 Task: Find connections with filter location Resplendor with filter topic #Futurismwith filter profile language English with filter current company Indus Towers Limited with filter school Maharishi Dayanand Saraswati University, Ajmer with filter industry Retail Gasoline with filter service category Computer Networking with filter keywords title CNA
Action: Mouse moved to (175, 244)
Screenshot: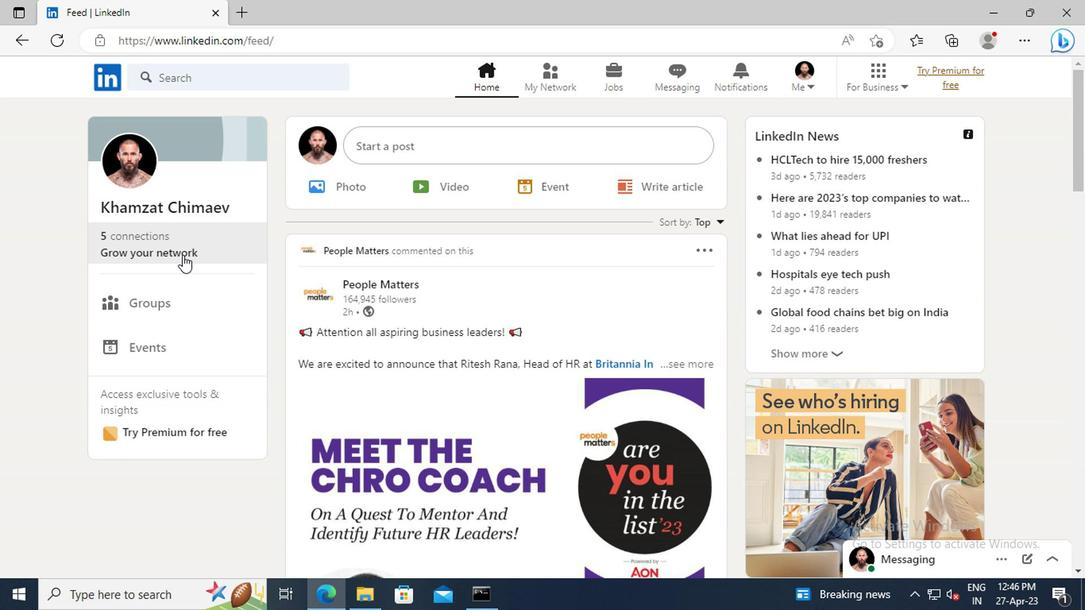 
Action: Mouse pressed left at (175, 244)
Screenshot: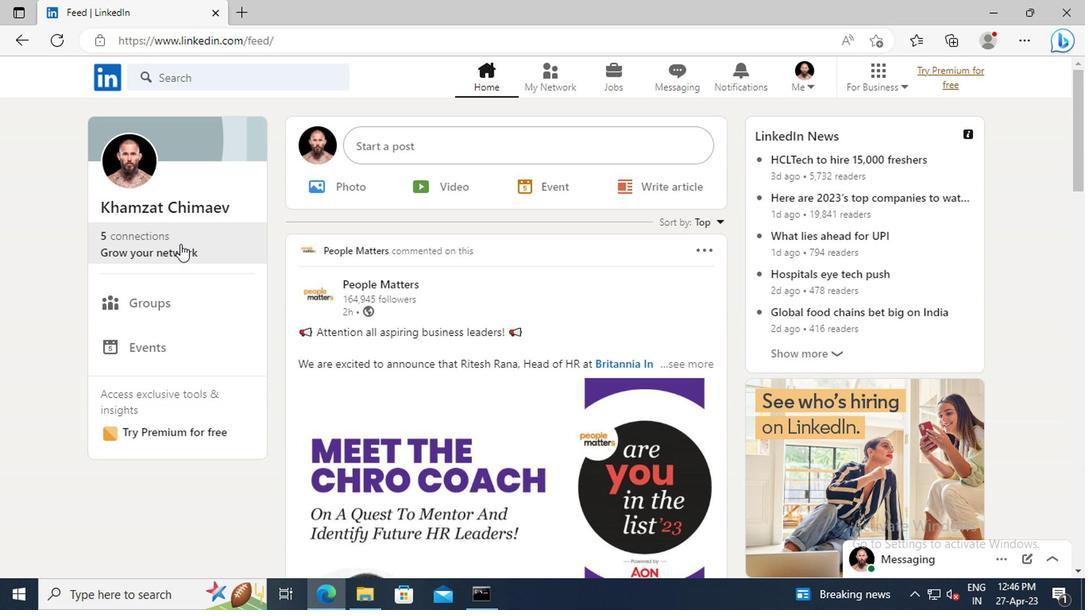 
Action: Mouse moved to (186, 171)
Screenshot: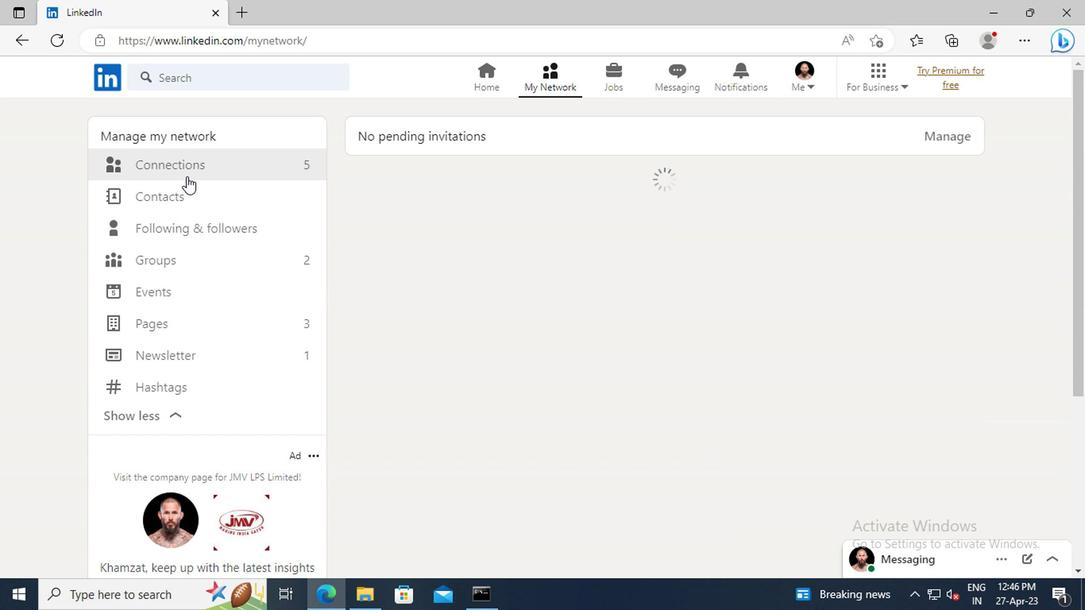 
Action: Mouse pressed left at (186, 171)
Screenshot: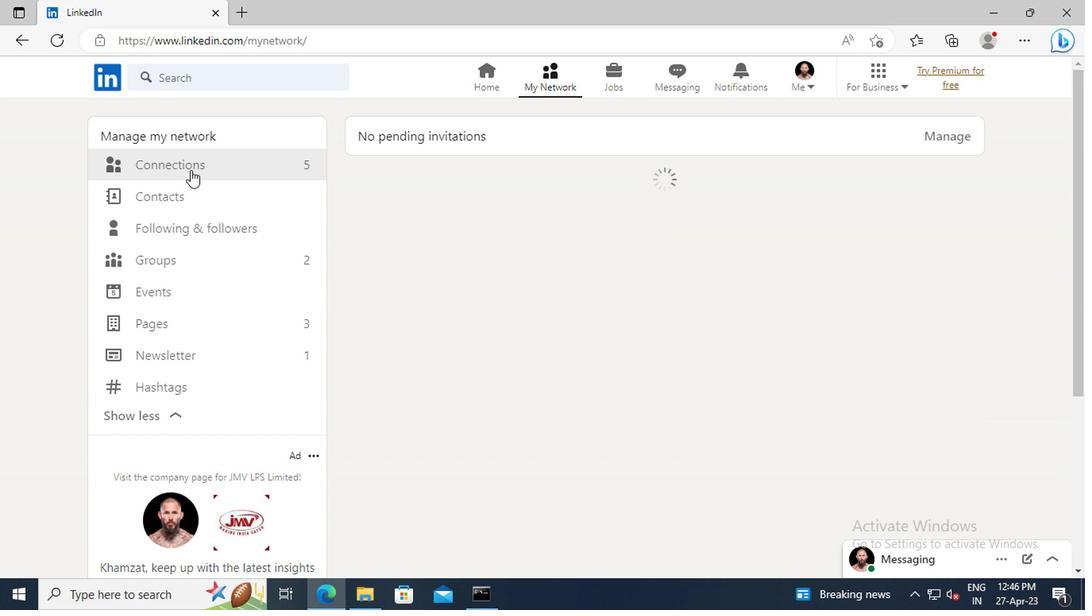 
Action: Mouse moved to (655, 171)
Screenshot: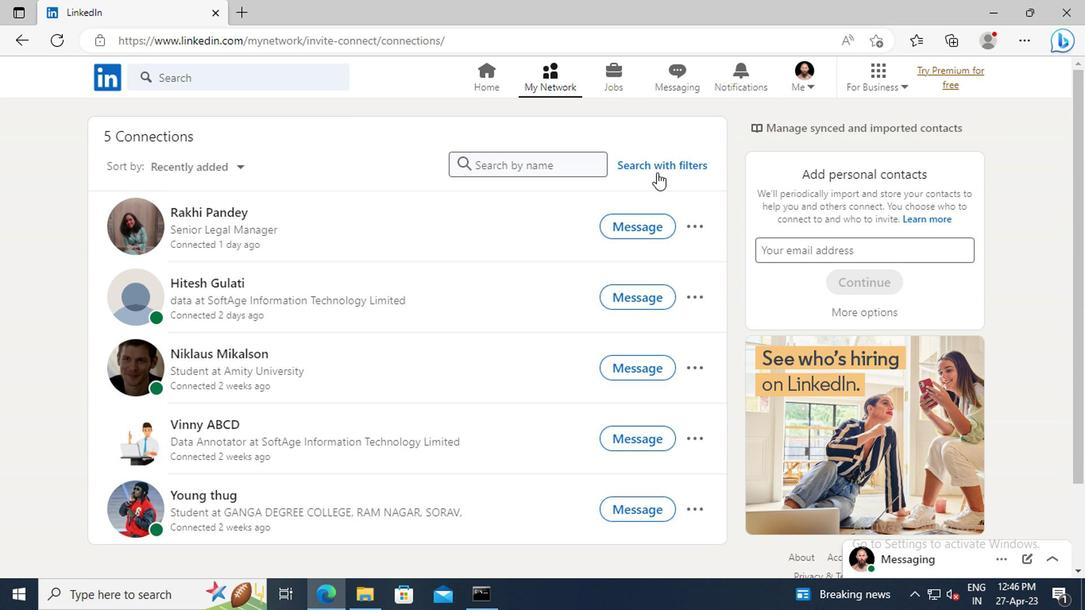 
Action: Mouse pressed left at (655, 171)
Screenshot: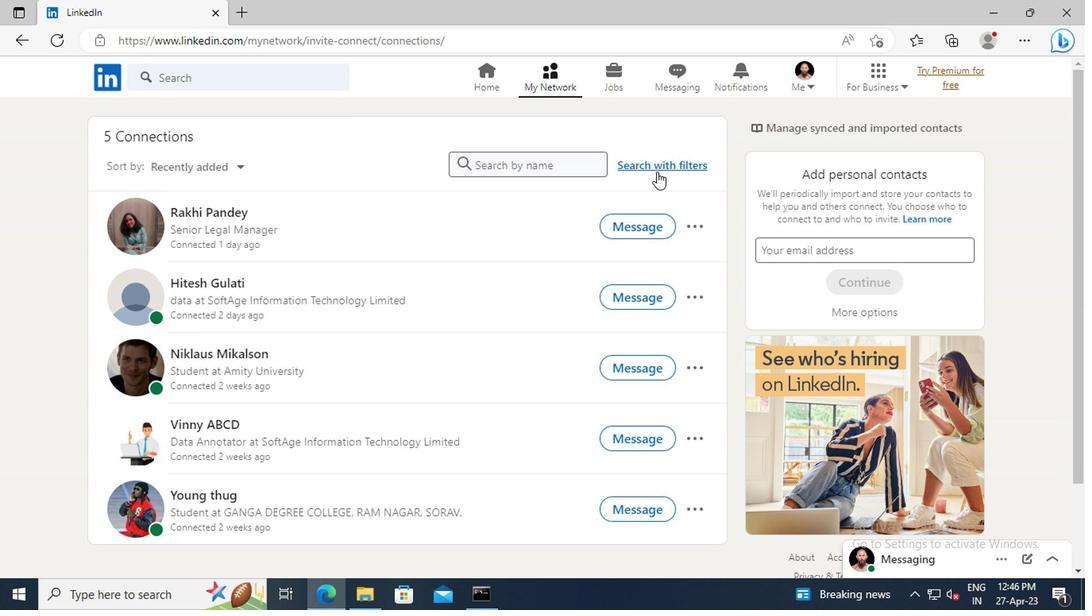 
Action: Mouse moved to (597, 124)
Screenshot: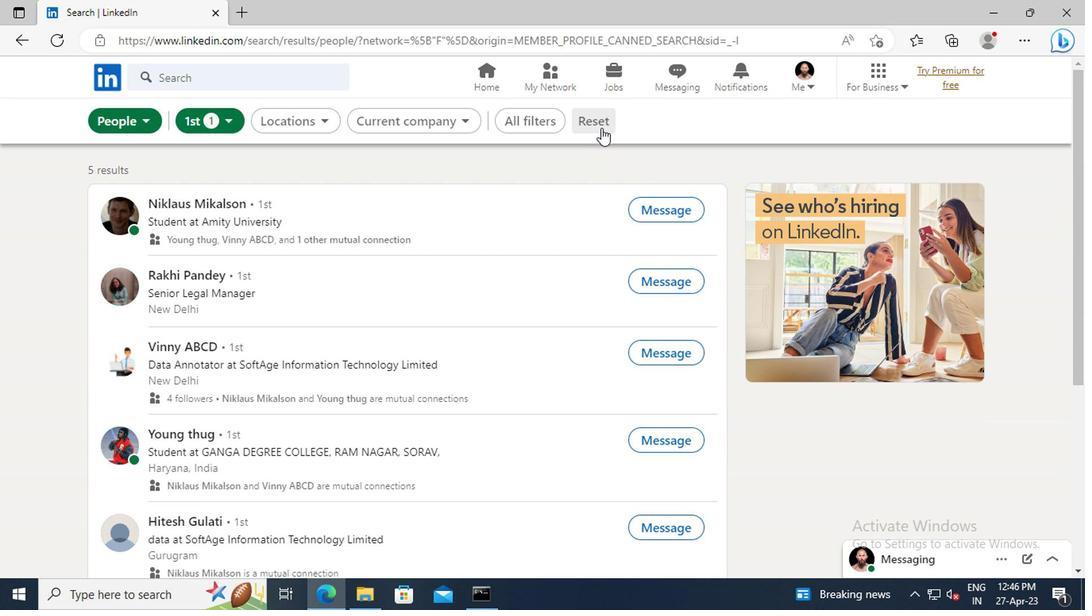 
Action: Mouse pressed left at (597, 124)
Screenshot: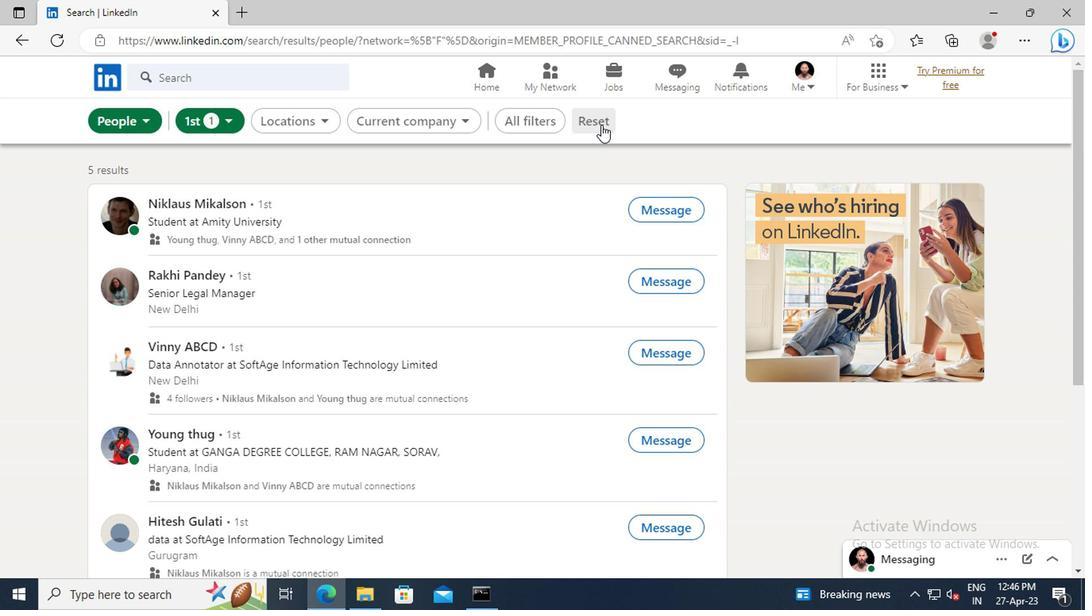 
Action: Mouse moved to (569, 122)
Screenshot: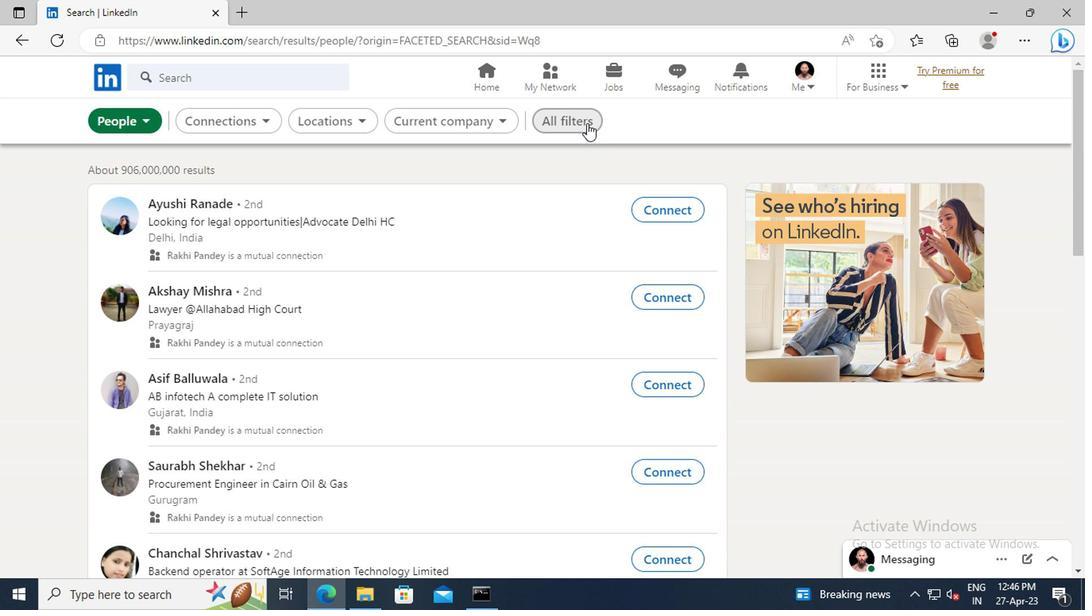
Action: Mouse pressed left at (569, 122)
Screenshot: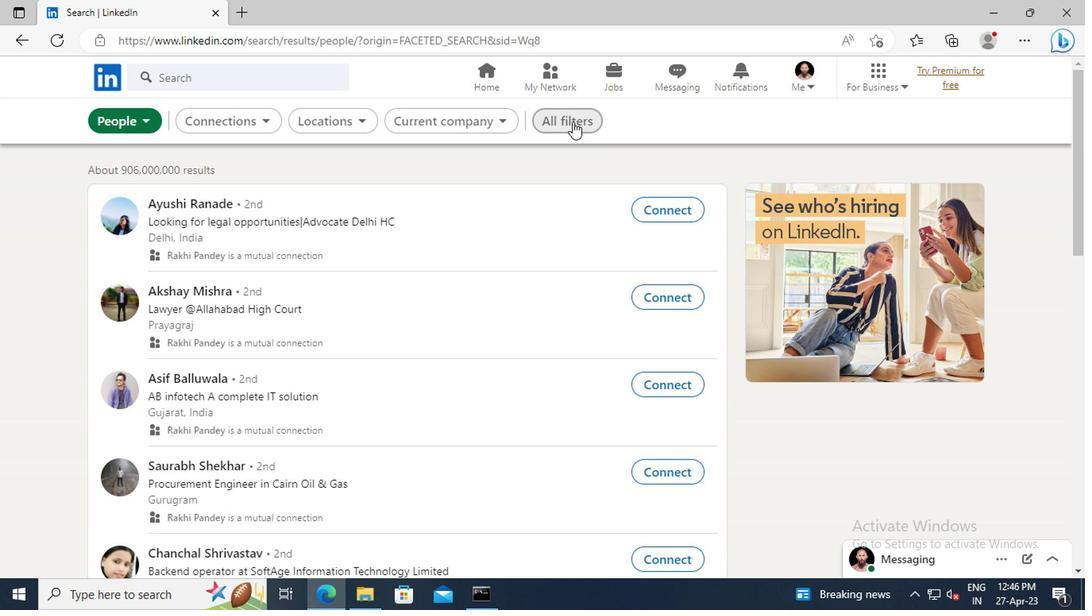
Action: Mouse moved to (913, 307)
Screenshot: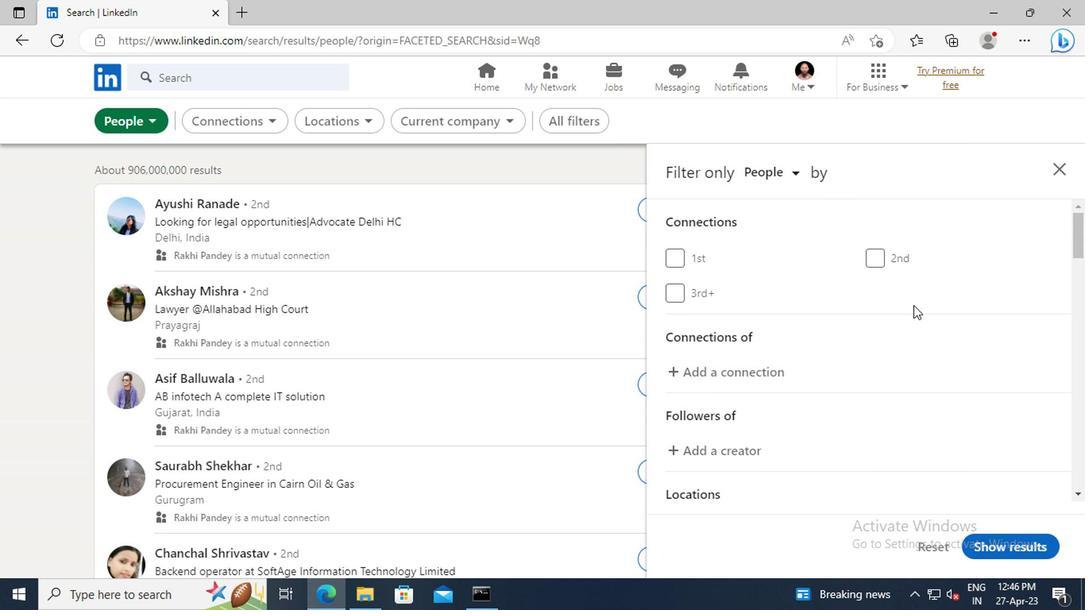 
Action: Mouse scrolled (913, 306) with delta (0, 0)
Screenshot: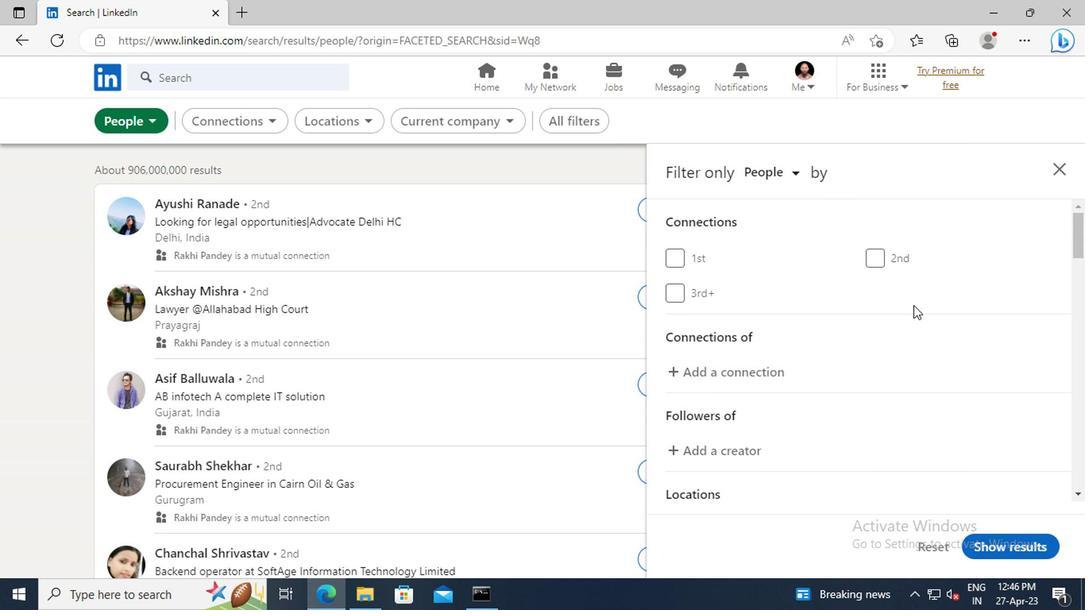 
Action: Mouse scrolled (913, 306) with delta (0, 0)
Screenshot: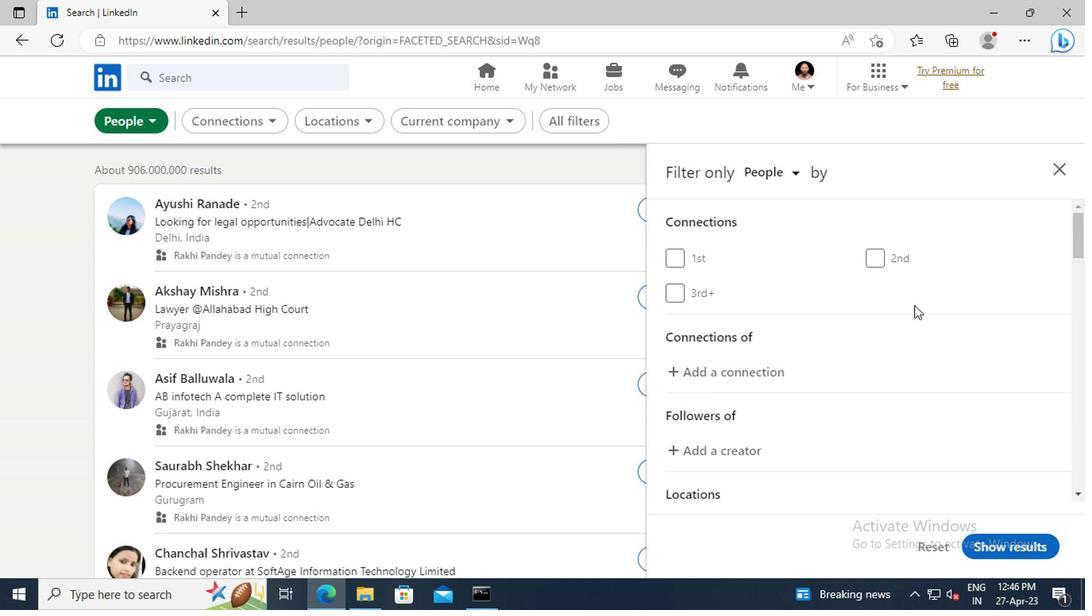 
Action: Mouse scrolled (913, 306) with delta (0, 0)
Screenshot: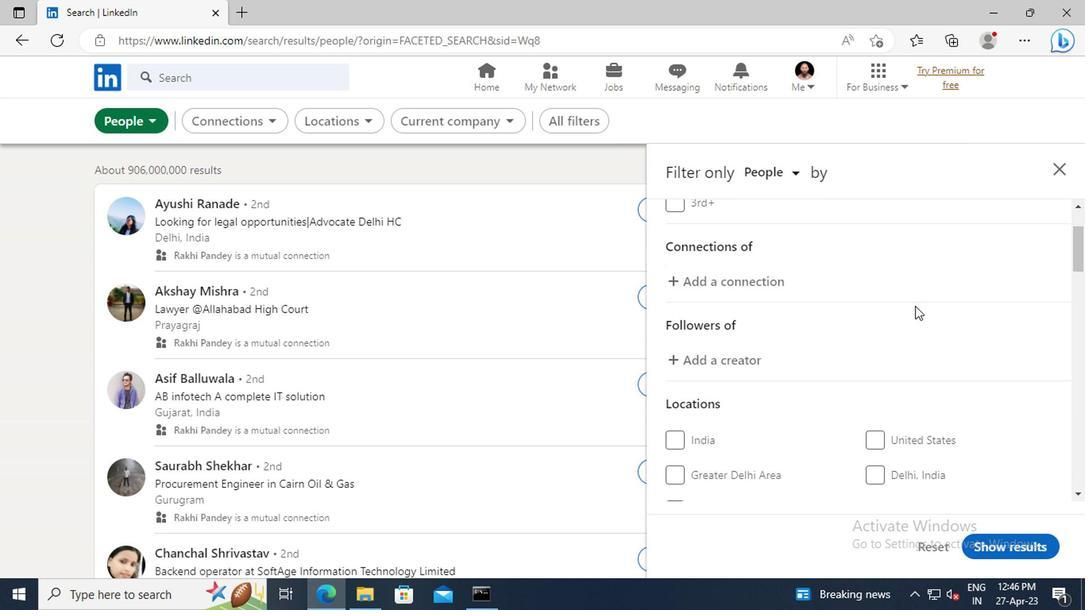 
Action: Mouse scrolled (913, 306) with delta (0, 0)
Screenshot: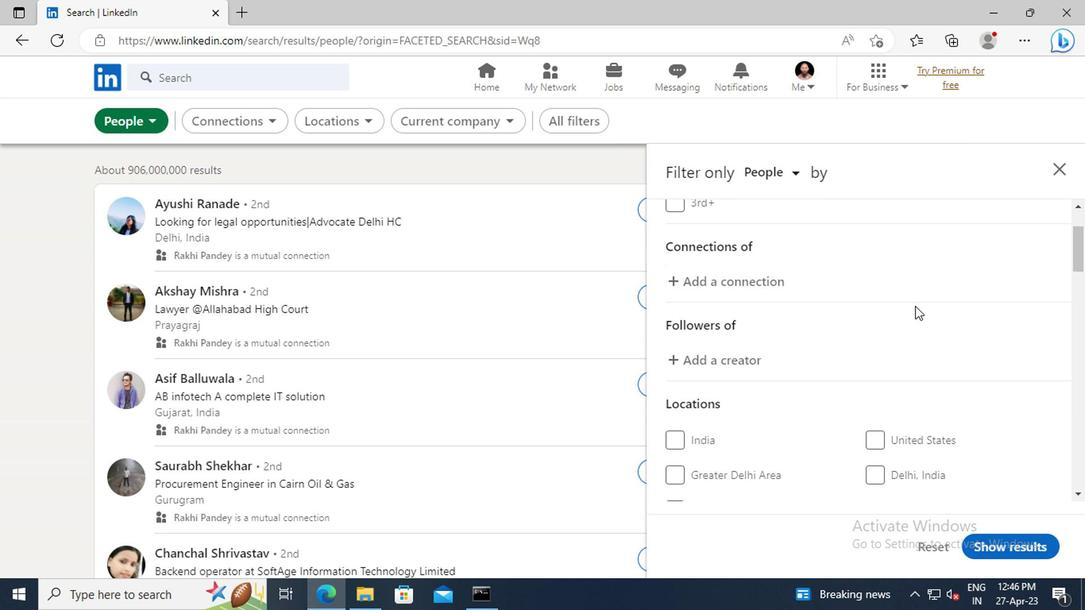 
Action: Mouse scrolled (913, 306) with delta (0, 0)
Screenshot: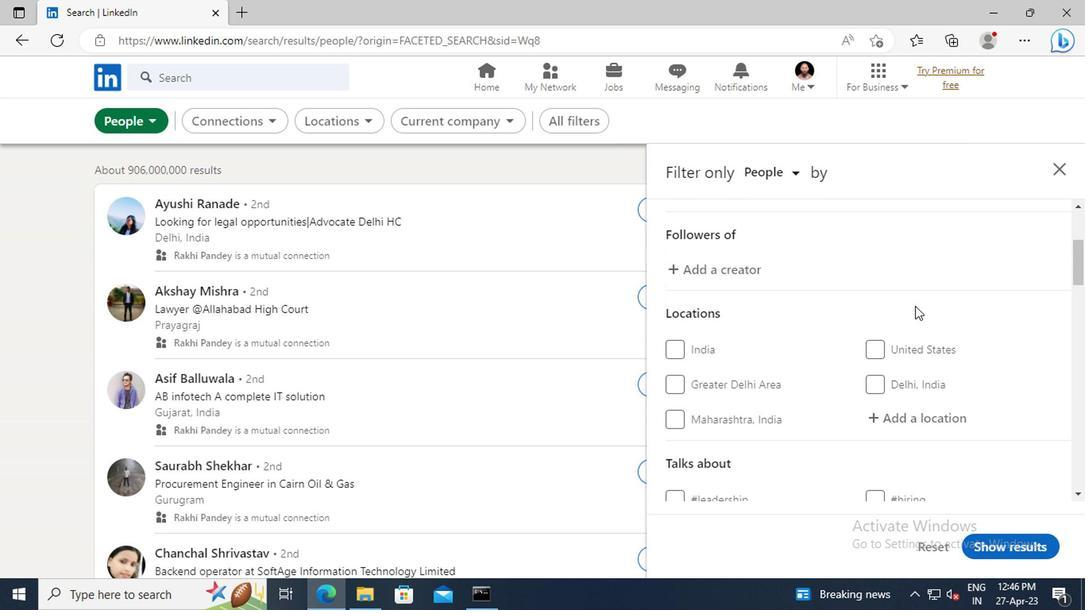 
Action: Mouse scrolled (913, 306) with delta (0, 0)
Screenshot: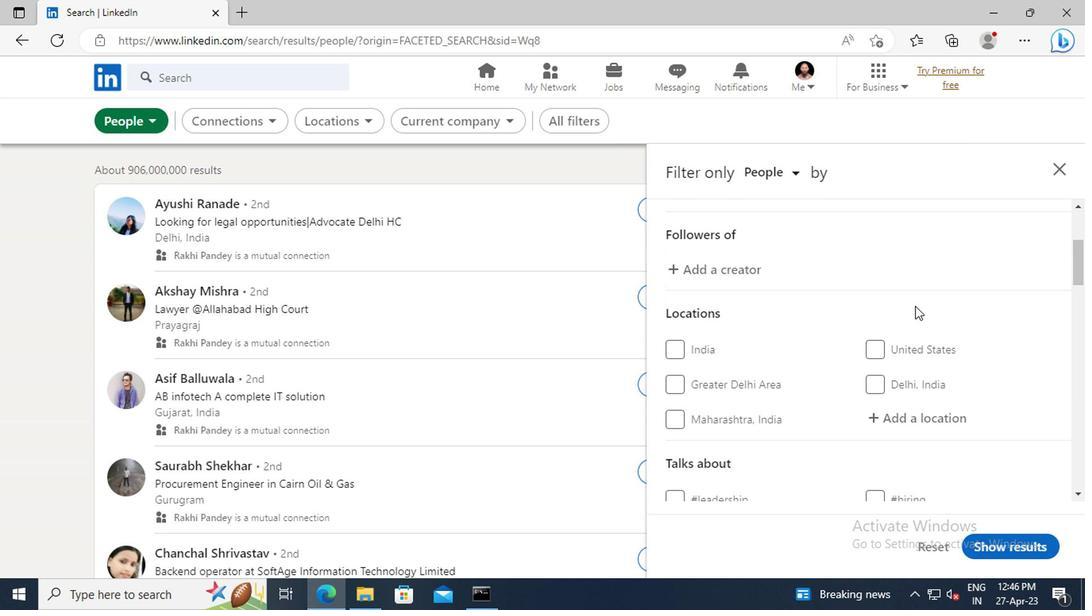 
Action: Mouse moved to (905, 333)
Screenshot: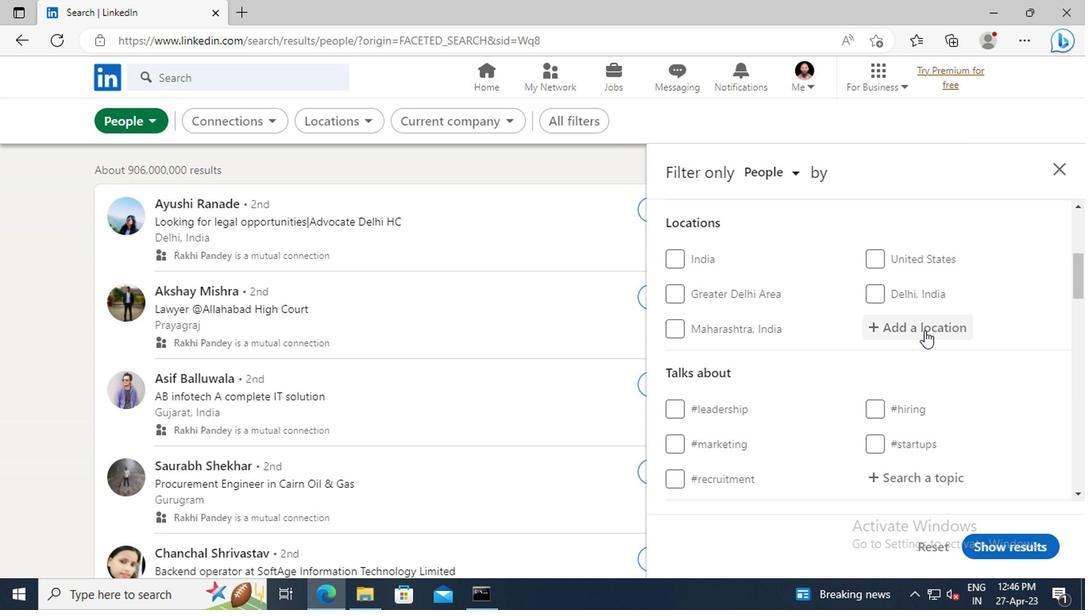 
Action: Mouse pressed left at (905, 333)
Screenshot: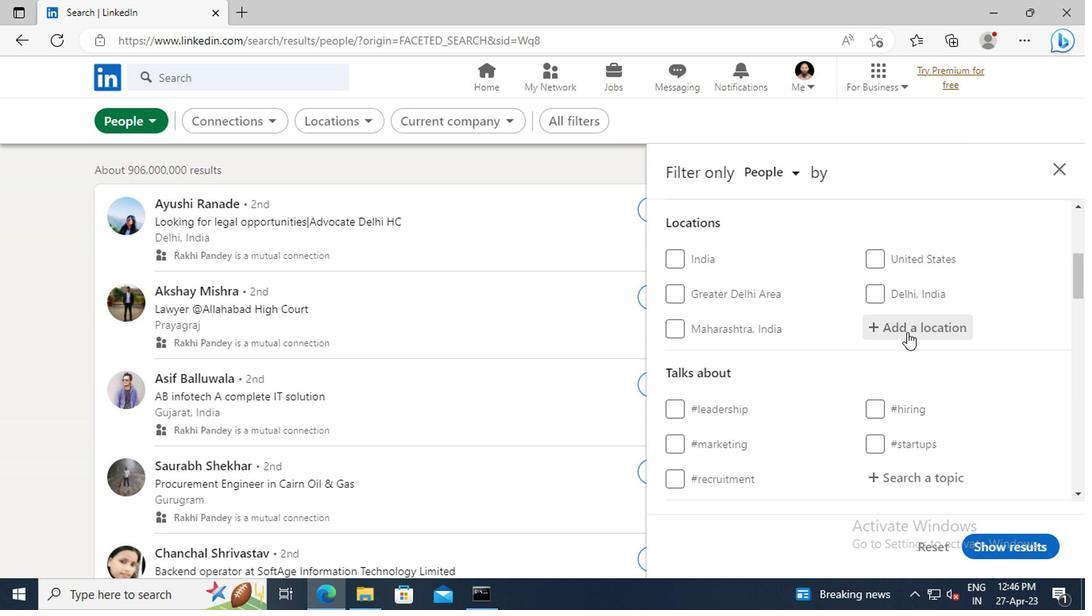 
Action: Key pressed <Key.shift>RESPLENDOR
Screenshot: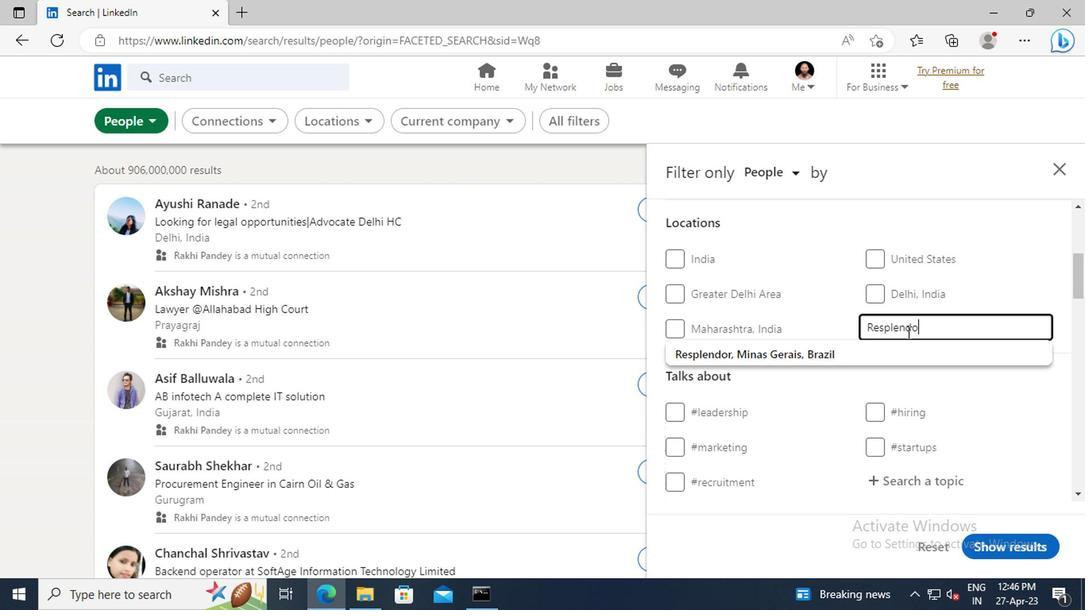 
Action: Mouse moved to (901, 349)
Screenshot: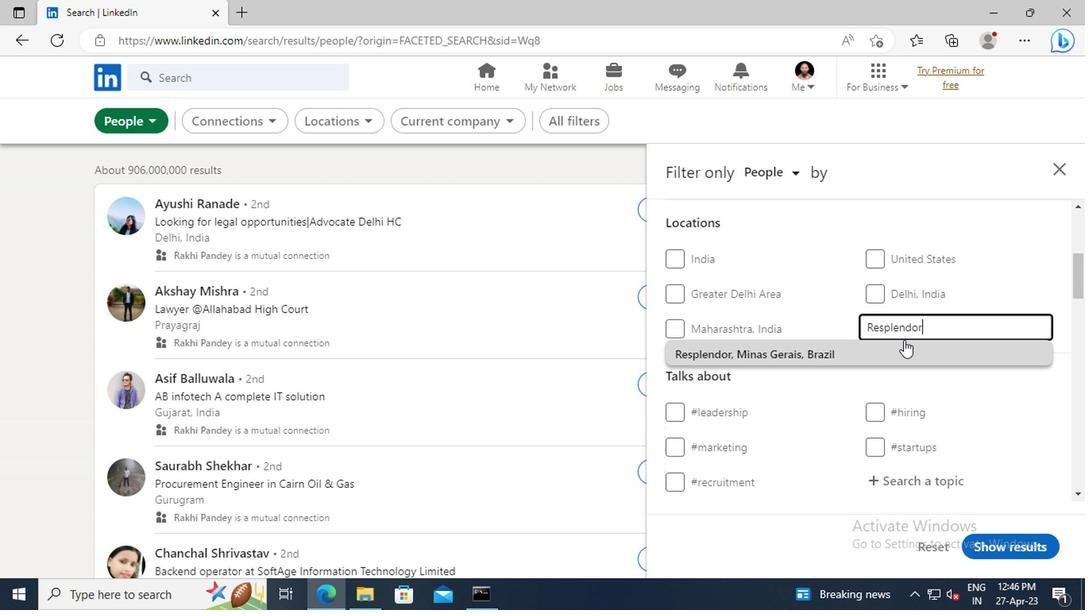 
Action: Mouse pressed left at (901, 349)
Screenshot: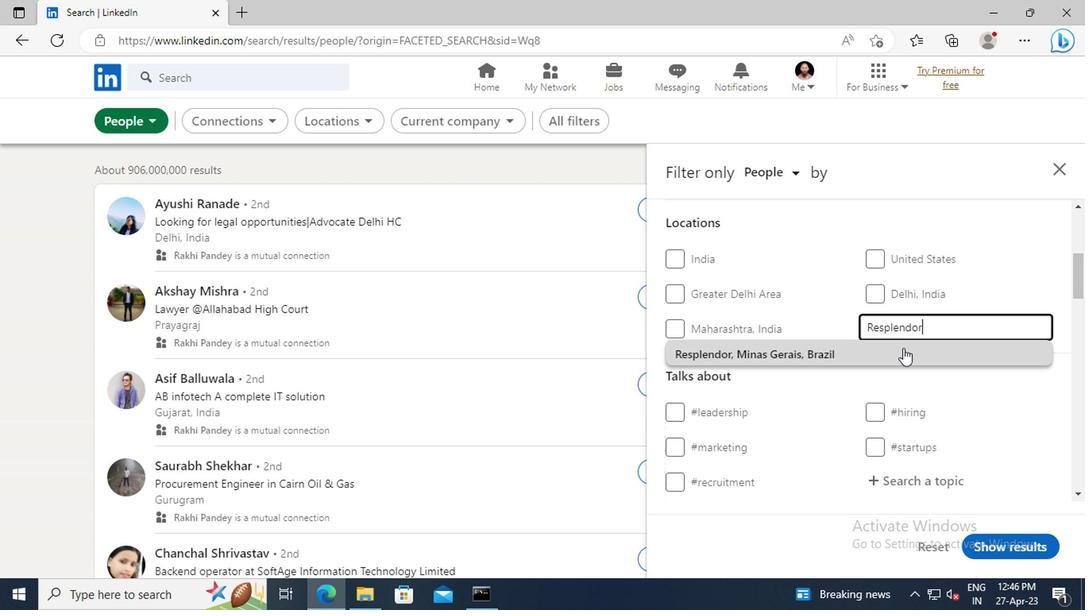 
Action: Mouse scrolled (901, 348) with delta (0, -1)
Screenshot: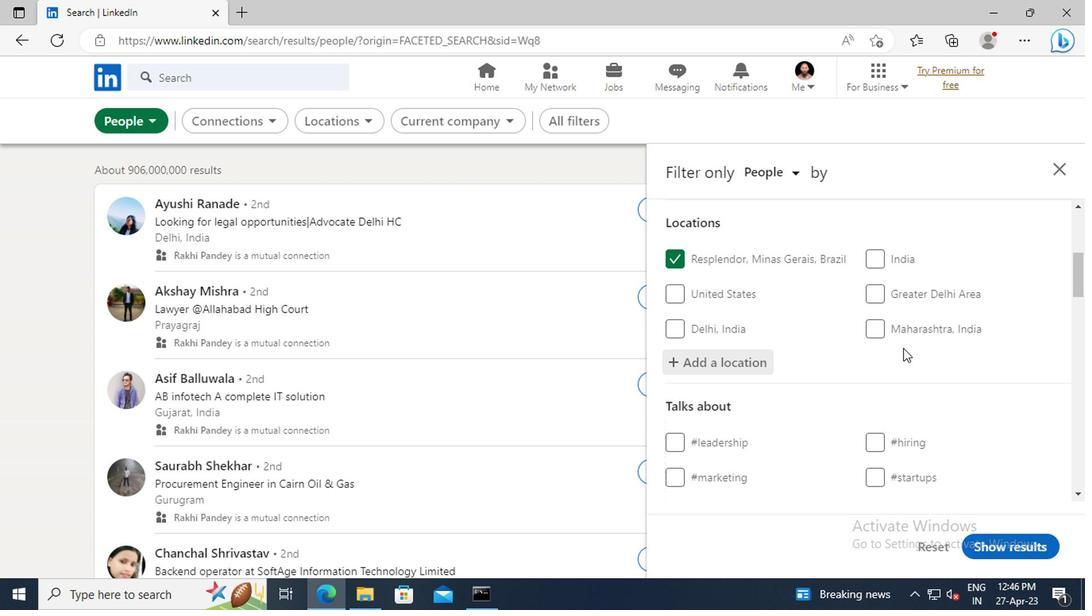 
Action: Mouse scrolled (901, 348) with delta (0, -1)
Screenshot: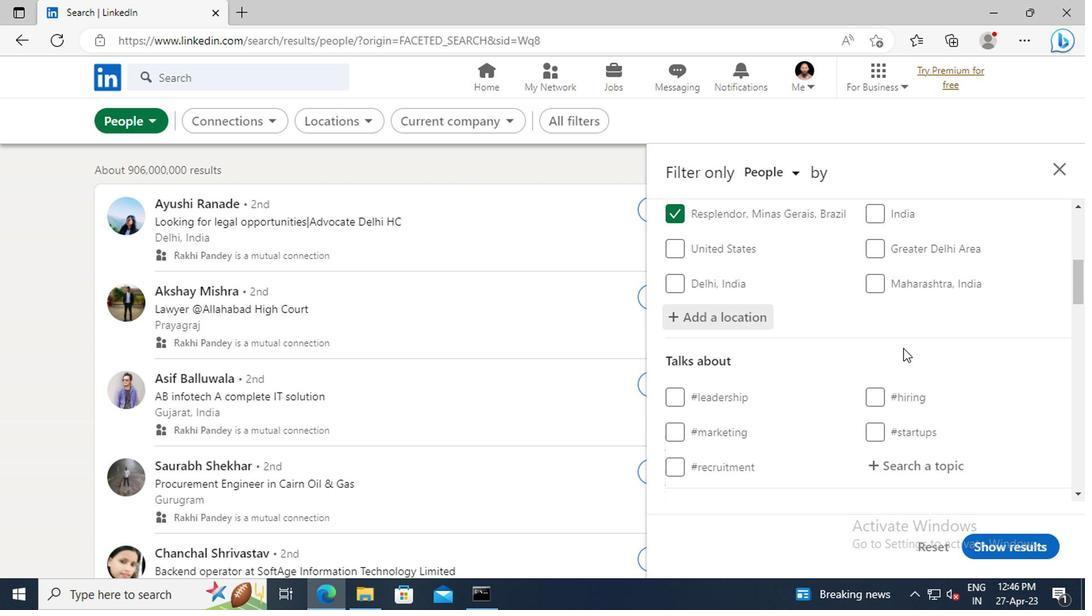 
Action: Mouse scrolled (901, 348) with delta (0, -1)
Screenshot: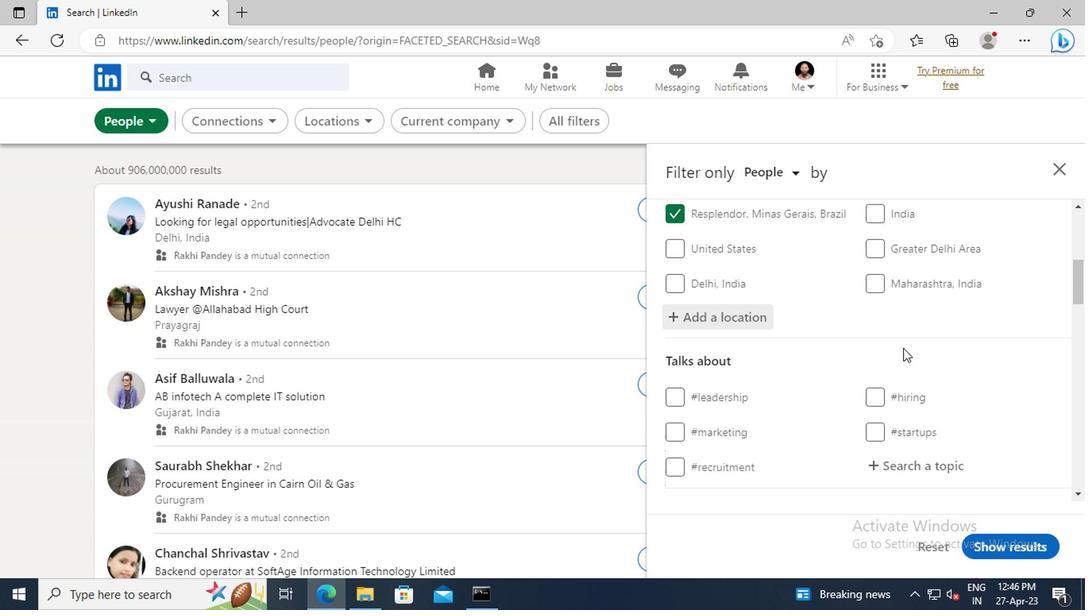 
Action: Mouse moved to (896, 379)
Screenshot: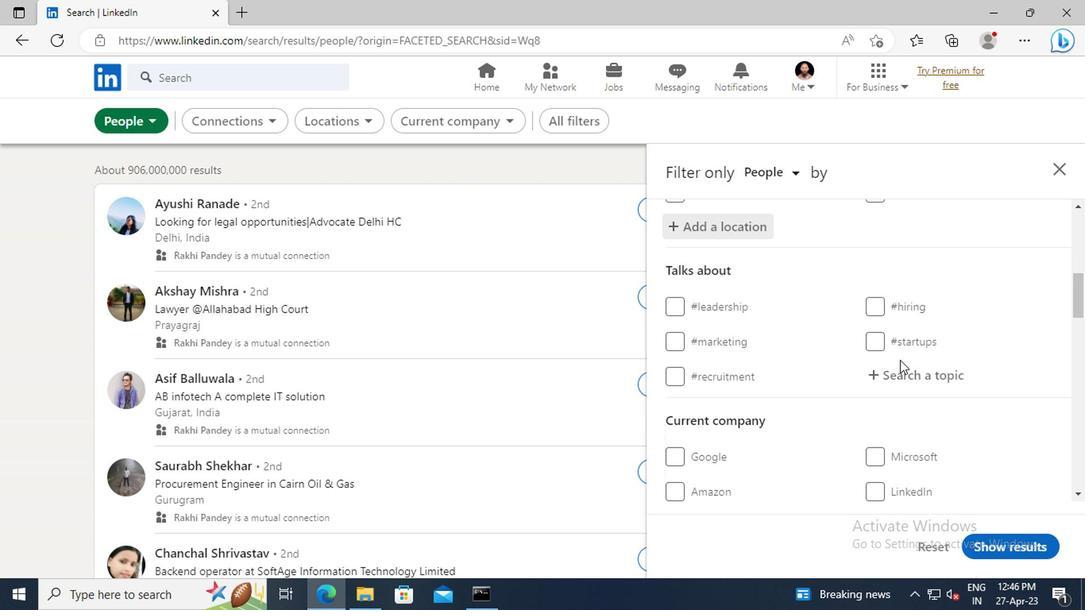 
Action: Mouse pressed left at (896, 379)
Screenshot: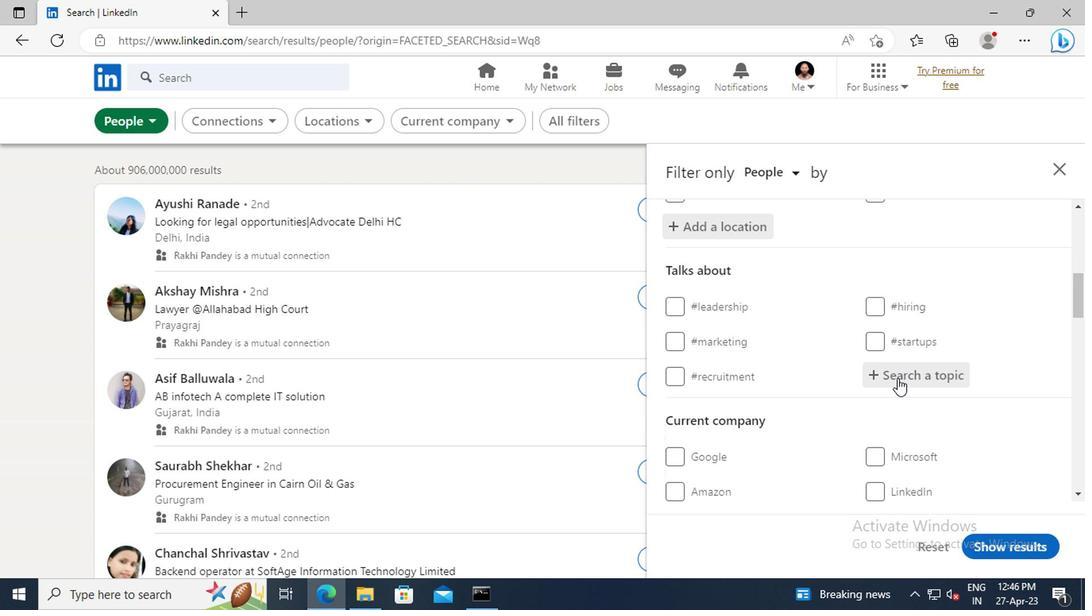 
Action: Key pressed <Key.shift>#FUTURISMWITH<Key.enter>
Screenshot: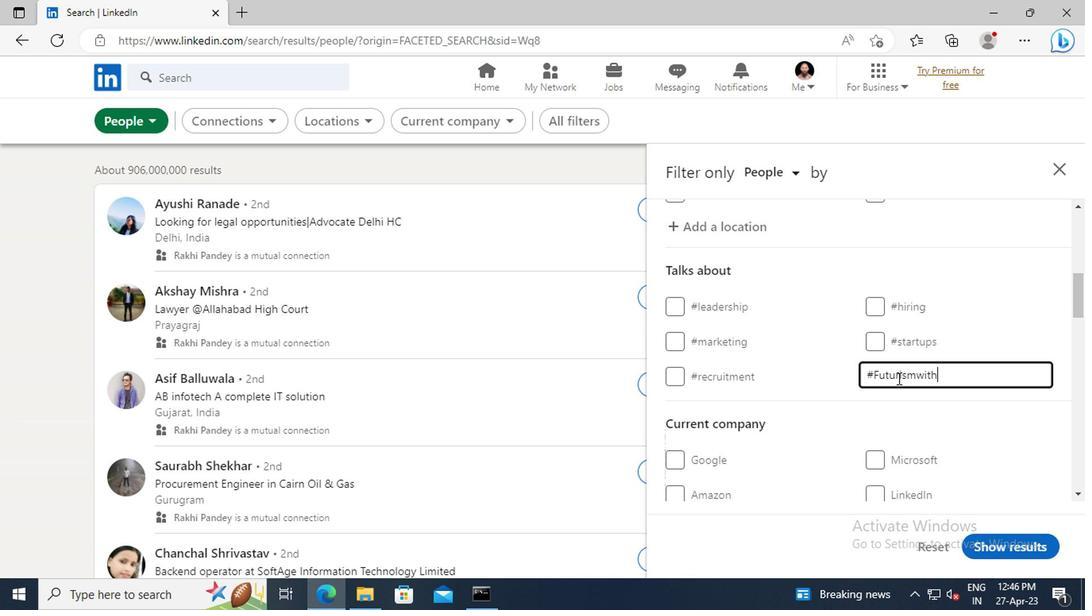 
Action: Mouse moved to (863, 375)
Screenshot: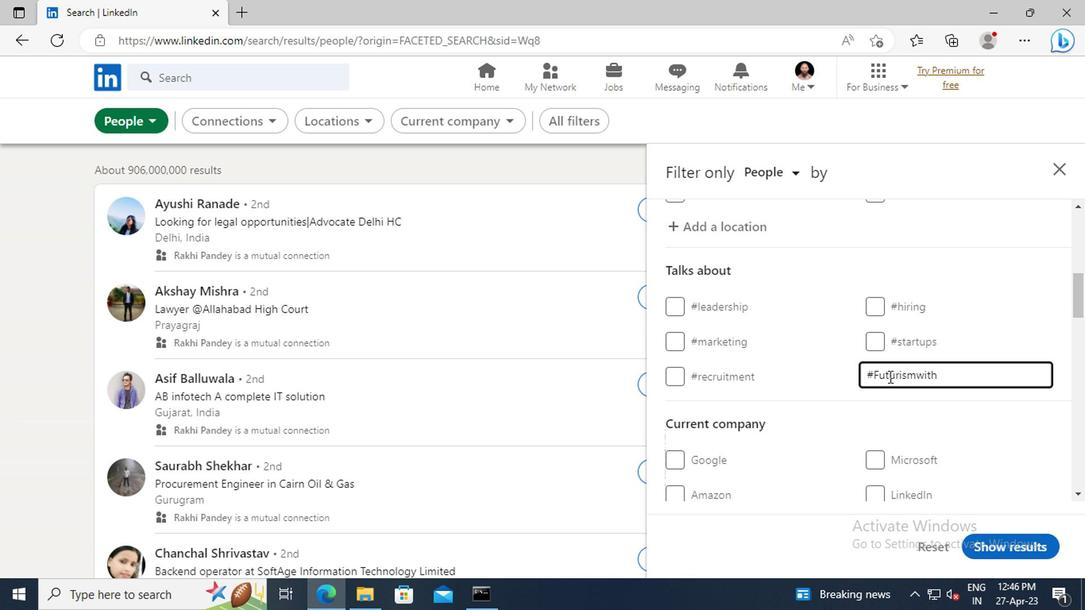 
Action: Mouse scrolled (863, 374) with delta (0, 0)
Screenshot: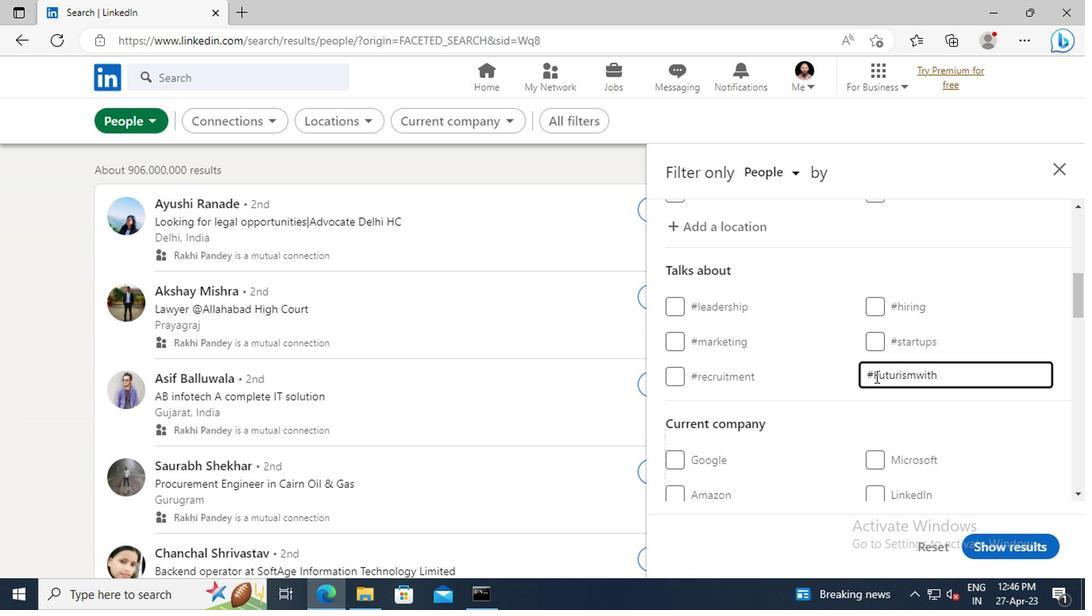 
Action: Mouse scrolled (863, 374) with delta (0, 0)
Screenshot: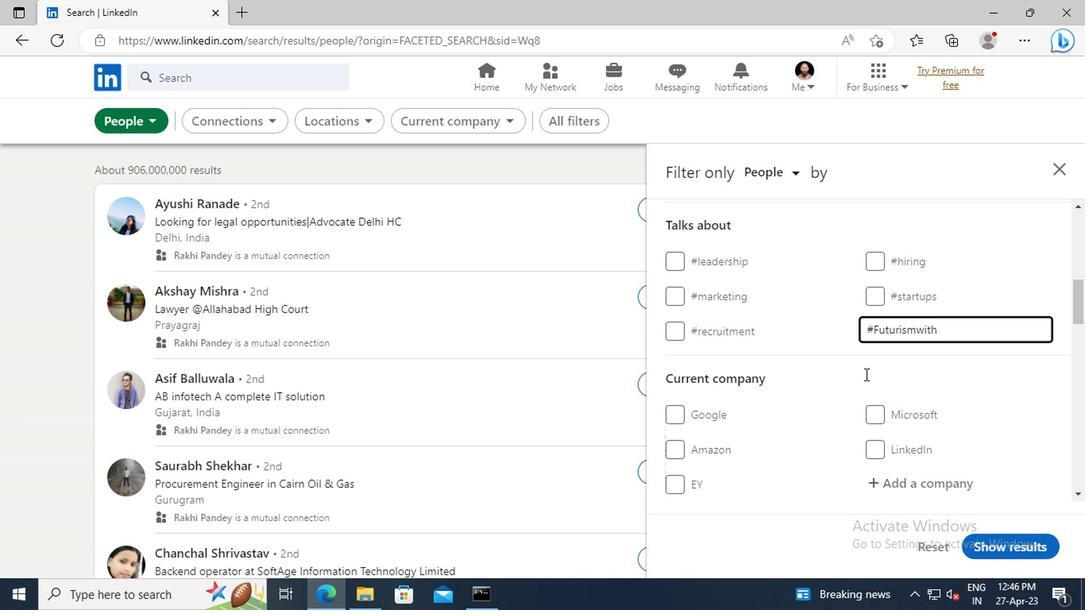 
Action: Mouse scrolled (863, 374) with delta (0, 0)
Screenshot: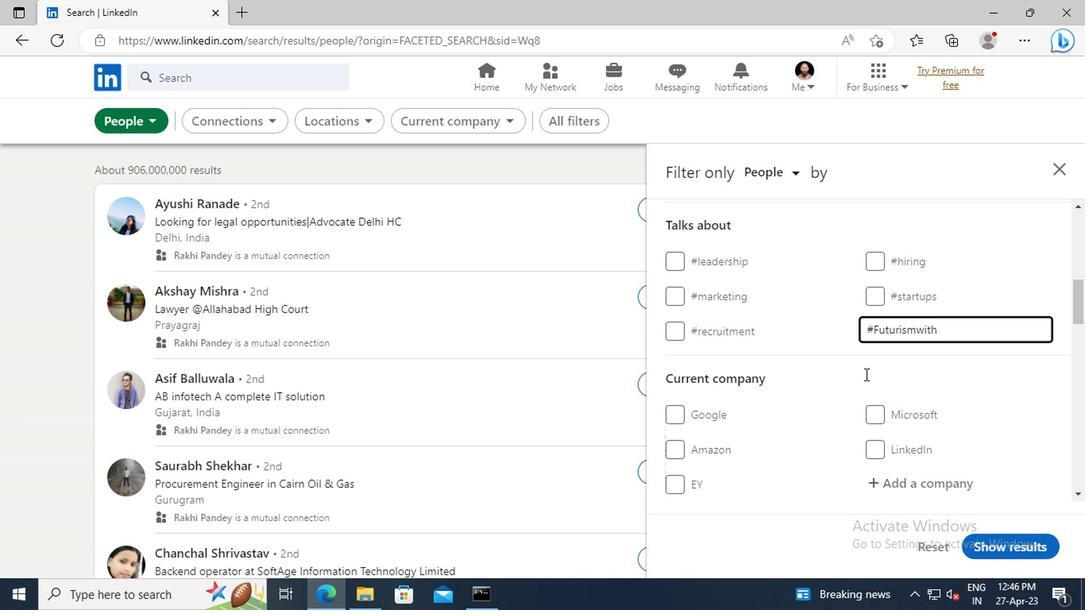 
Action: Mouse scrolled (863, 374) with delta (0, 0)
Screenshot: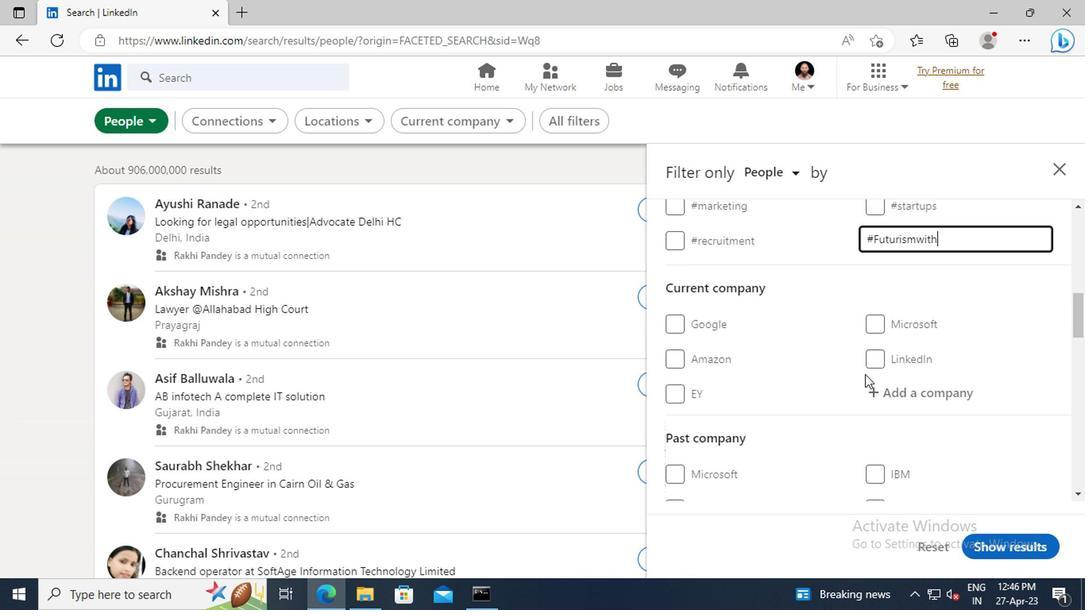 
Action: Mouse scrolled (863, 374) with delta (0, 0)
Screenshot: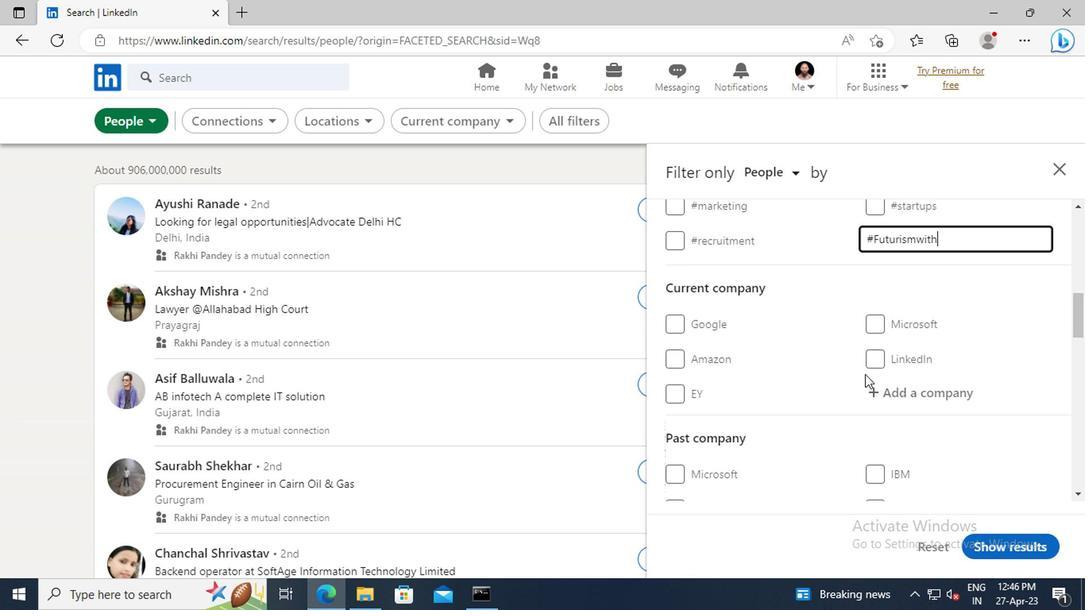 
Action: Mouse scrolled (863, 374) with delta (0, 0)
Screenshot: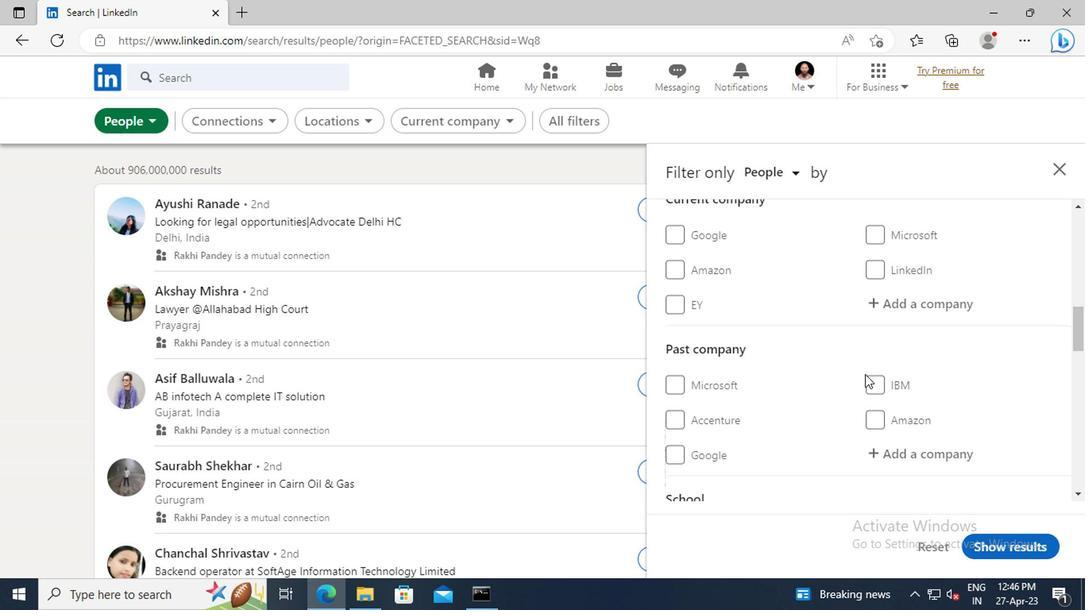 
Action: Mouse scrolled (863, 374) with delta (0, 0)
Screenshot: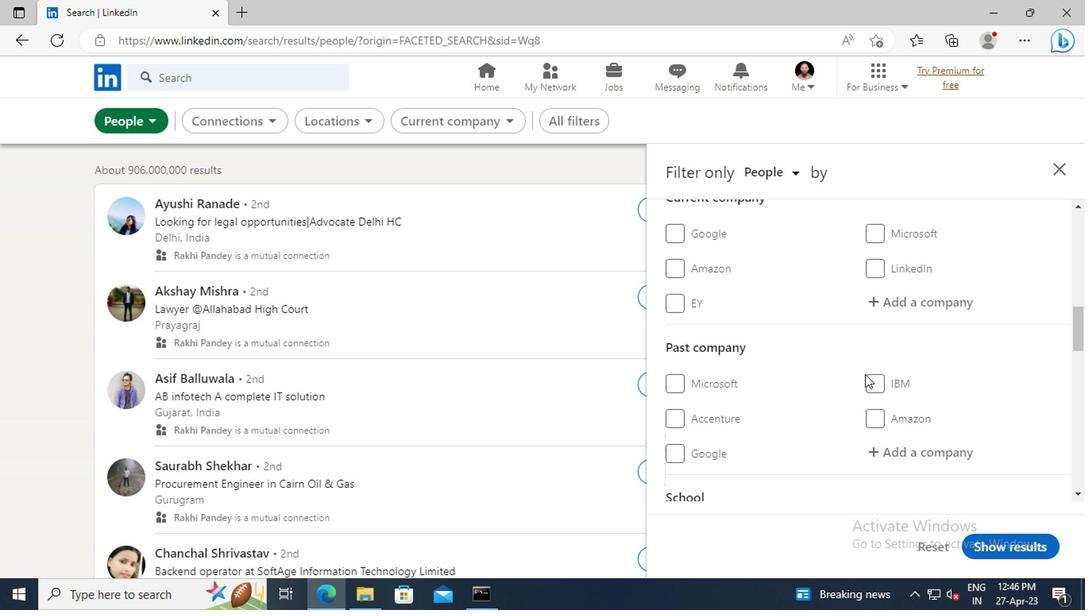 
Action: Mouse scrolled (863, 374) with delta (0, 0)
Screenshot: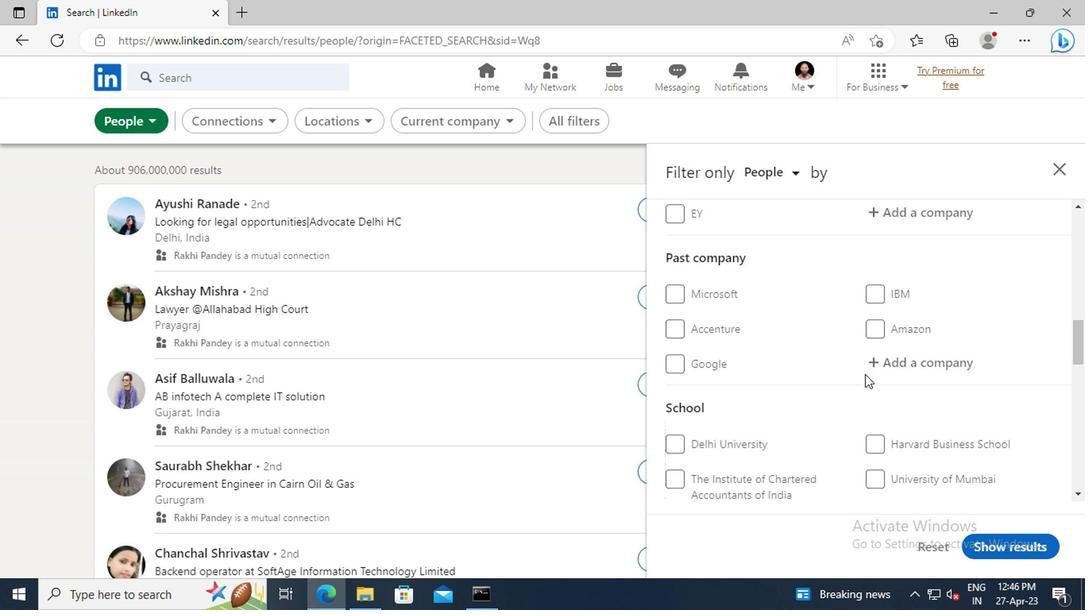 
Action: Mouse scrolled (863, 374) with delta (0, 0)
Screenshot: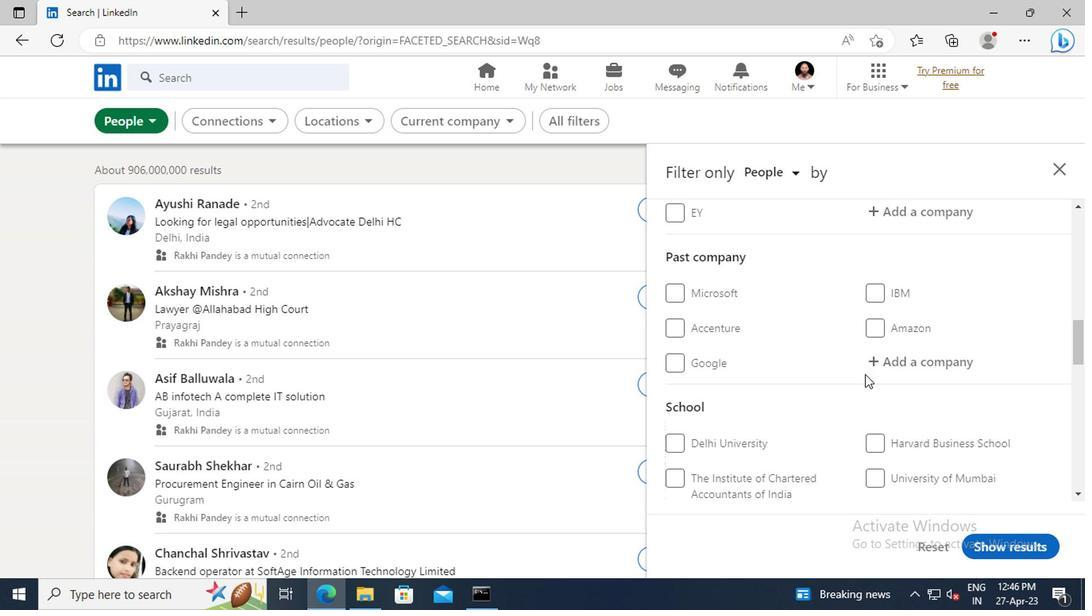 
Action: Mouse scrolled (863, 374) with delta (0, 0)
Screenshot: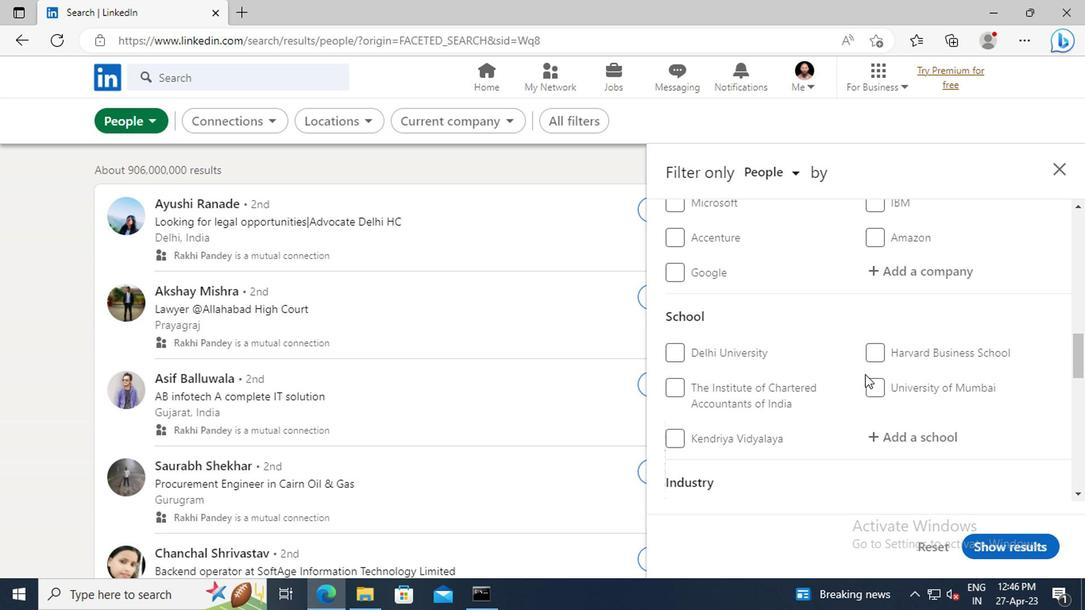 
Action: Mouse scrolled (863, 374) with delta (0, 0)
Screenshot: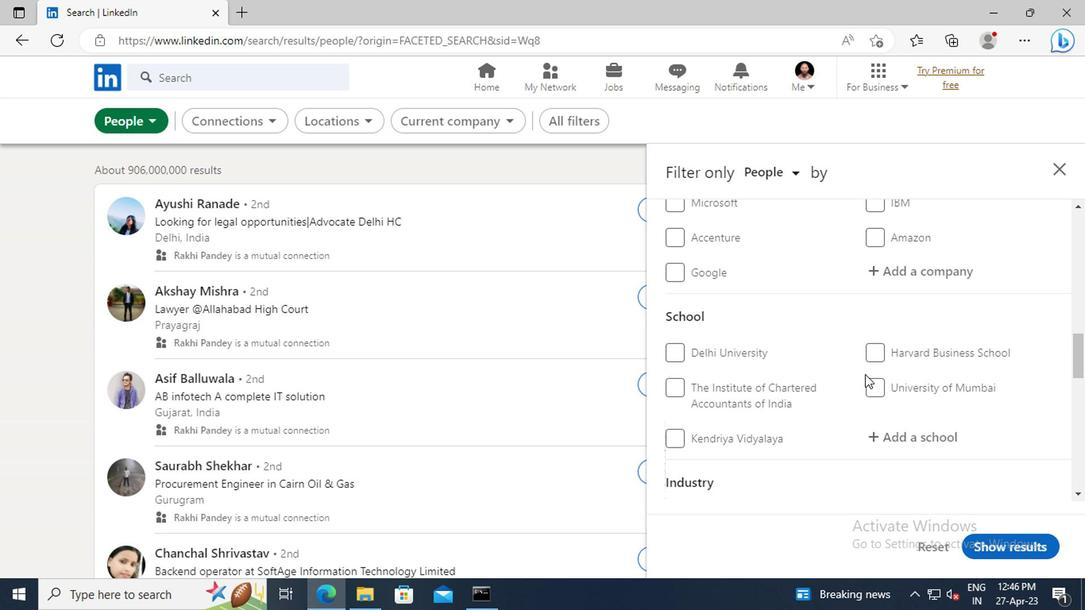 
Action: Mouse scrolled (863, 374) with delta (0, 0)
Screenshot: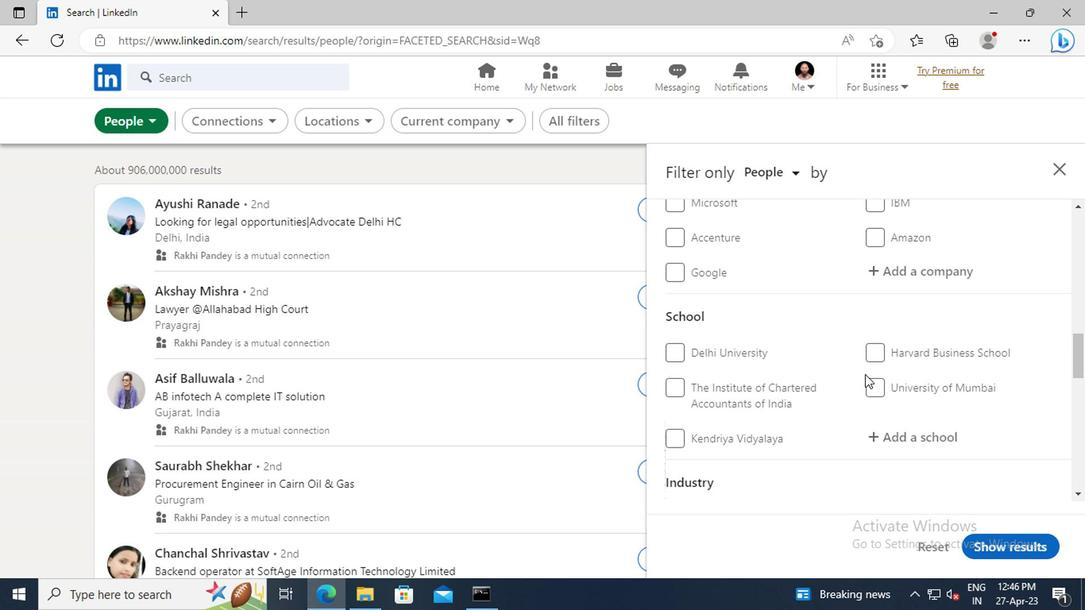
Action: Mouse scrolled (863, 374) with delta (0, 0)
Screenshot: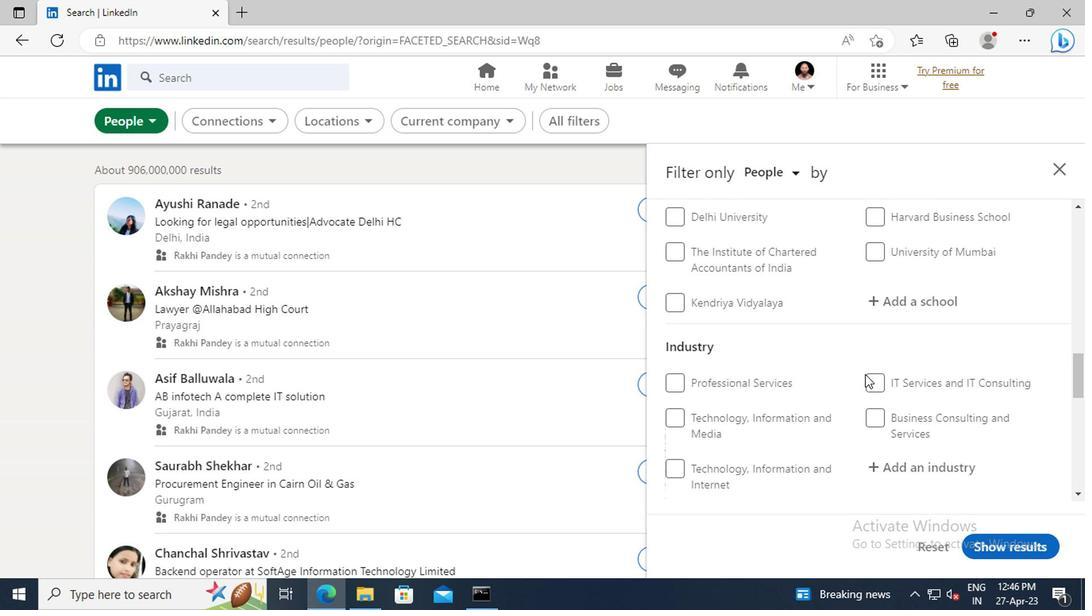 
Action: Mouse scrolled (863, 374) with delta (0, 0)
Screenshot: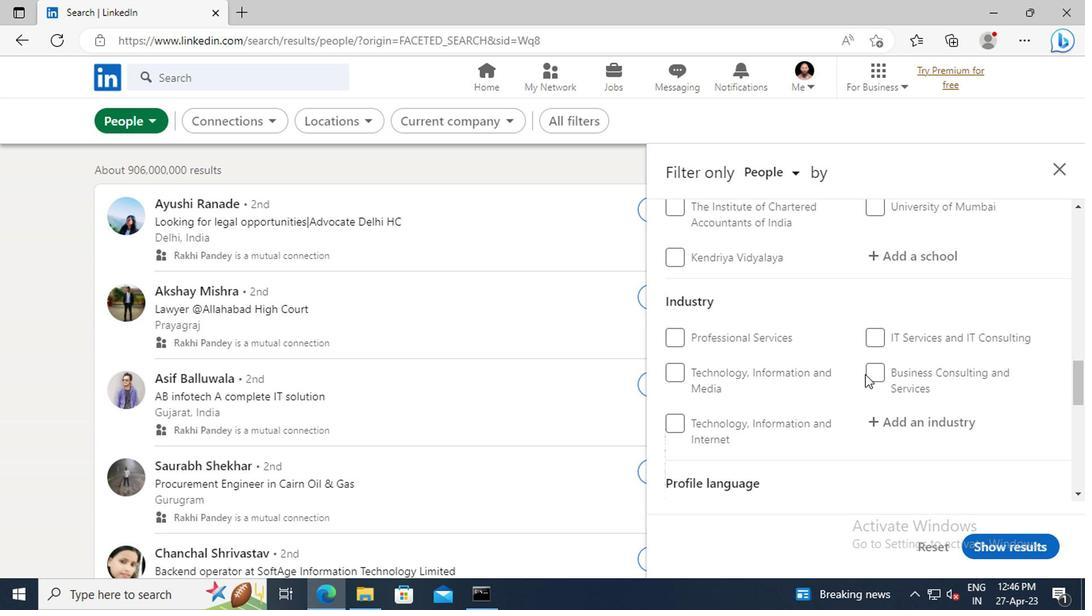 
Action: Mouse scrolled (863, 374) with delta (0, 0)
Screenshot: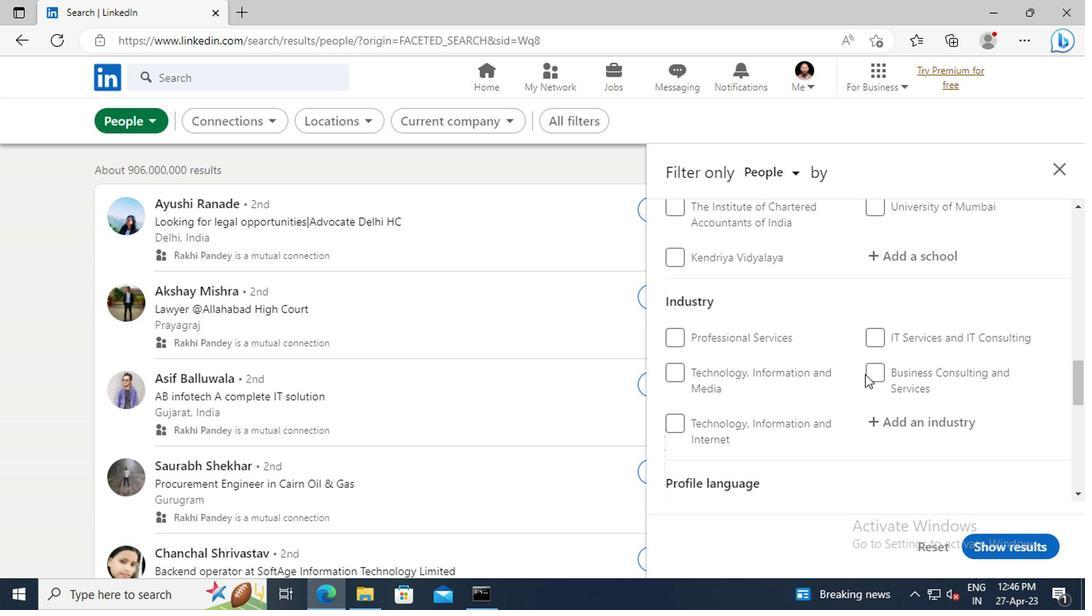 
Action: Mouse scrolled (863, 374) with delta (0, 0)
Screenshot: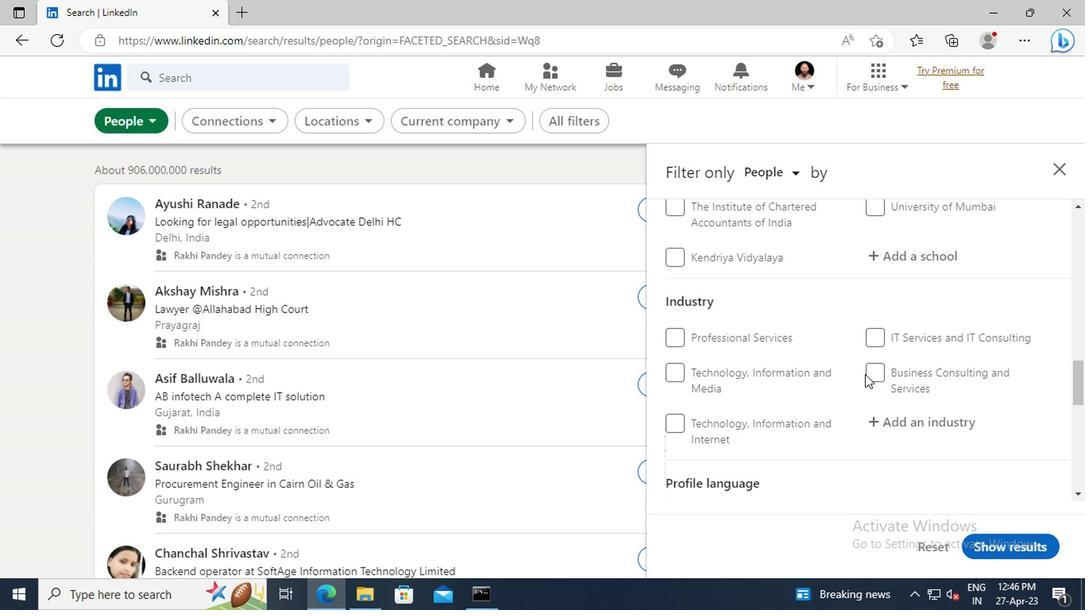 
Action: Mouse moved to (679, 387)
Screenshot: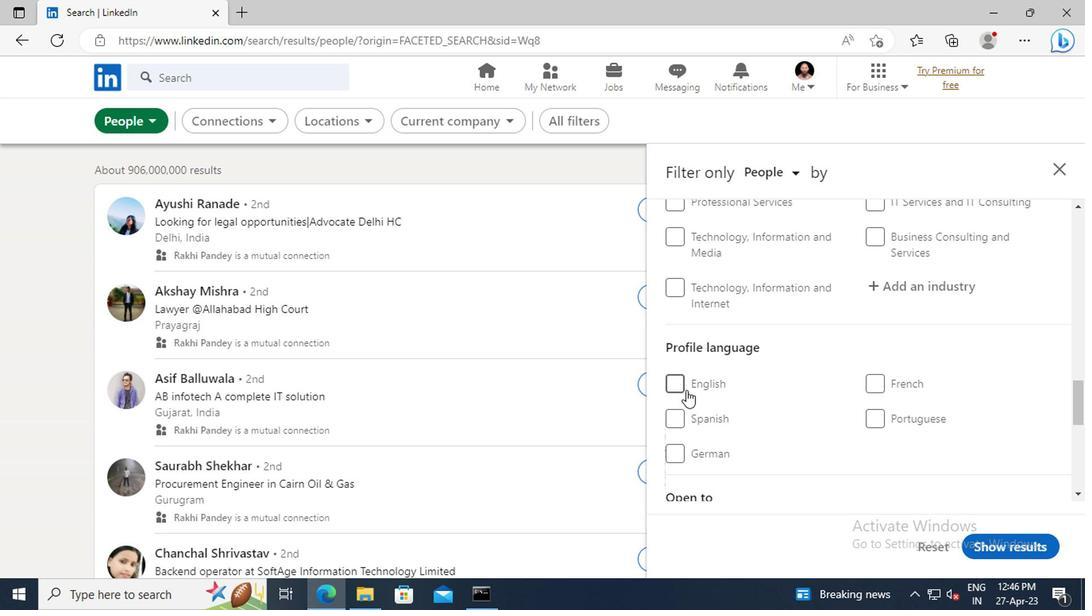 
Action: Mouse pressed left at (679, 387)
Screenshot: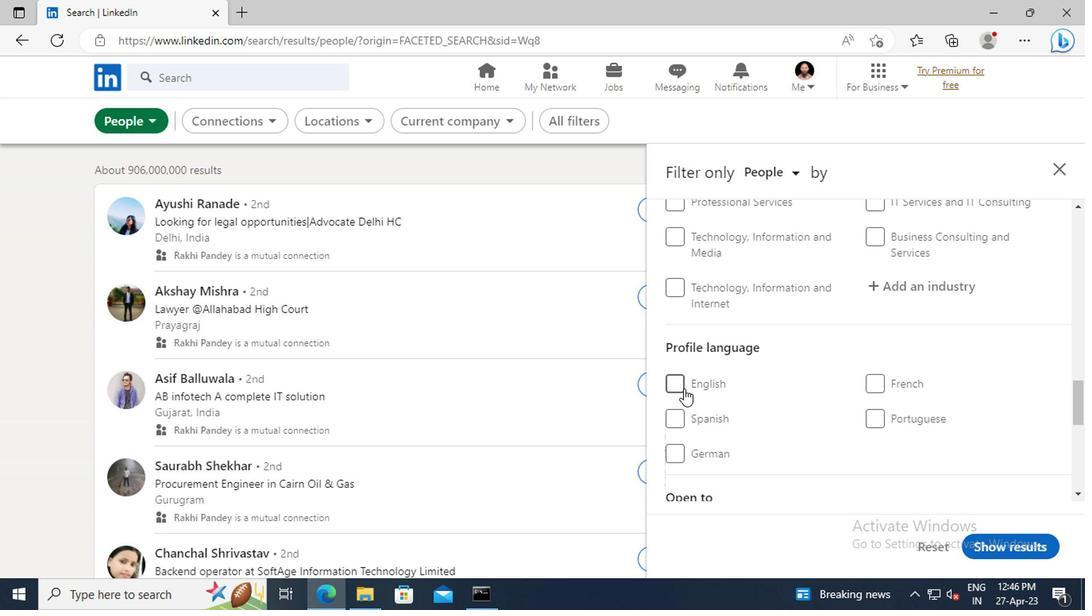 
Action: Mouse moved to (781, 379)
Screenshot: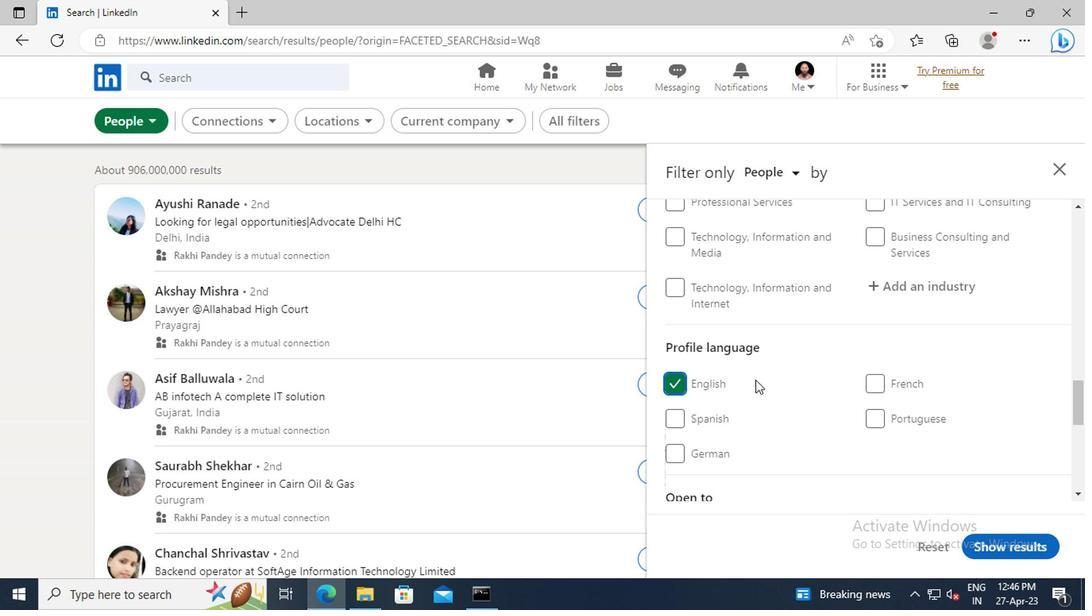 
Action: Mouse scrolled (781, 380) with delta (0, 1)
Screenshot: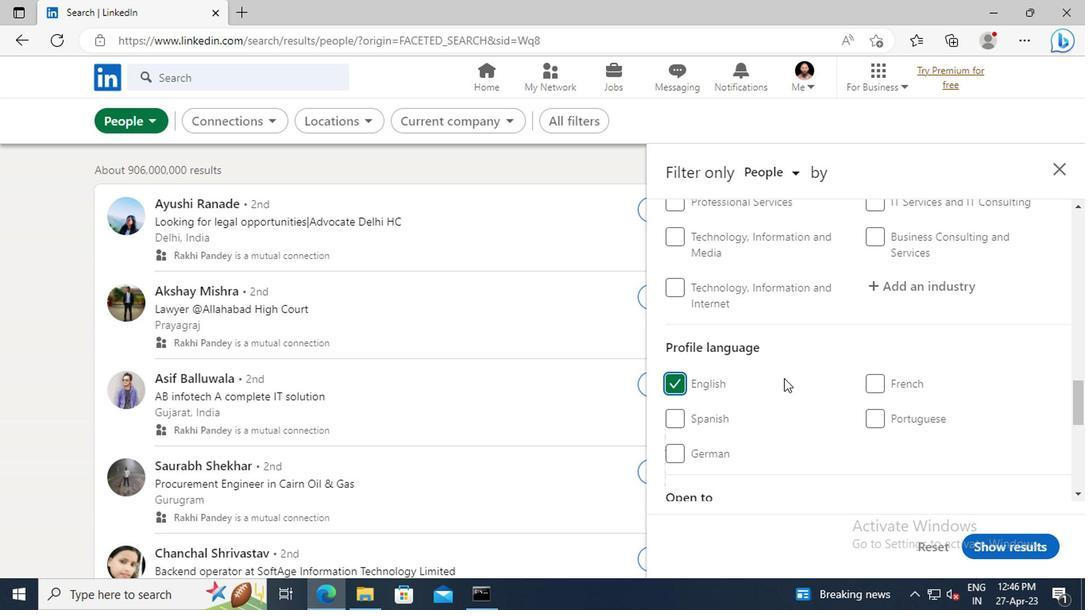 
Action: Mouse scrolled (781, 380) with delta (0, 1)
Screenshot: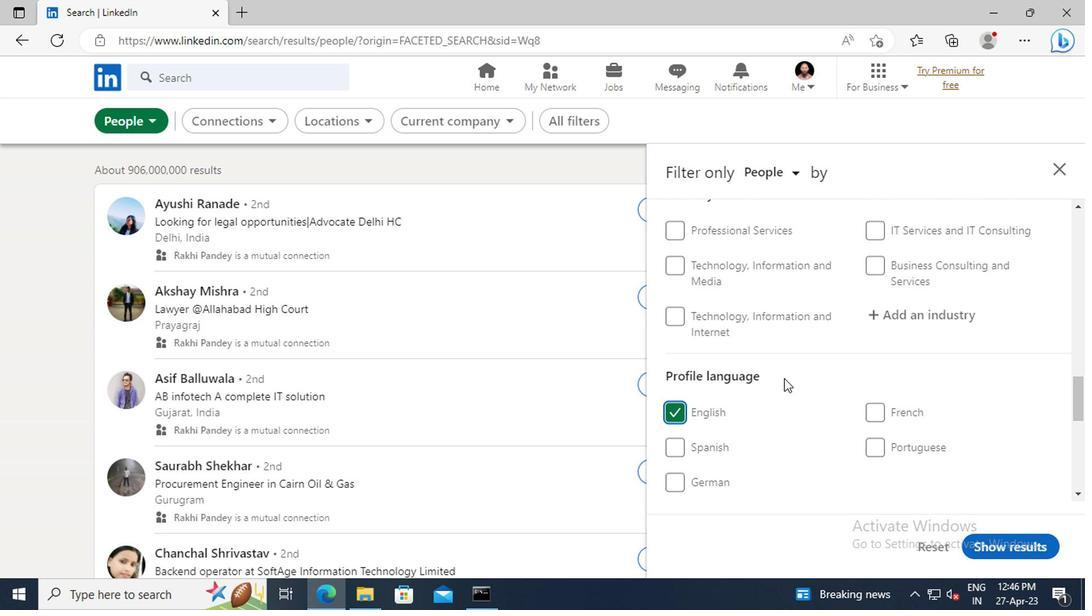 
Action: Mouse scrolled (781, 380) with delta (0, 1)
Screenshot: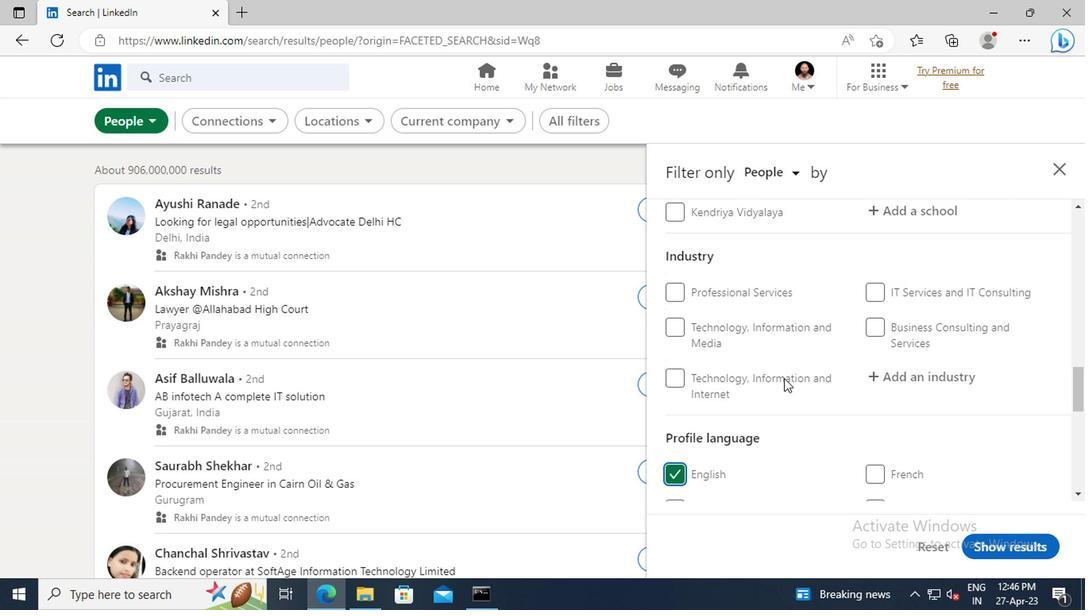 
Action: Mouse scrolled (781, 380) with delta (0, 1)
Screenshot: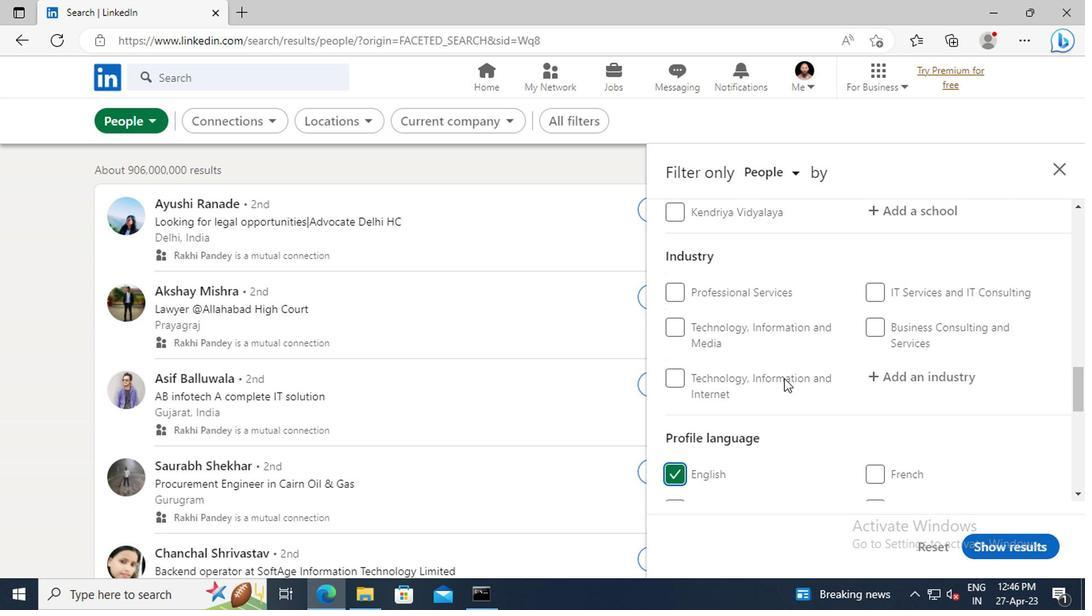 
Action: Mouse scrolled (781, 380) with delta (0, 1)
Screenshot: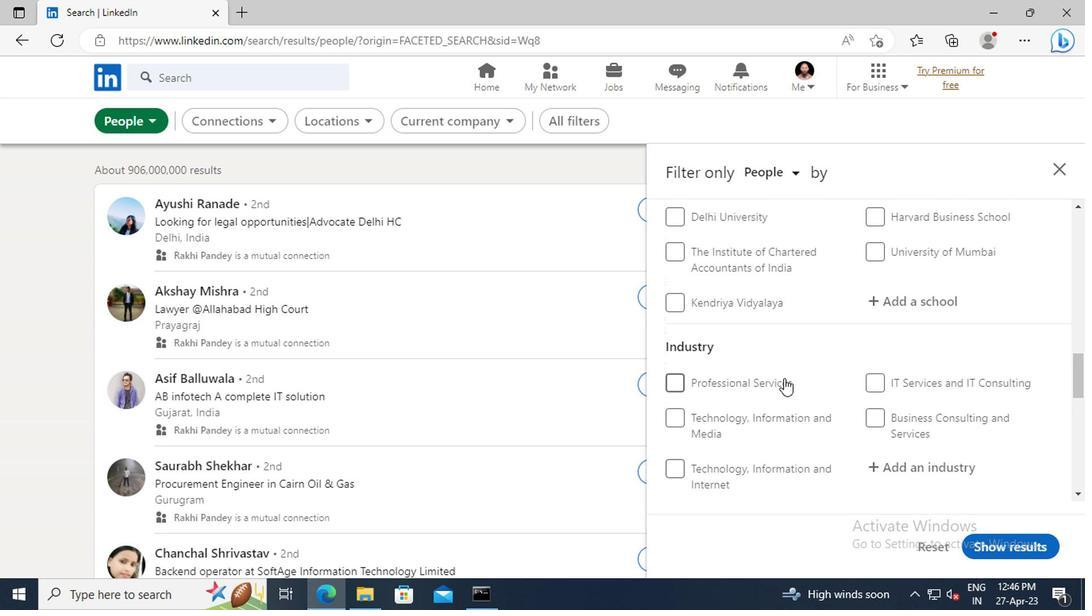 
Action: Mouse scrolled (781, 380) with delta (0, 1)
Screenshot: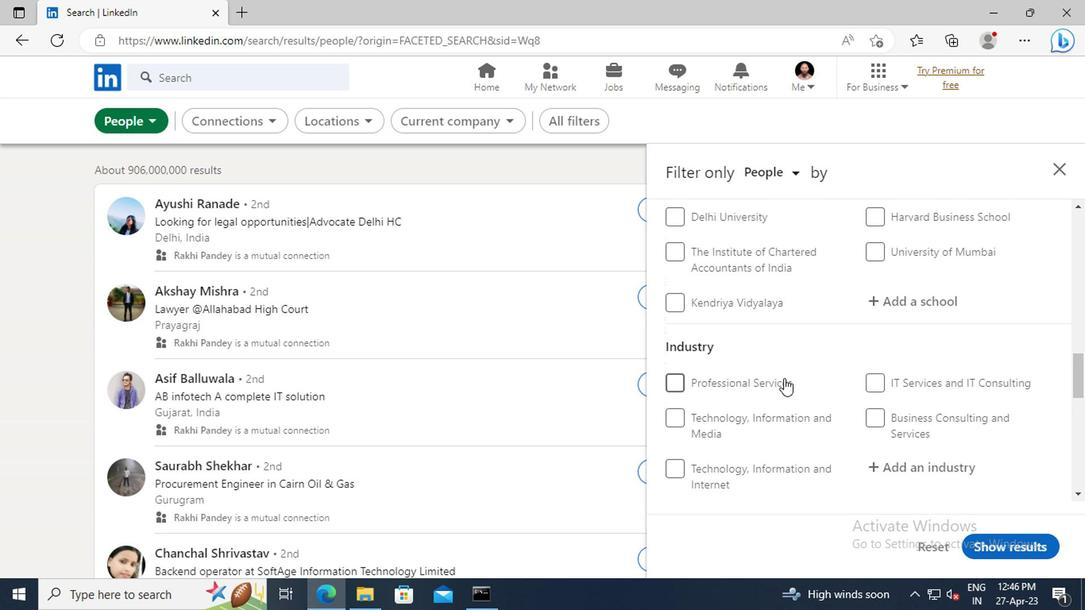 
Action: Mouse scrolled (781, 380) with delta (0, 1)
Screenshot: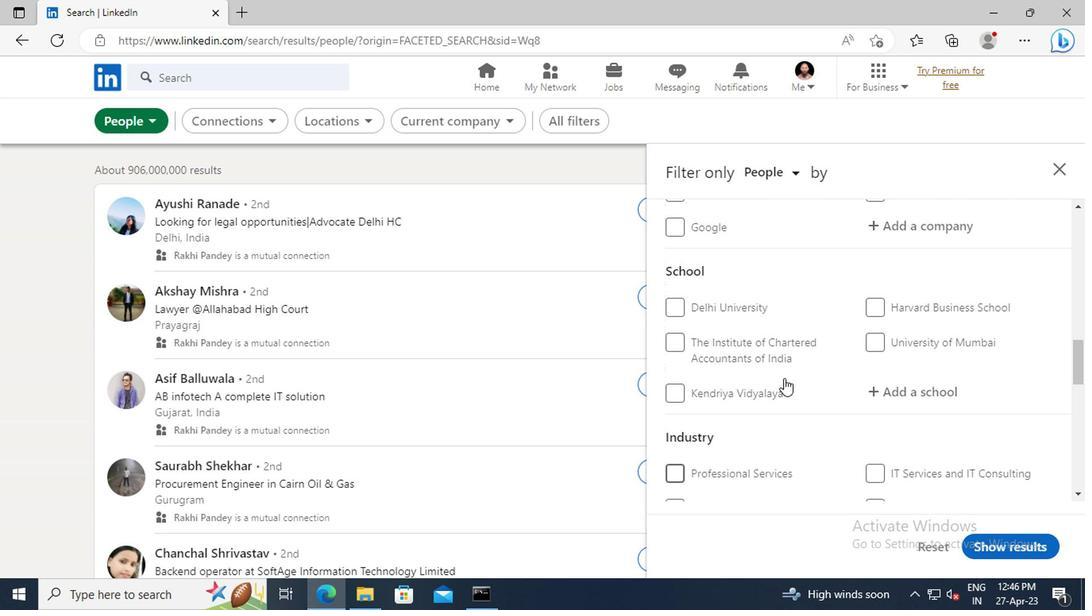 
Action: Mouse scrolled (781, 380) with delta (0, 1)
Screenshot: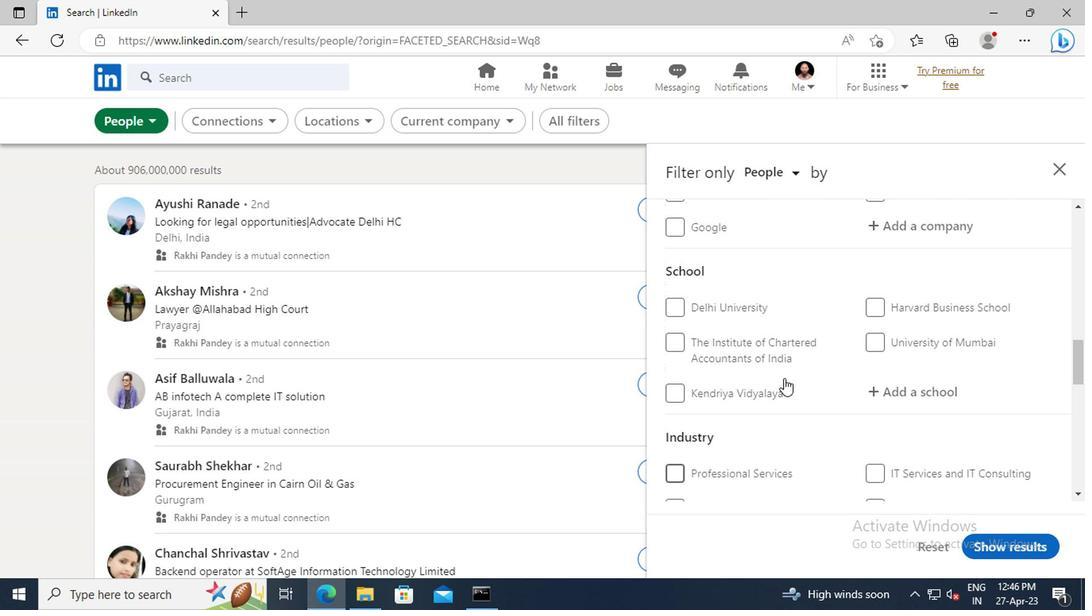 
Action: Mouse scrolled (781, 380) with delta (0, 1)
Screenshot: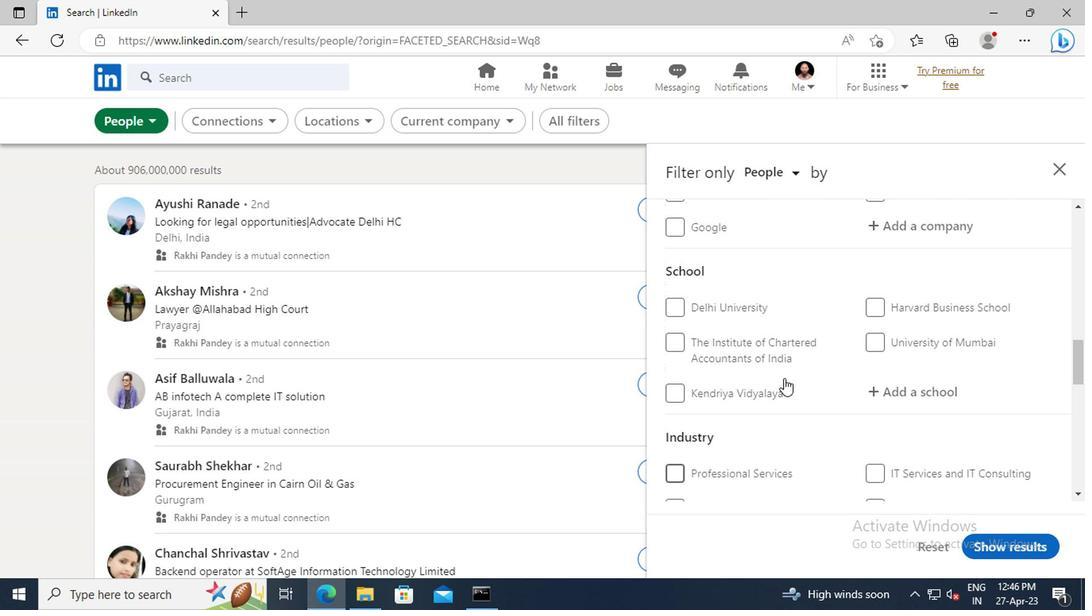 
Action: Mouse scrolled (781, 380) with delta (0, 1)
Screenshot: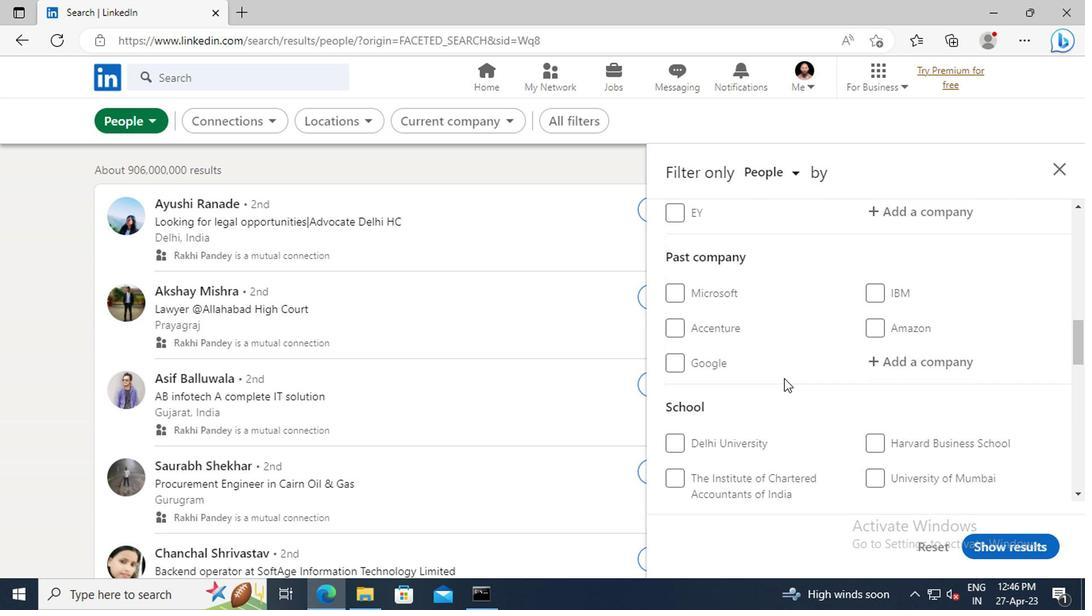 
Action: Mouse scrolled (781, 380) with delta (0, 1)
Screenshot: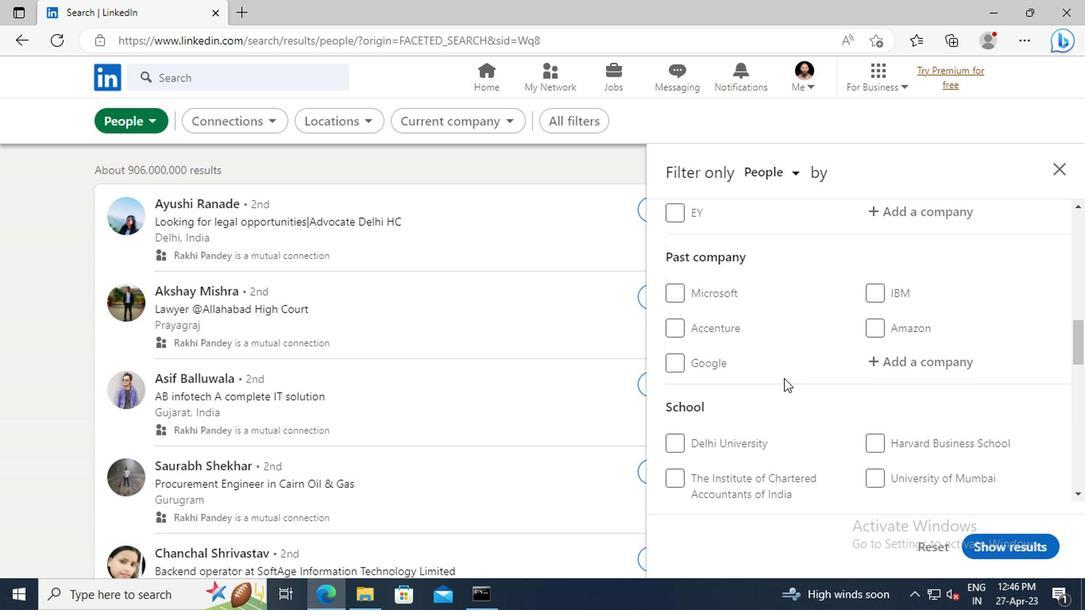 
Action: Mouse moved to (801, 365)
Screenshot: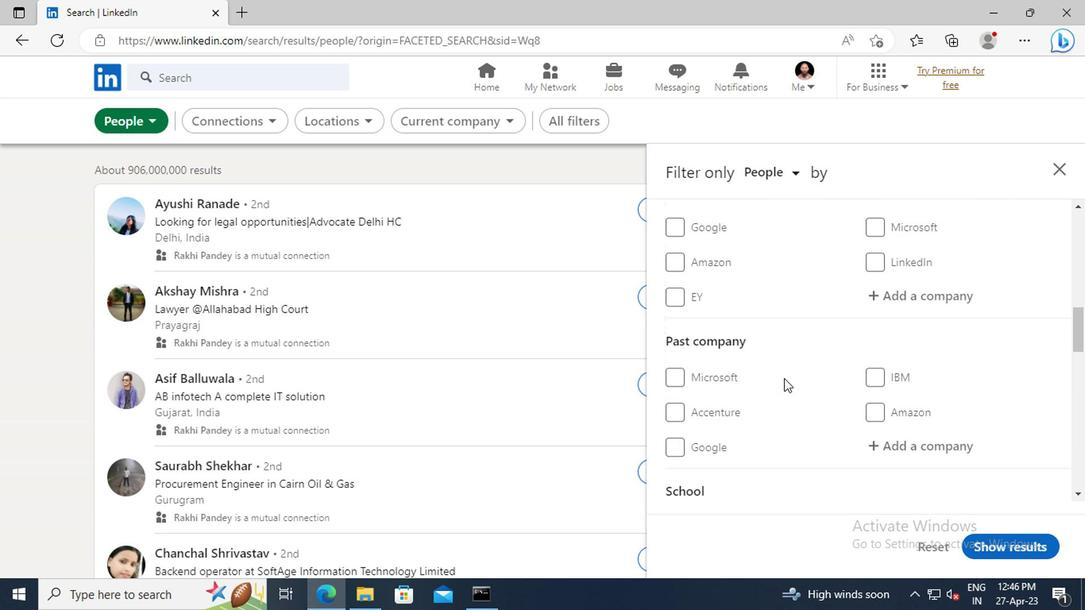 
Action: Mouse scrolled (801, 366) with delta (0, 1)
Screenshot: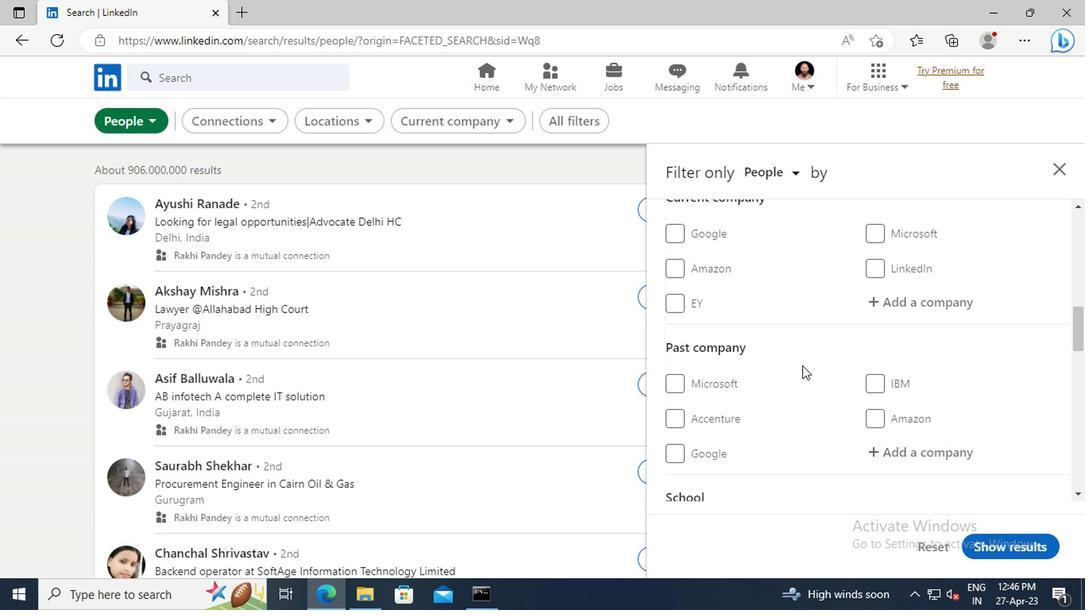 
Action: Mouse scrolled (801, 366) with delta (0, 1)
Screenshot: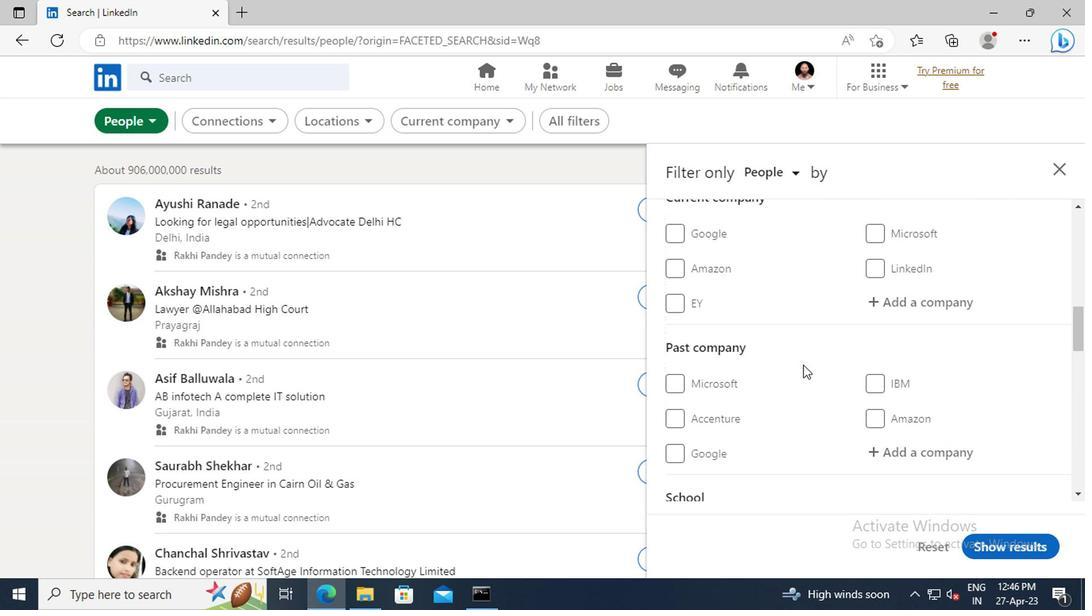 
Action: Mouse moved to (875, 389)
Screenshot: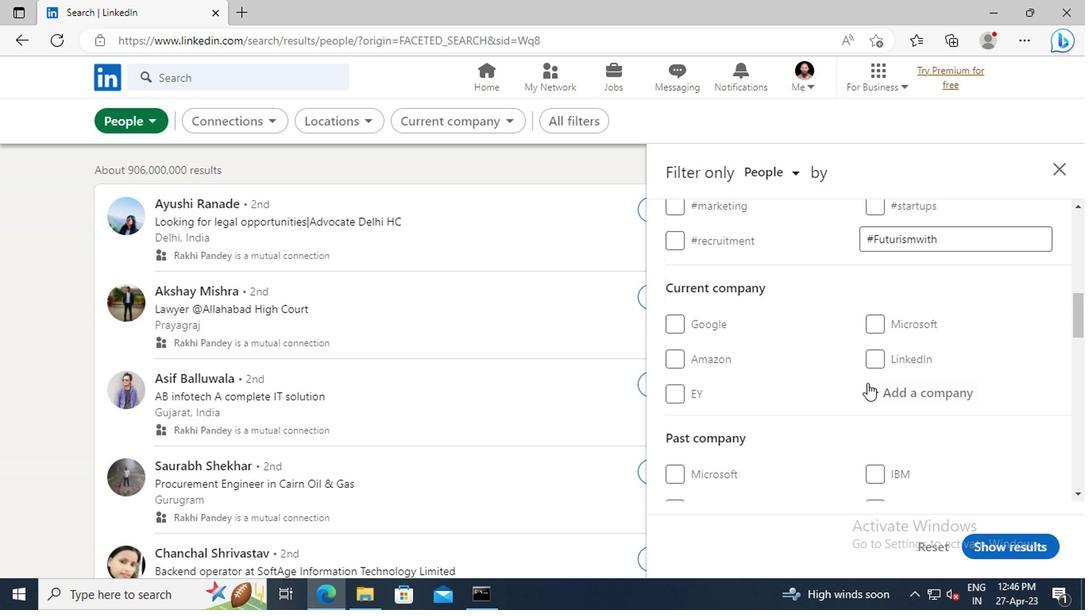 
Action: Mouse pressed left at (875, 389)
Screenshot: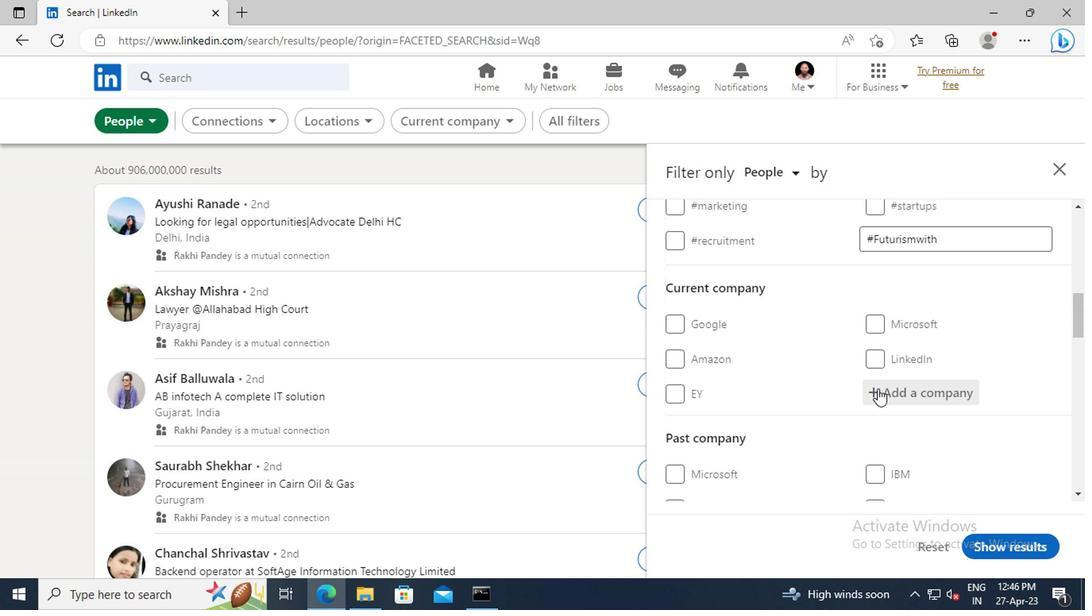 
Action: Key pressed <Key.shift>INDUS<Key.space><Key.shift>TOWERS<Key.space><Key.shift>LIMITED
Screenshot: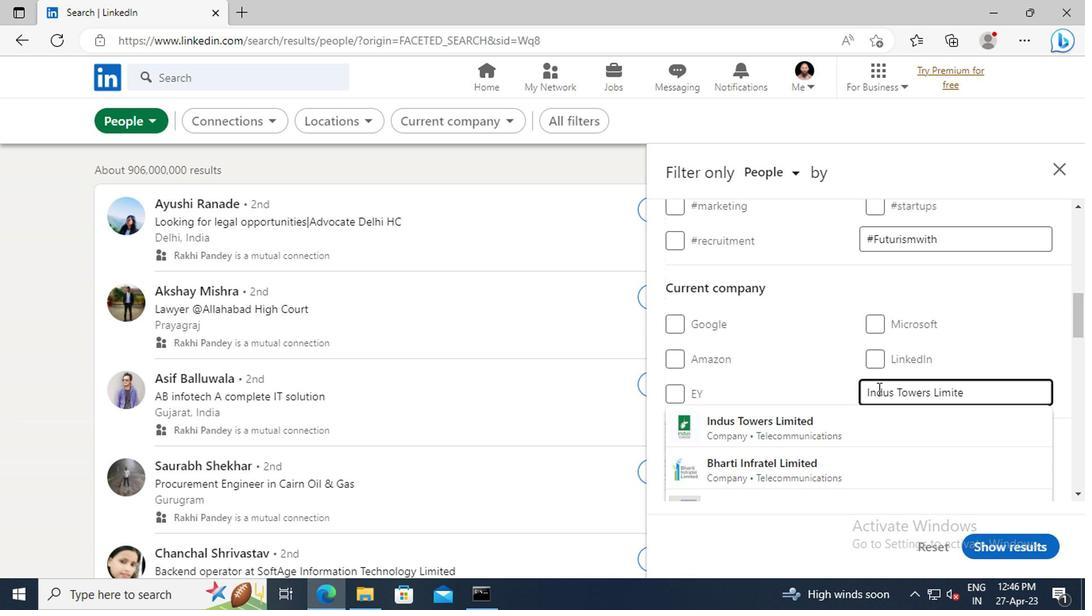
Action: Mouse moved to (892, 433)
Screenshot: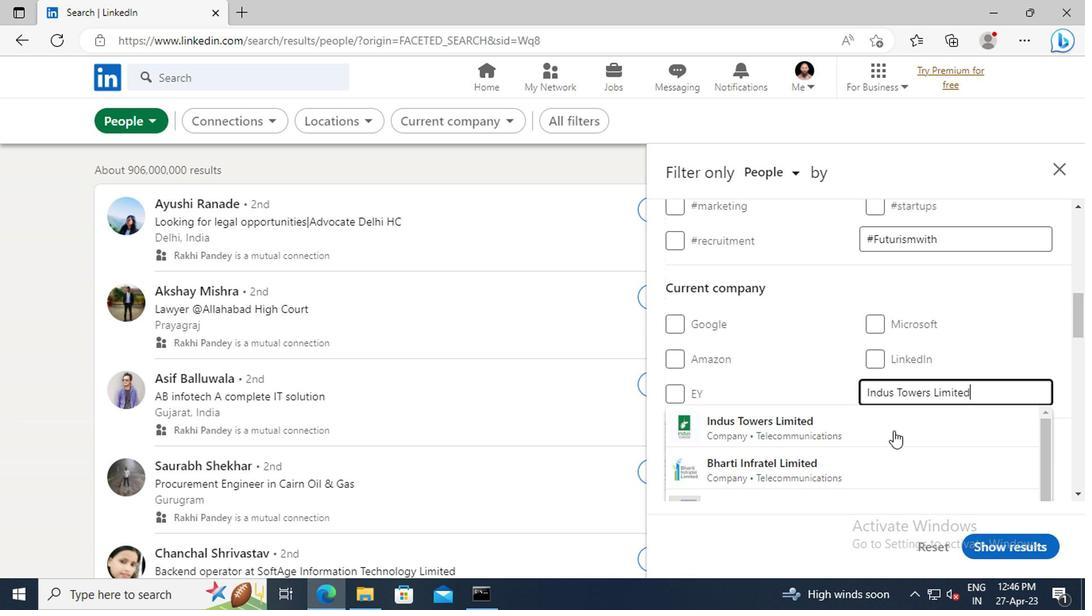 
Action: Mouse pressed left at (892, 433)
Screenshot: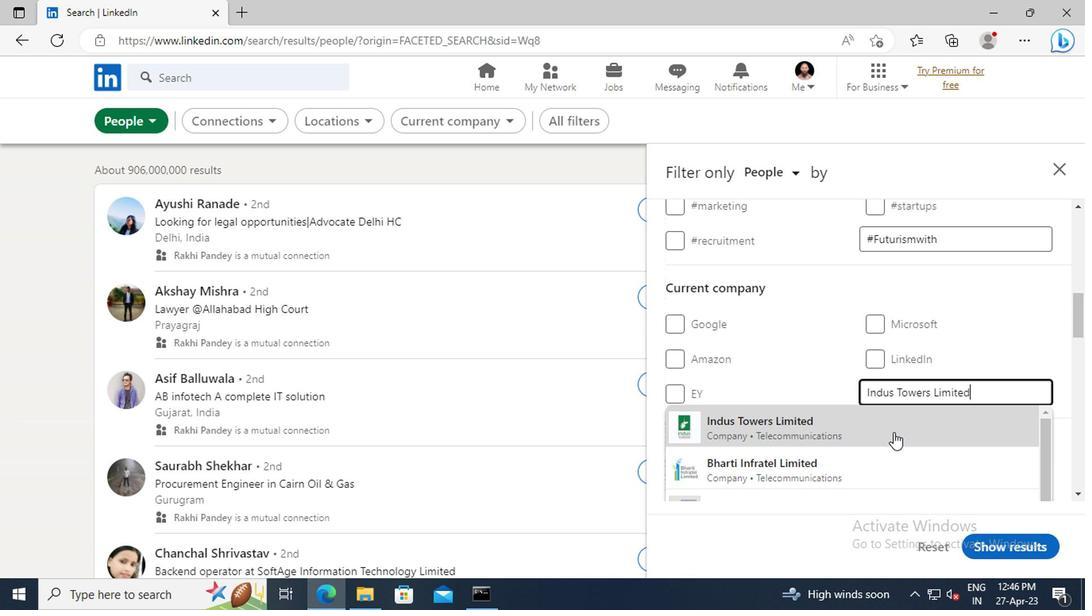 
Action: Mouse moved to (897, 300)
Screenshot: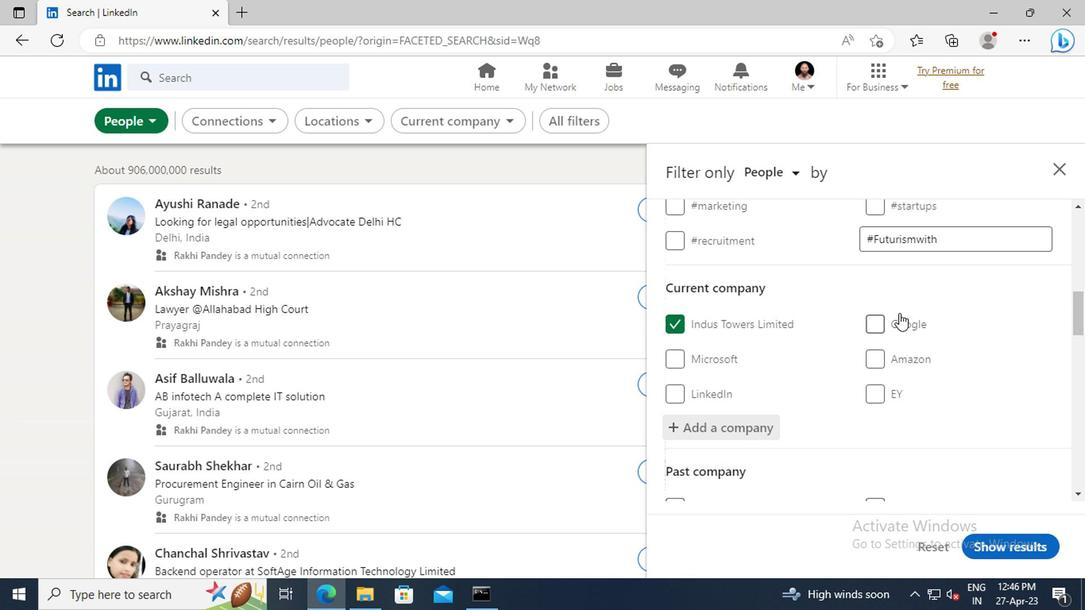 
Action: Mouse scrolled (897, 300) with delta (0, 0)
Screenshot: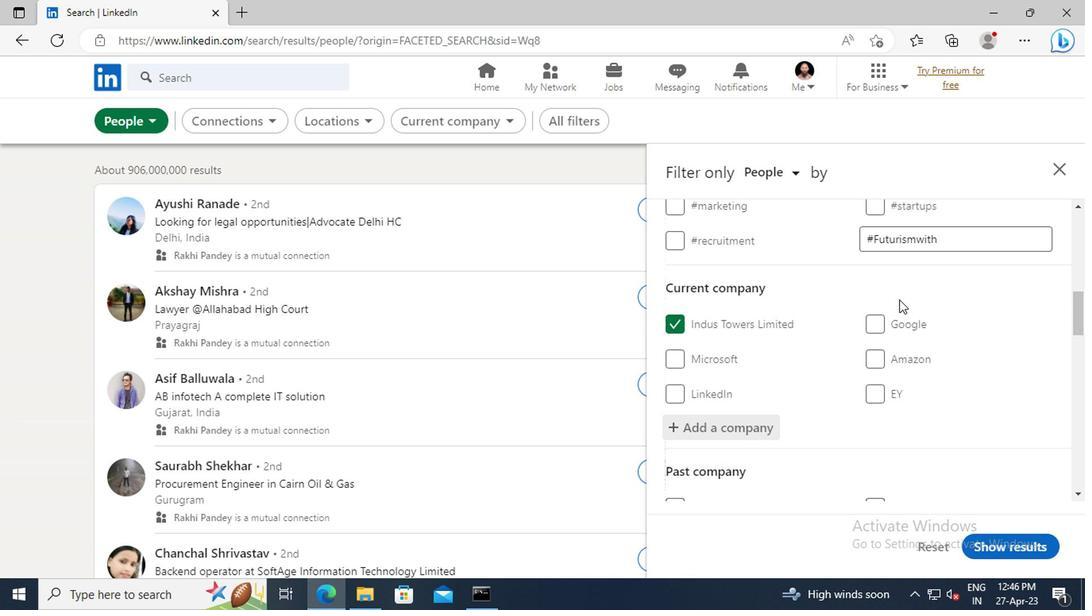 
Action: Mouse scrolled (897, 300) with delta (0, 0)
Screenshot: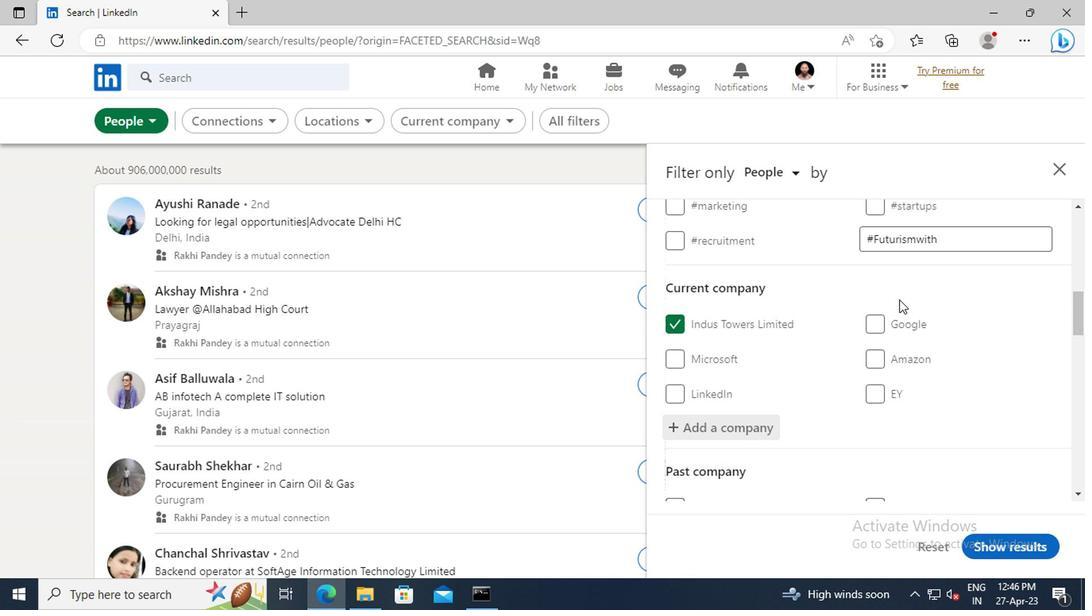 
Action: Mouse scrolled (897, 300) with delta (0, 0)
Screenshot: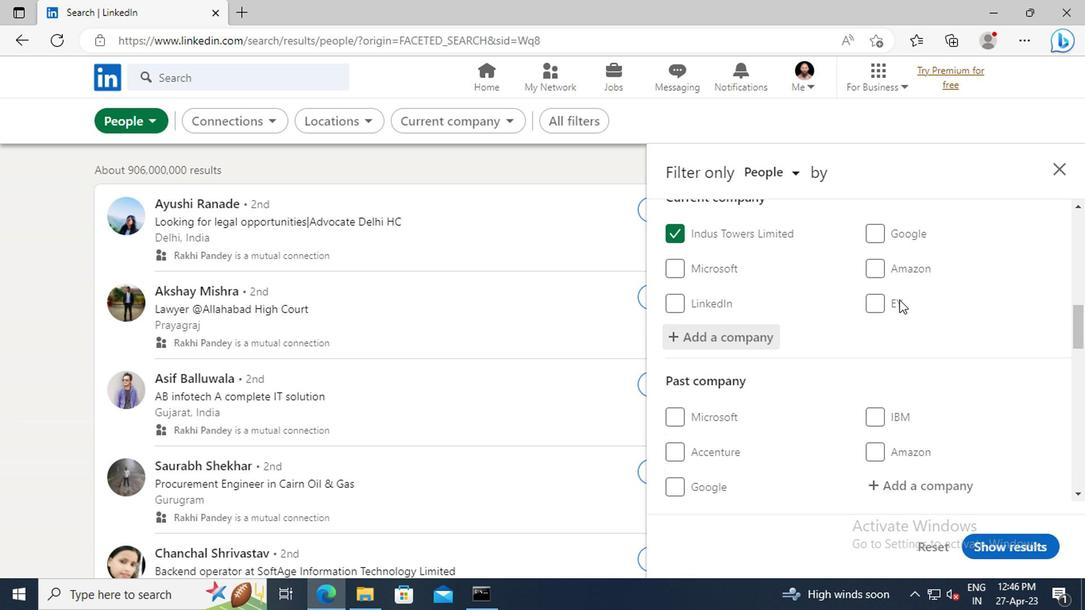 
Action: Mouse scrolled (897, 300) with delta (0, 0)
Screenshot: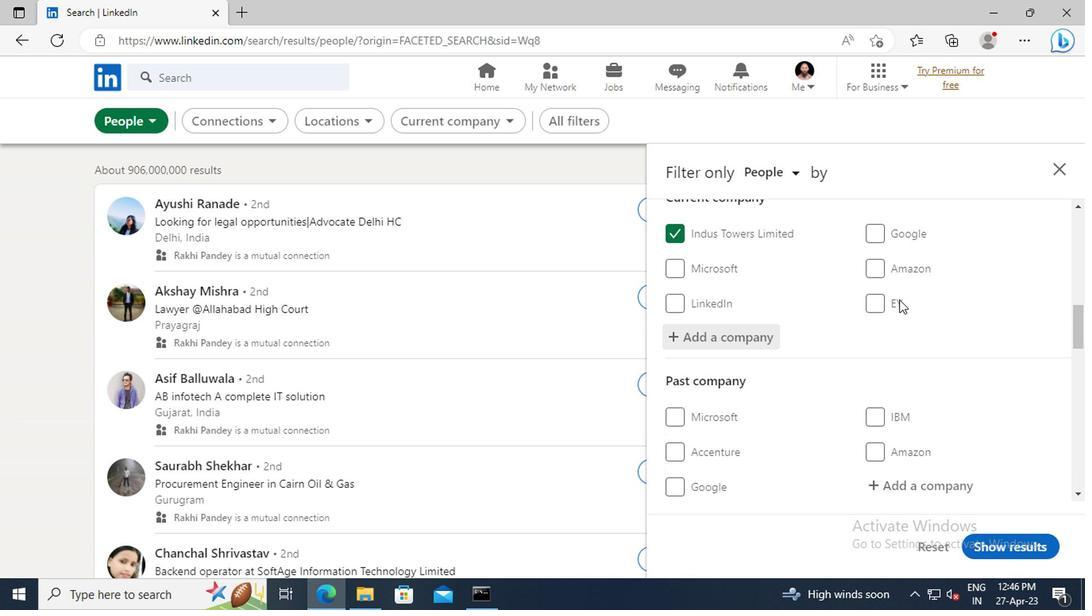 
Action: Mouse scrolled (897, 300) with delta (0, 0)
Screenshot: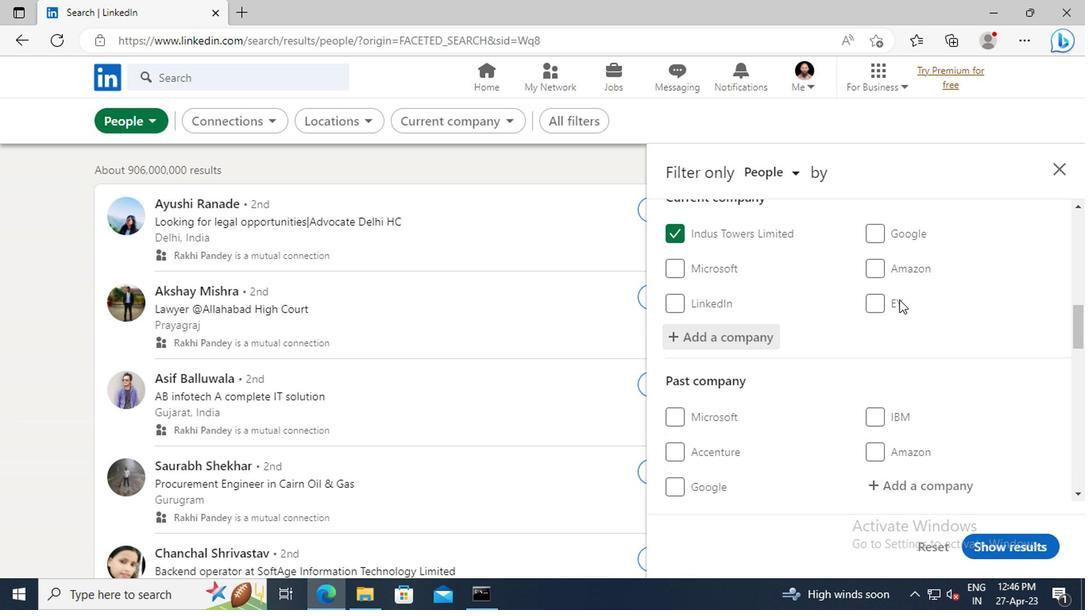 
Action: Mouse scrolled (897, 300) with delta (0, 0)
Screenshot: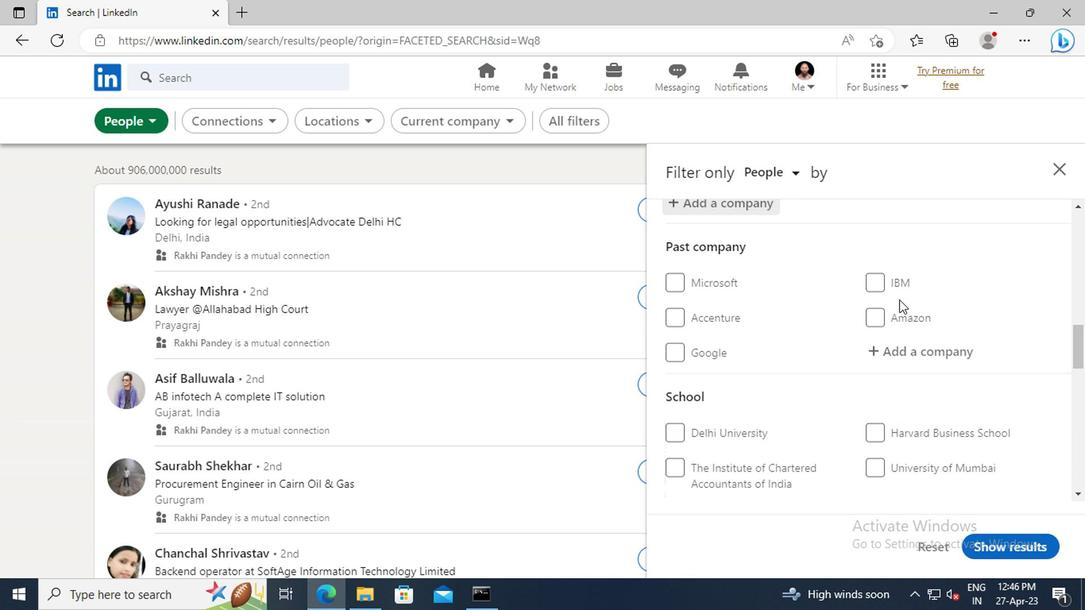 
Action: Mouse scrolled (897, 300) with delta (0, 0)
Screenshot: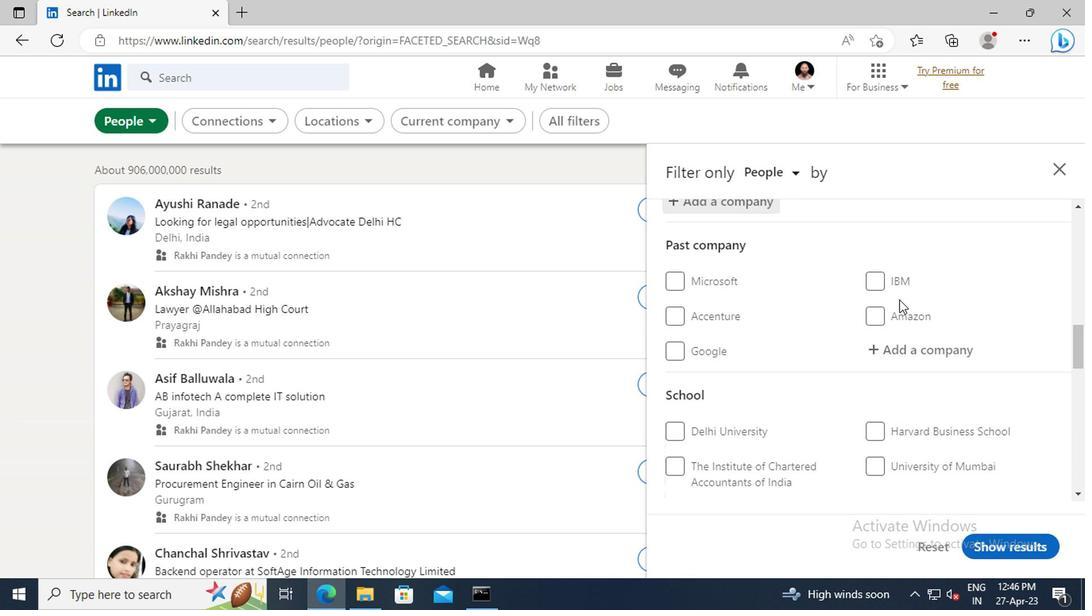 
Action: Mouse scrolled (897, 300) with delta (0, 0)
Screenshot: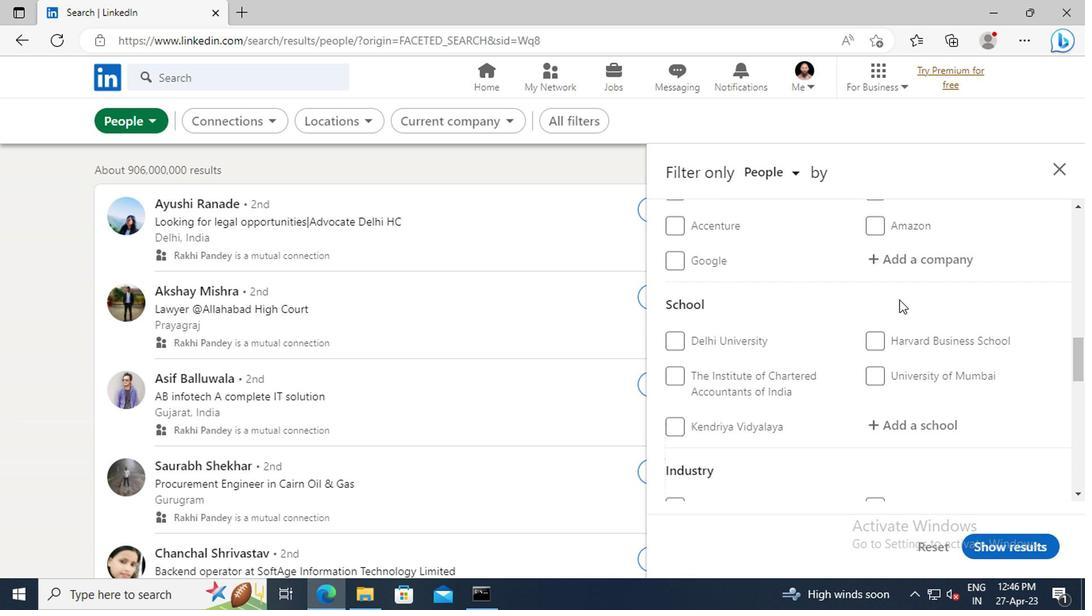 
Action: Mouse scrolled (897, 300) with delta (0, 0)
Screenshot: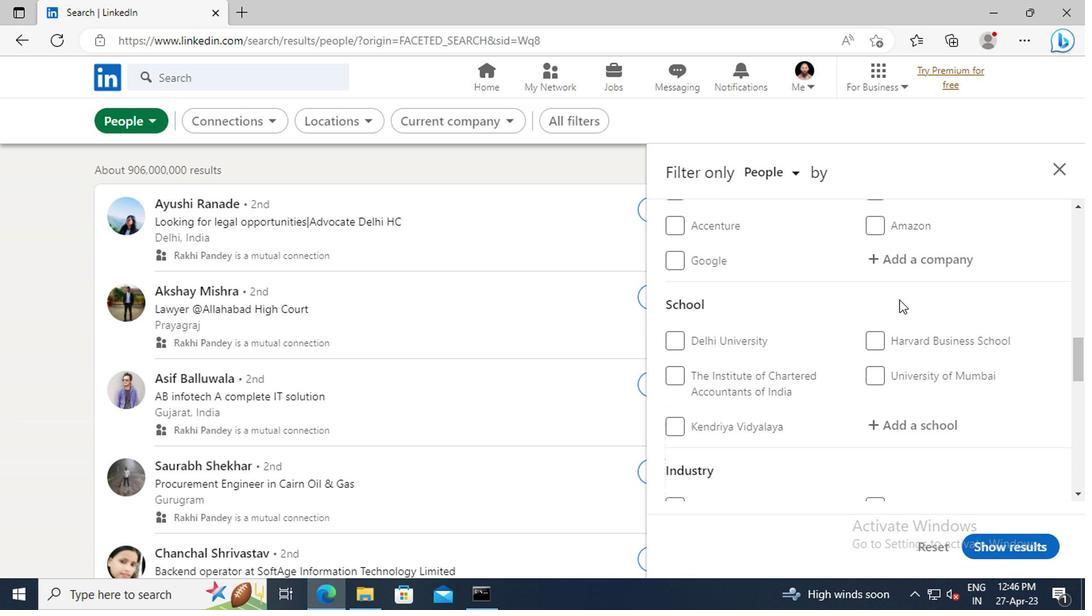 
Action: Mouse moved to (896, 334)
Screenshot: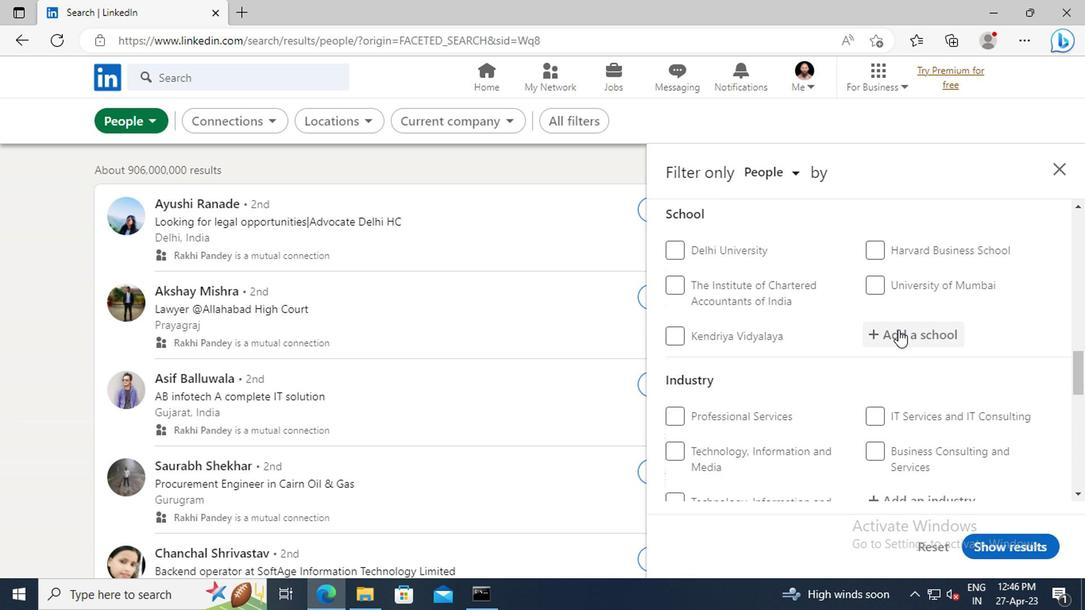 
Action: Mouse pressed left at (896, 334)
Screenshot: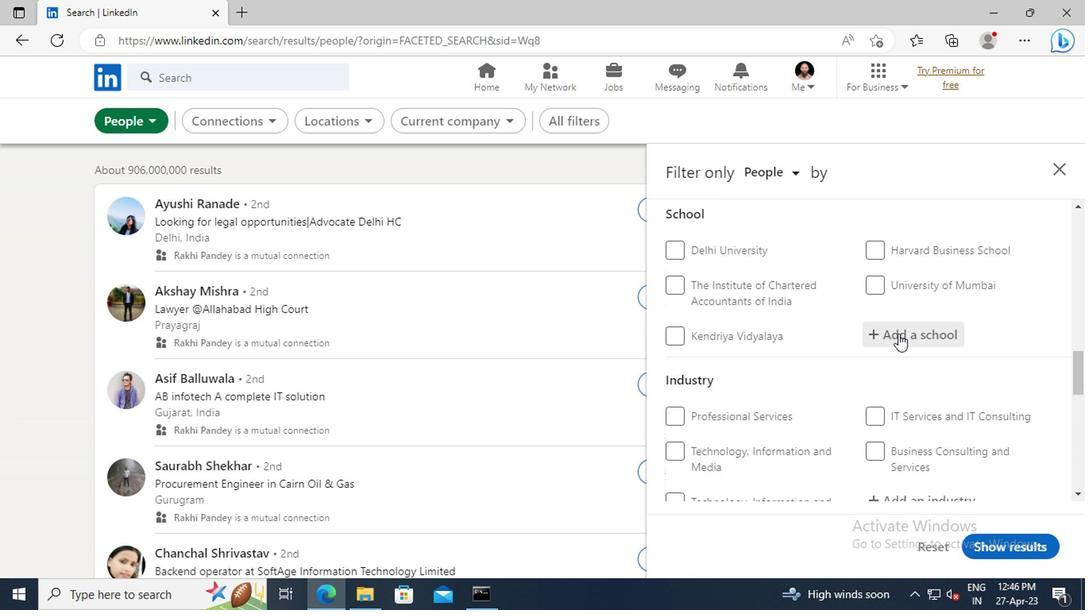 
Action: Key pressed <Key.shift>MAHARISHI<Key.space><Key.shift>DAYANAND<Key.space><Key.shift>SARASWATI<Key.space>
Screenshot: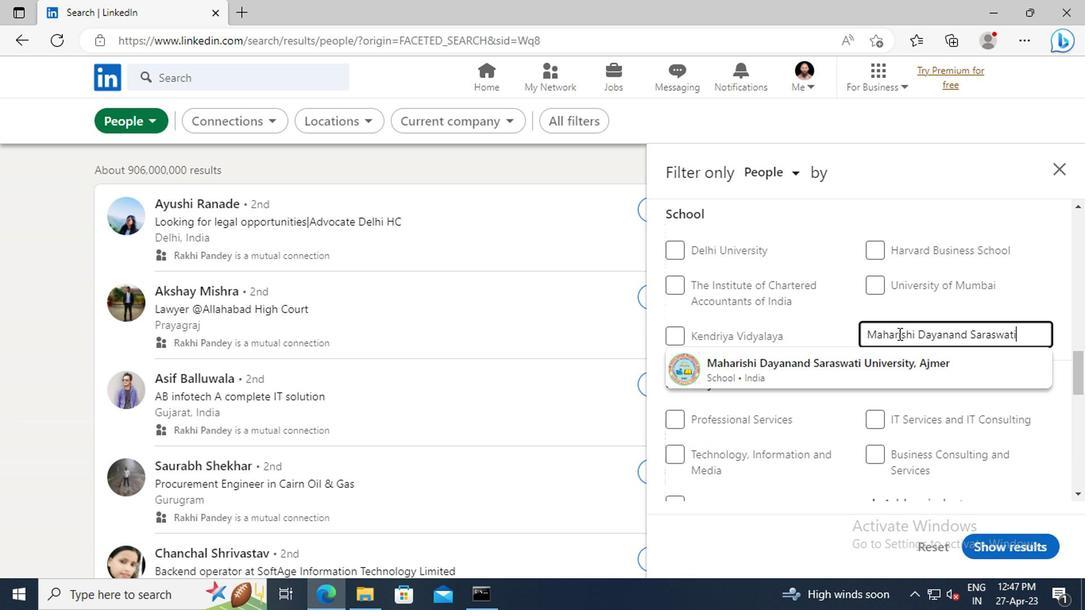 
Action: Mouse moved to (900, 376)
Screenshot: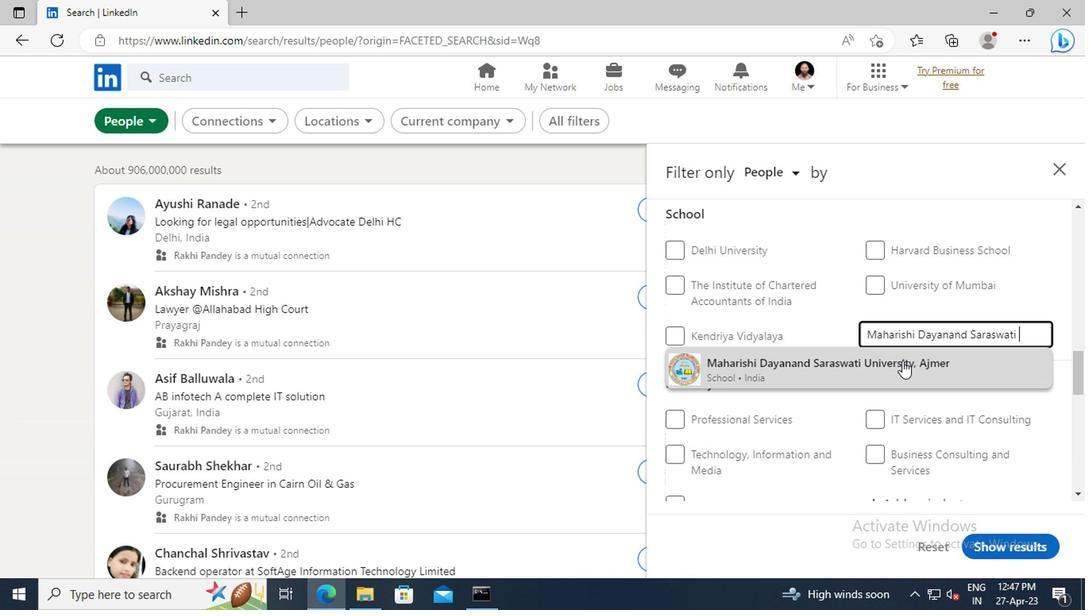 
Action: Mouse pressed left at (900, 376)
Screenshot: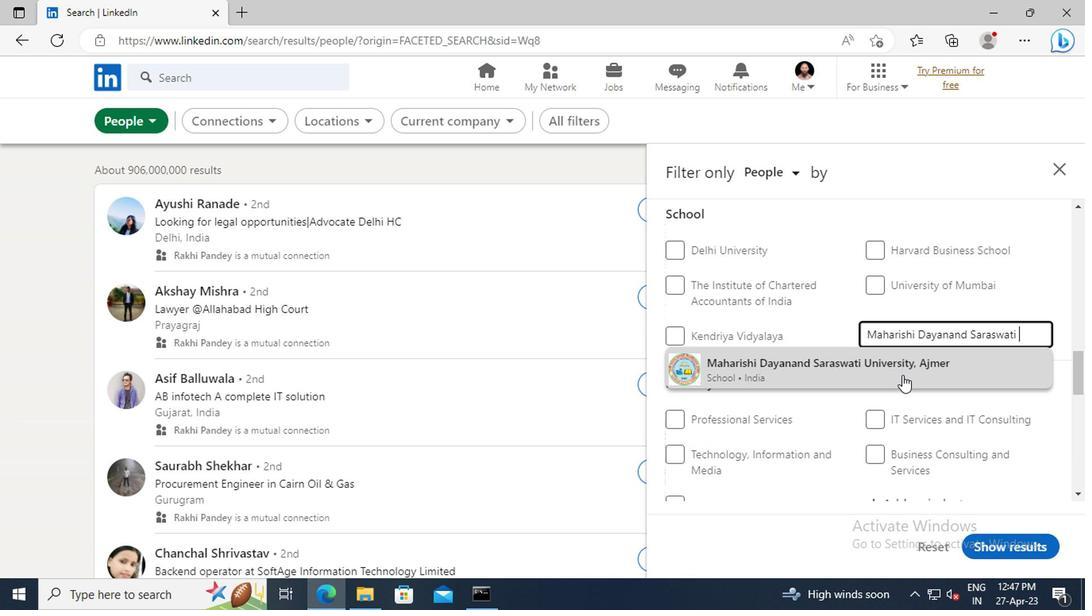
Action: Mouse moved to (896, 339)
Screenshot: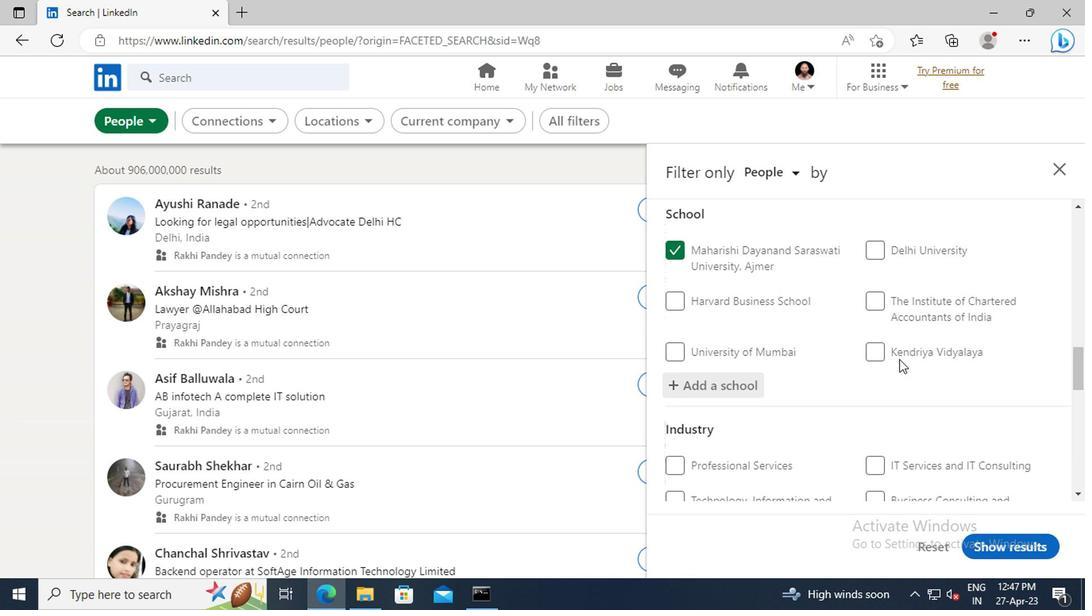 
Action: Mouse scrolled (896, 338) with delta (0, -1)
Screenshot: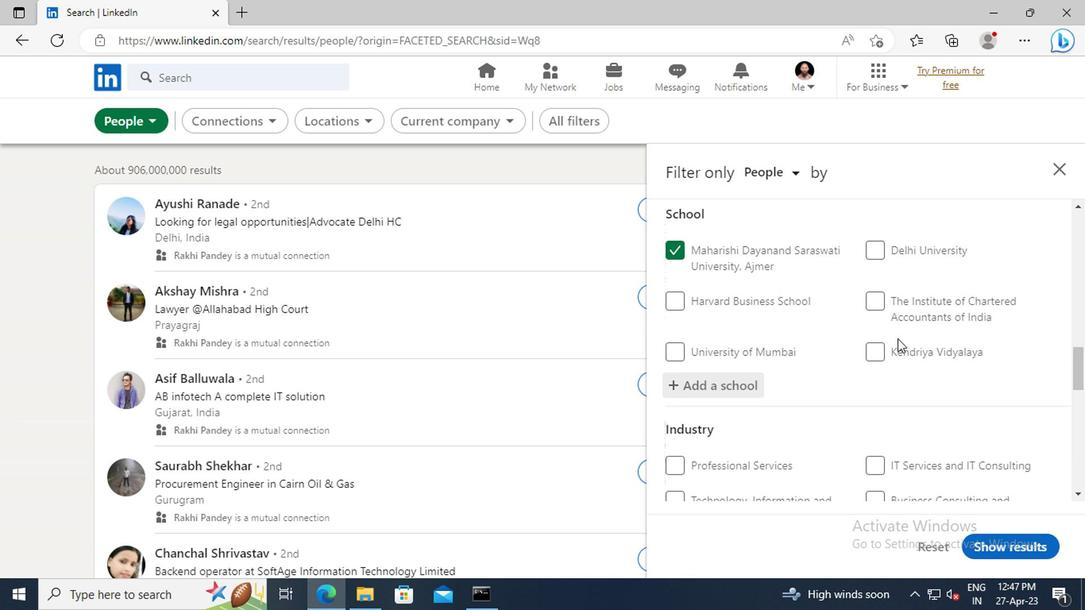
Action: Mouse scrolled (896, 338) with delta (0, -1)
Screenshot: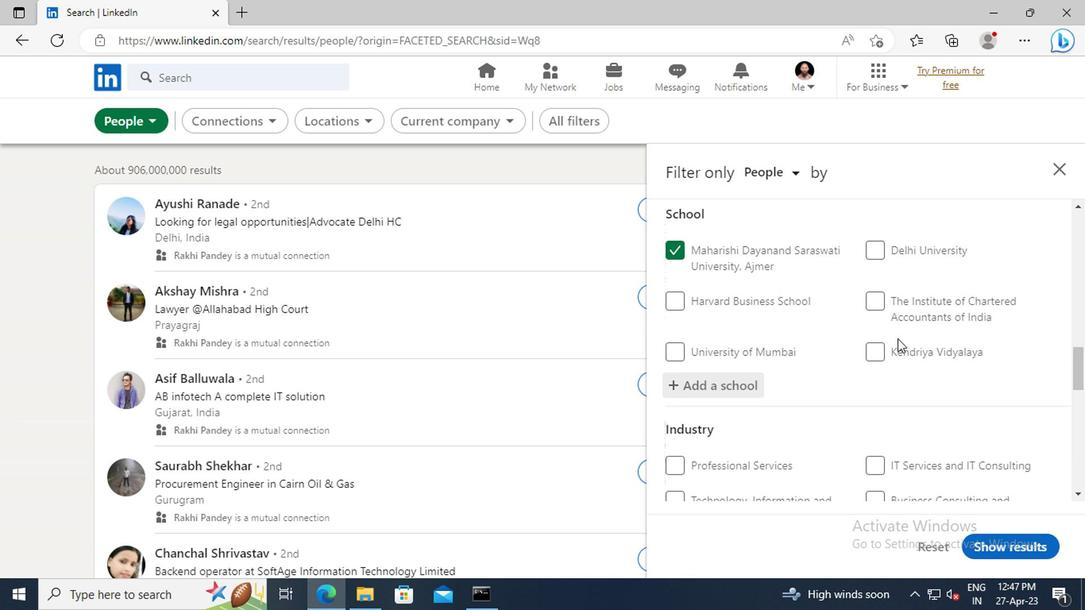 
Action: Mouse scrolled (896, 338) with delta (0, -1)
Screenshot: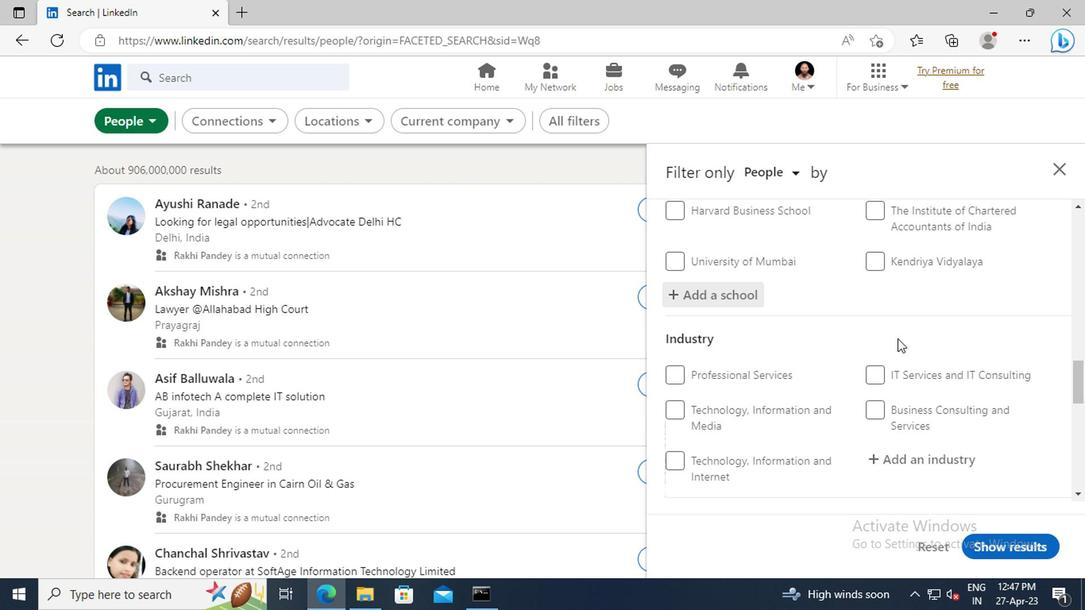 
Action: Mouse scrolled (896, 338) with delta (0, -1)
Screenshot: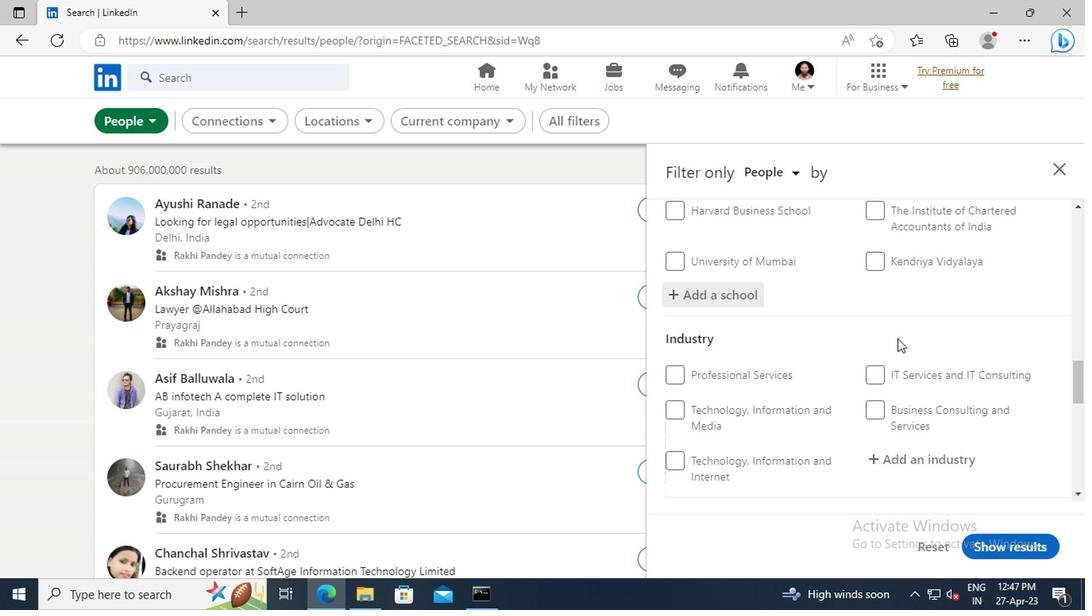 
Action: Mouse moved to (899, 373)
Screenshot: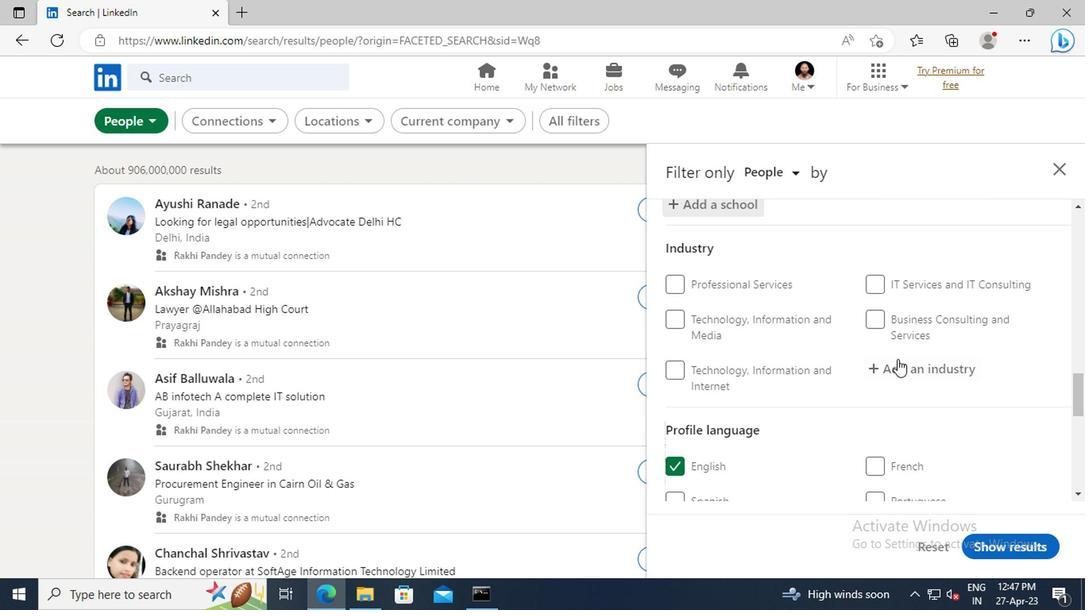 
Action: Mouse pressed left at (899, 373)
Screenshot: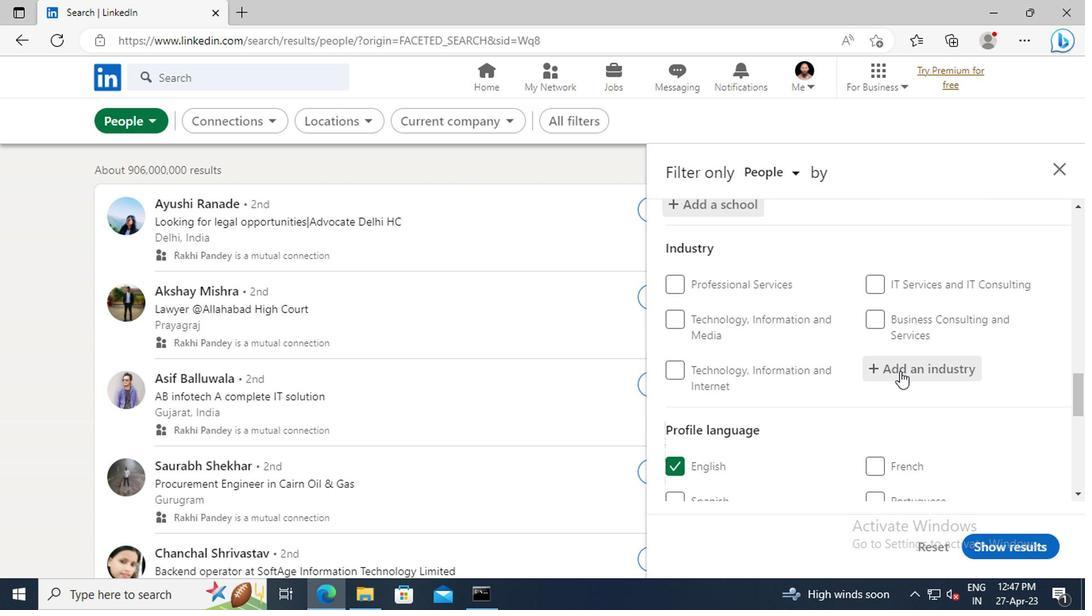 
Action: Key pressed <Key.shift>RETAIL<Key.space><Key.shift>GASOLINE
Screenshot: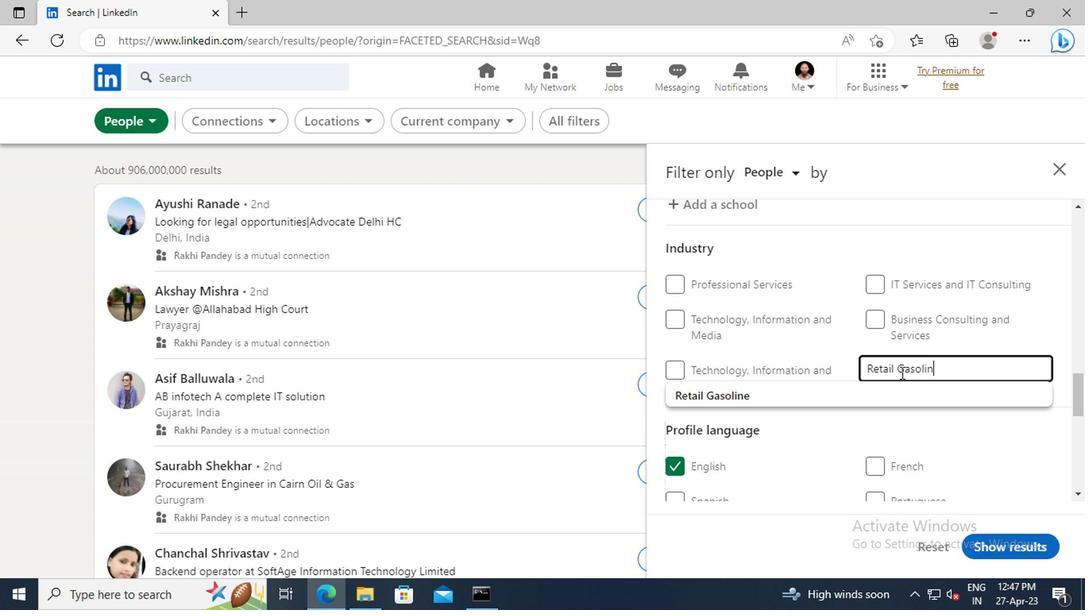 
Action: Mouse moved to (901, 396)
Screenshot: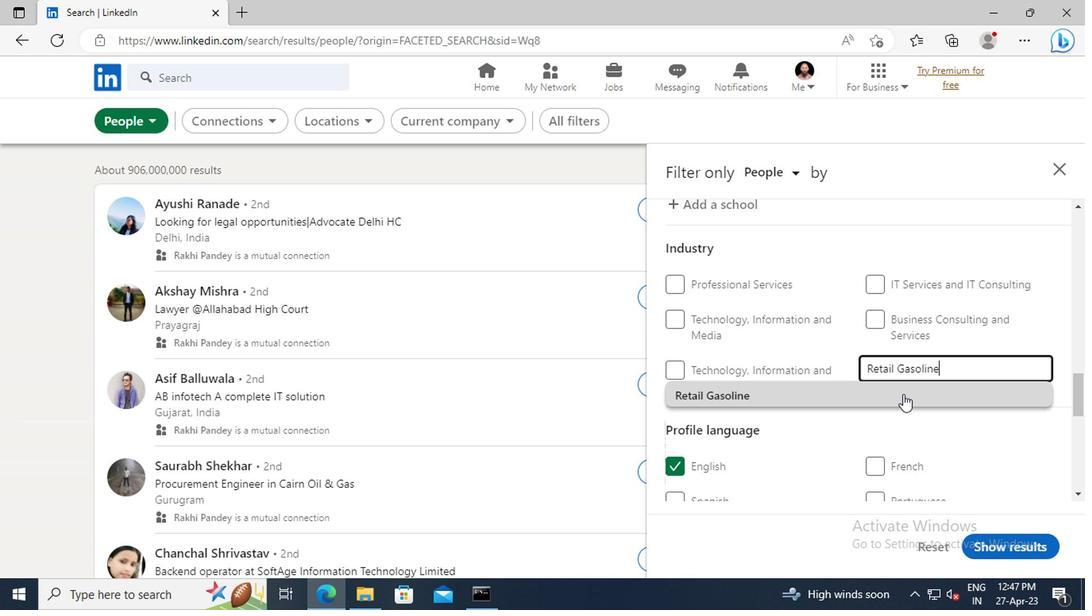 
Action: Mouse pressed left at (901, 396)
Screenshot: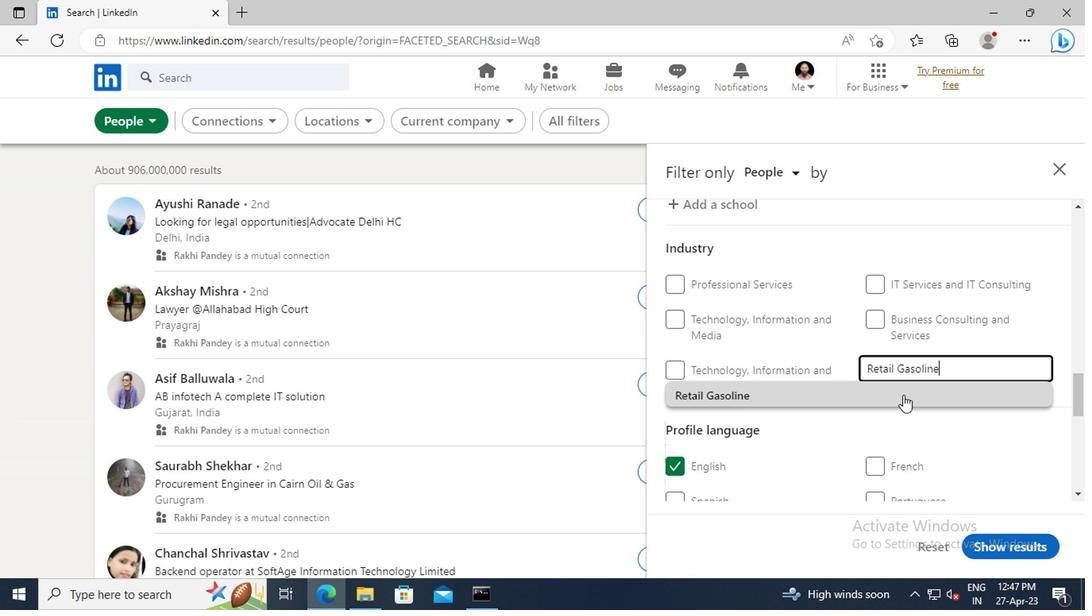 
Action: Mouse moved to (874, 343)
Screenshot: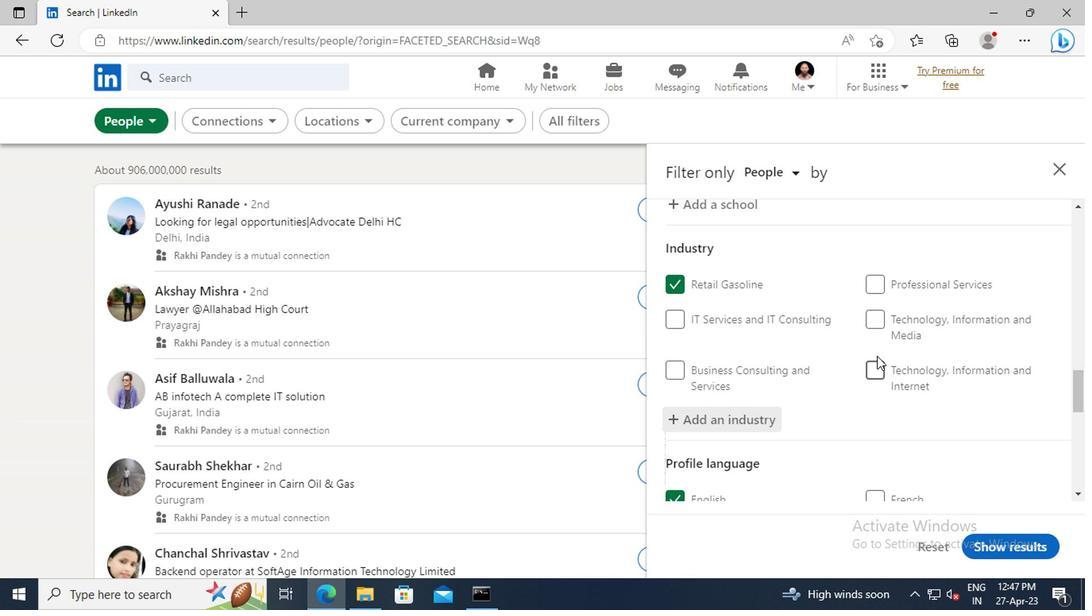 
Action: Mouse scrolled (874, 342) with delta (0, -1)
Screenshot: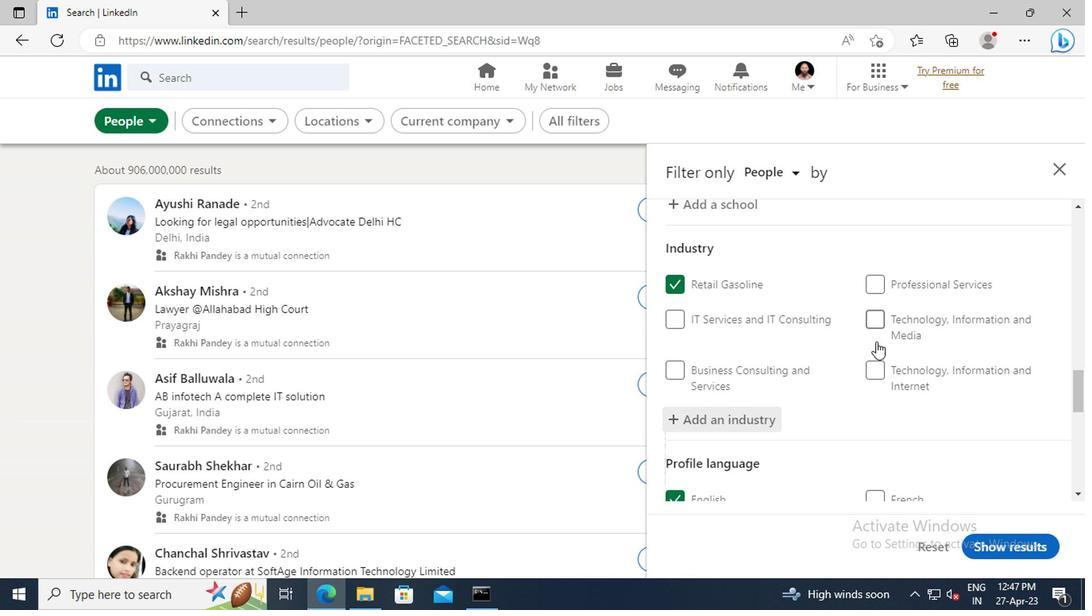 
Action: Mouse scrolled (874, 342) with delta (0, -1)
Screenshot: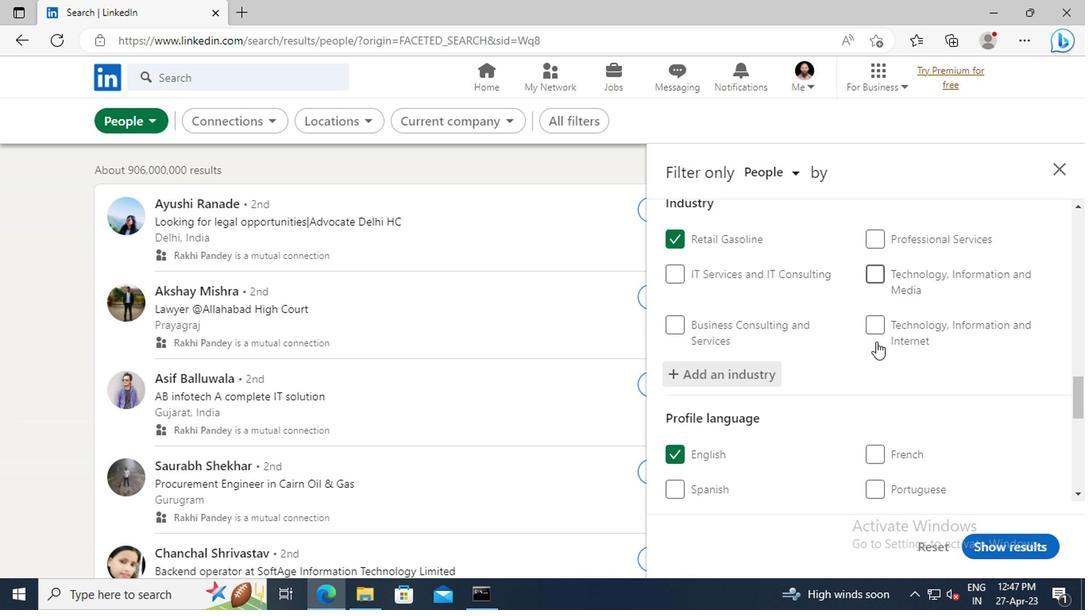 
Action: Mouse scrolled (874, 342) with delta (0, -1)
Screenshot: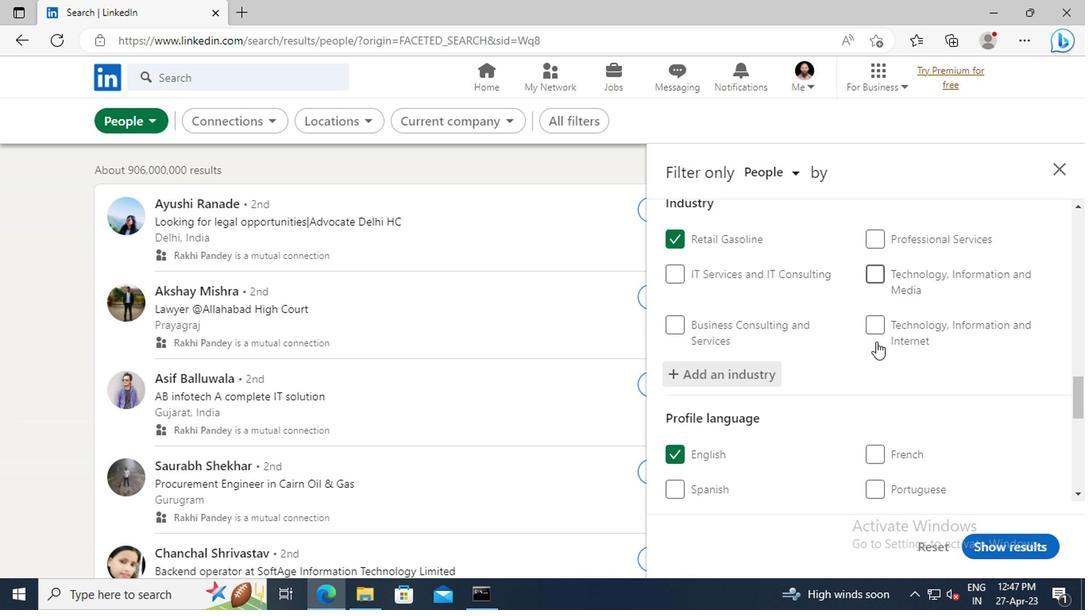 
Action: Mouse scrolled (874, 342) with delta (0, -1)
Screenshot: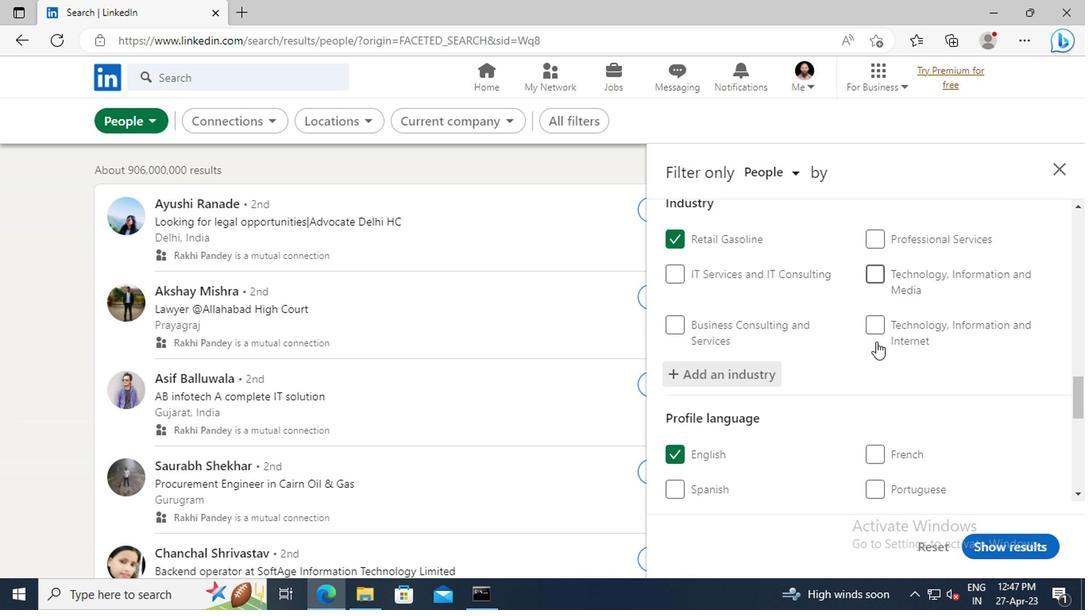 
Action: Mouse scrolled (874, 342) with delta (0, -1)
Screenshot: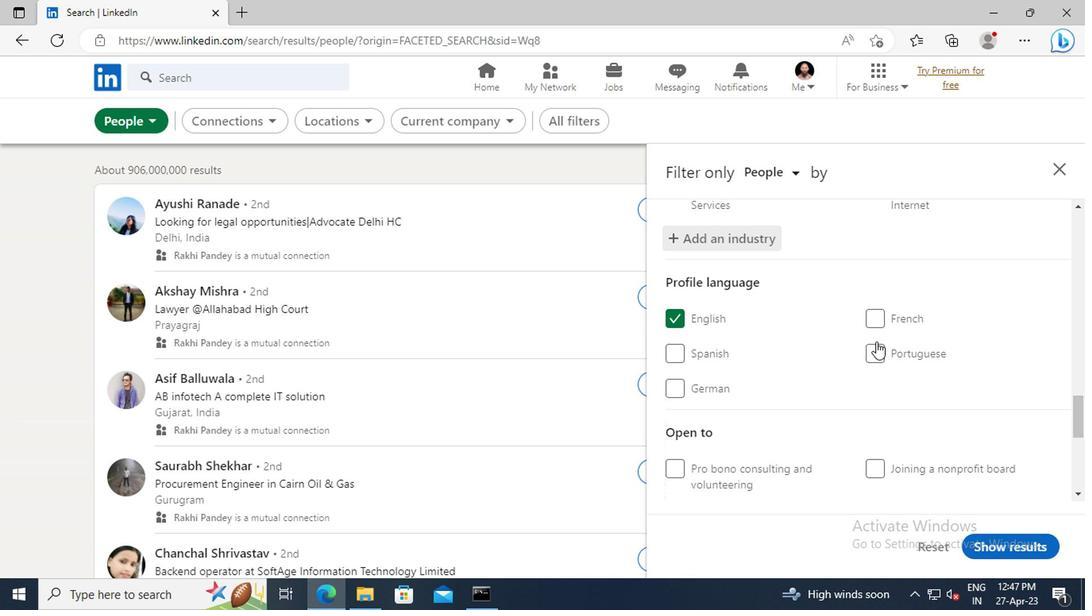 
Action: Mouse scrolled (874, 342) with delta (0, -1)
Screenshot: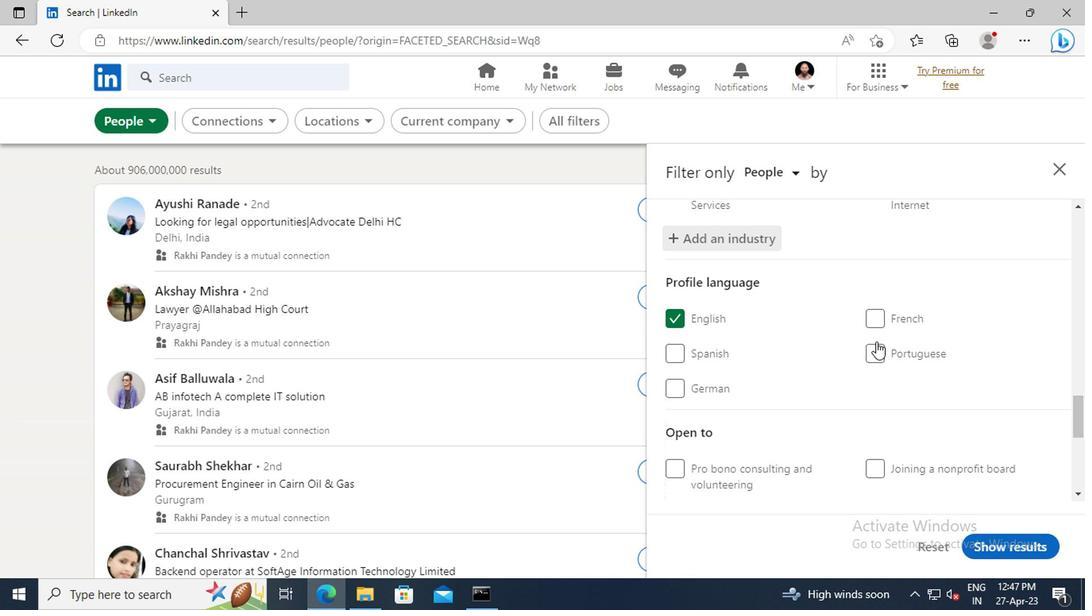 
Action: Mouse scrolled (874, 342) with delta (0, -1)
Screenshot: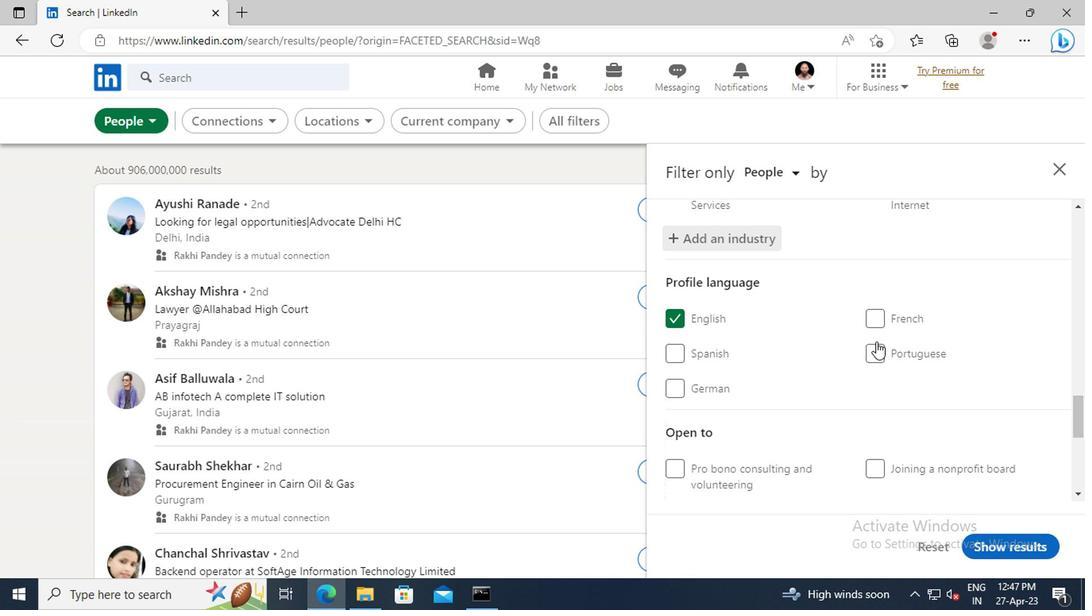 
Action: Mouse scrolled (874, 342) with delta (0, -1)
Screenshot: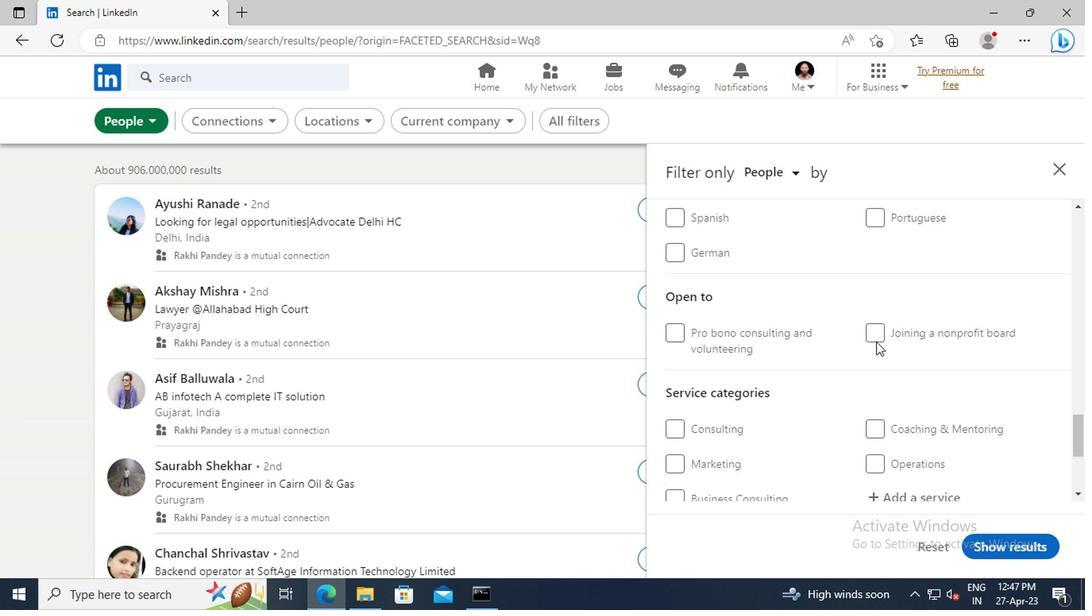 
Action: Mouse scrolled (874, 342) with delta (0, -1)
Screenshot: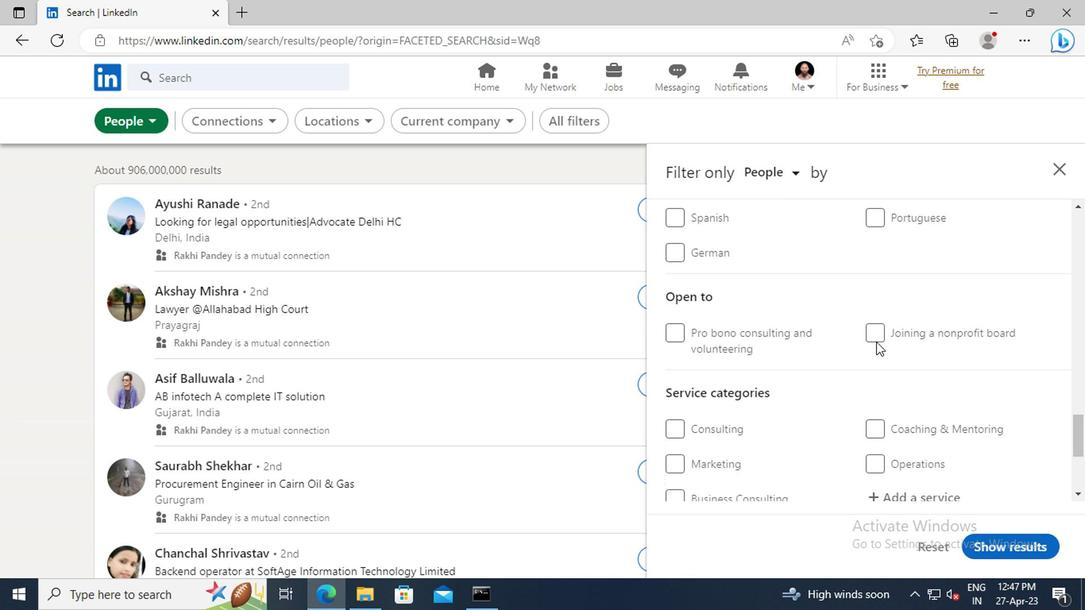 
Action: Mouse scrolled (874, 342) with delta (0, -1)
Screenshot: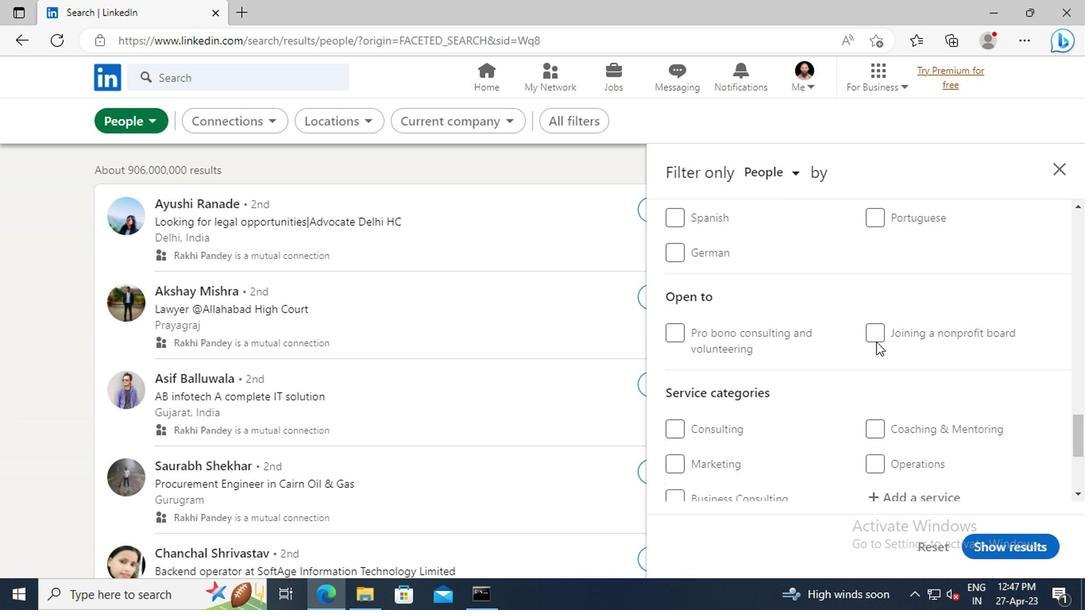 
Action: Mouse moved to (875, 361)
Screenshot: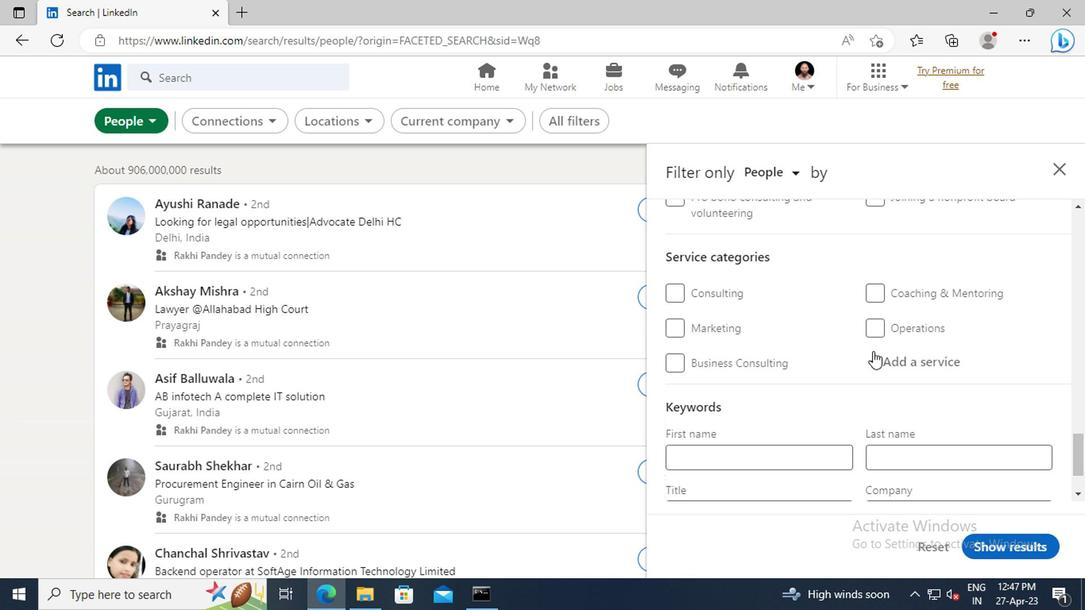 
Action: Mouse pressed left at (875, 361)
Screenshot: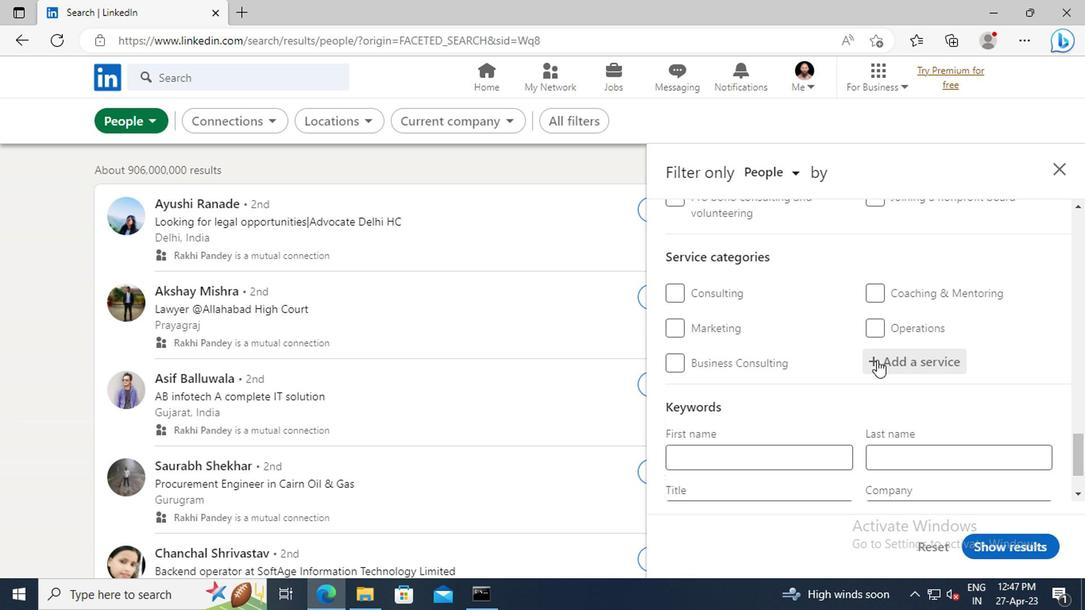 
Action: Key pressed <Key.shift>COMPUTER<Key.space><Key.shift>NETWORKING
Screenshot: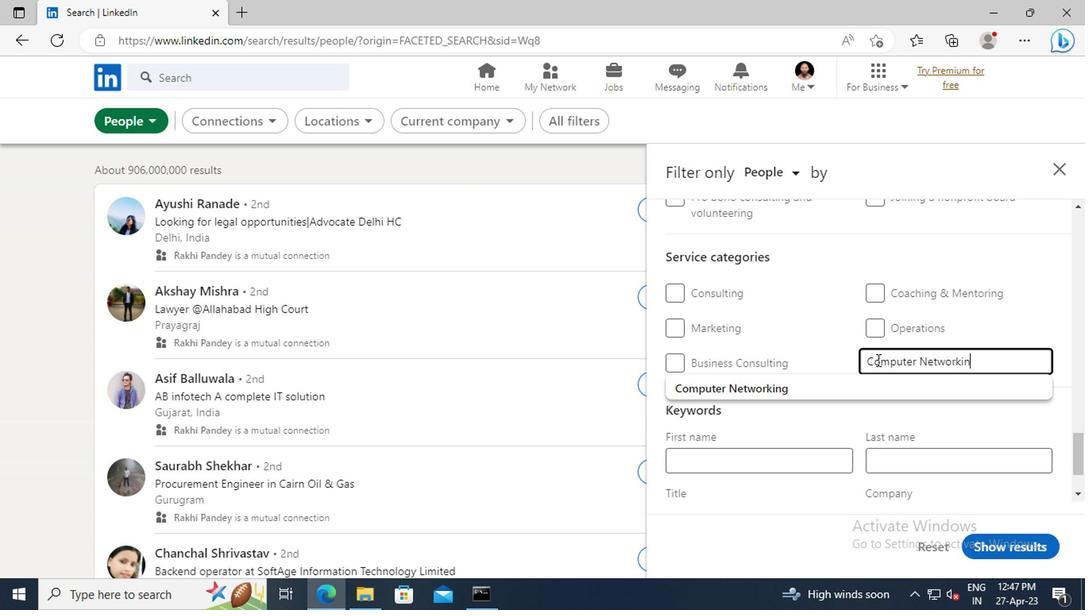 
Action: Mouse moved to (873, 388)
Screenshot: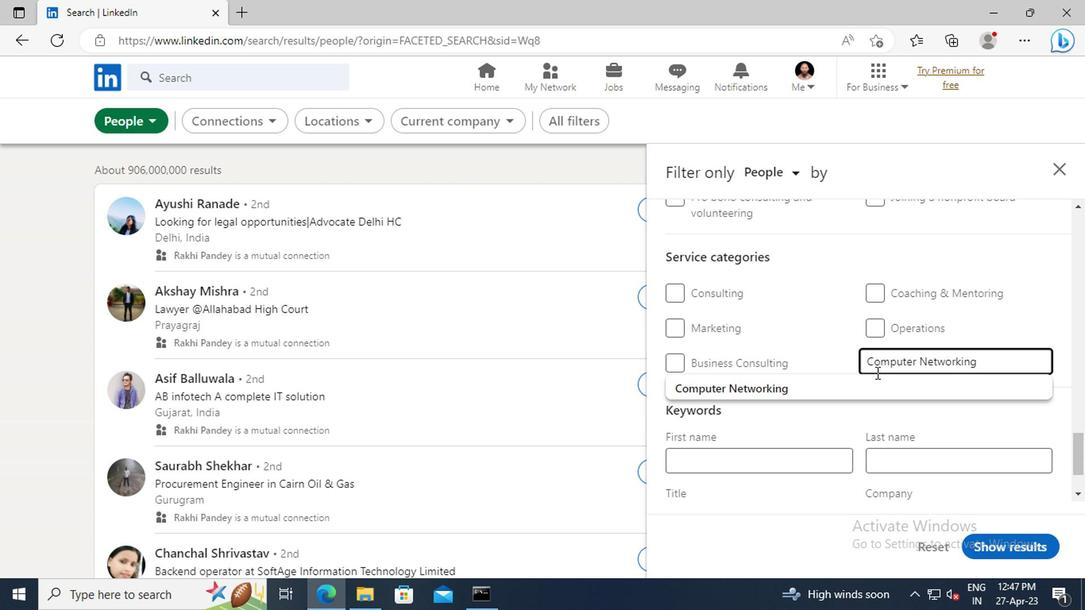 
Action: Mouse pressed left at (873, 388)
Screenshot: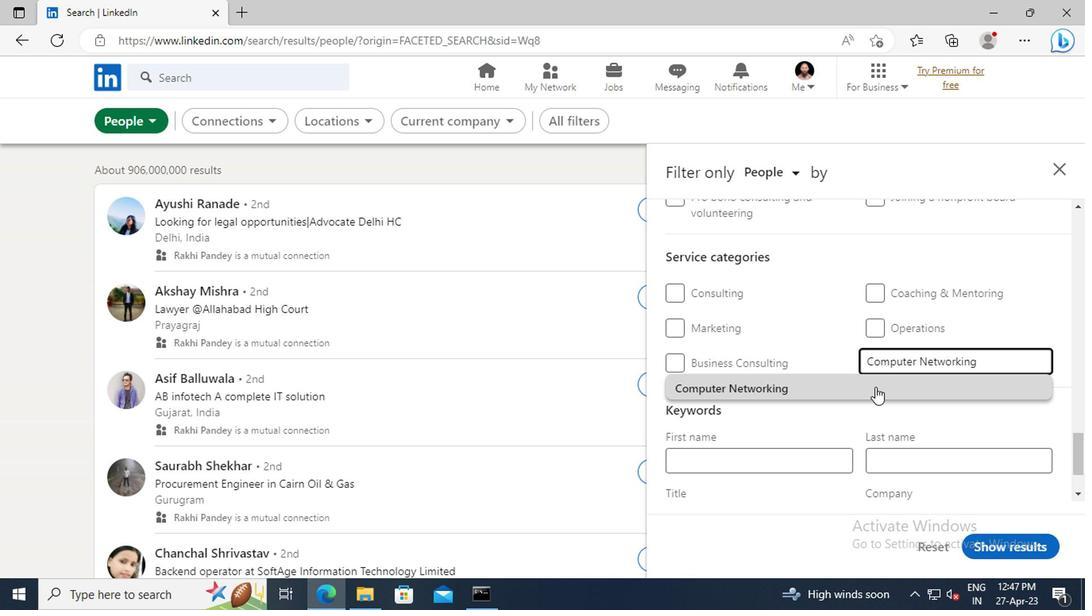 
Action: Mouse moved to (831, 366)
Screenshot: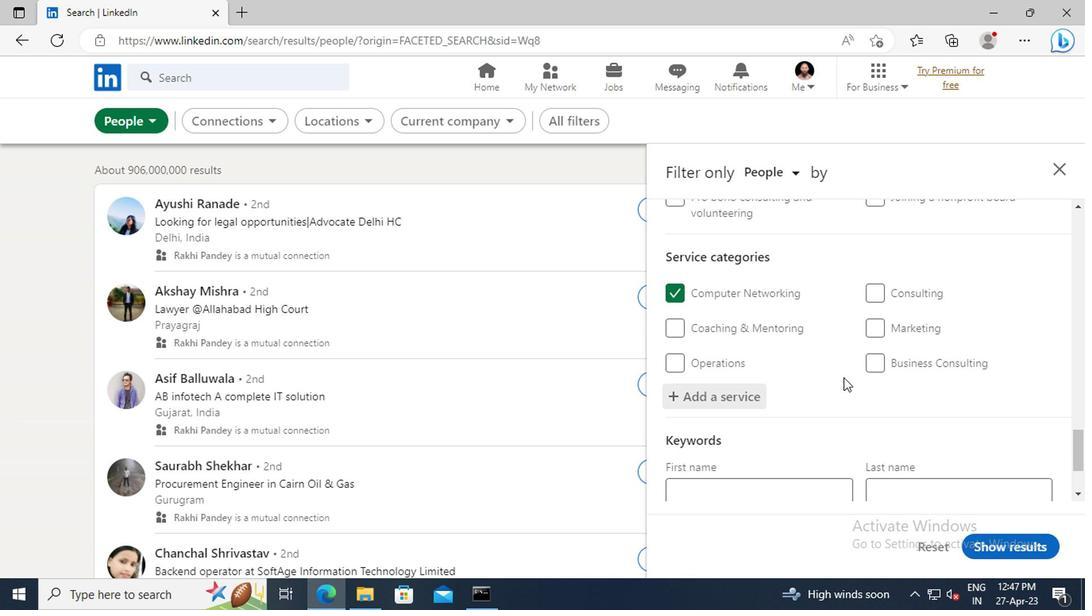 
Action: Mouse scrolled (831, 365) with delta (0, -1)
Screenshot: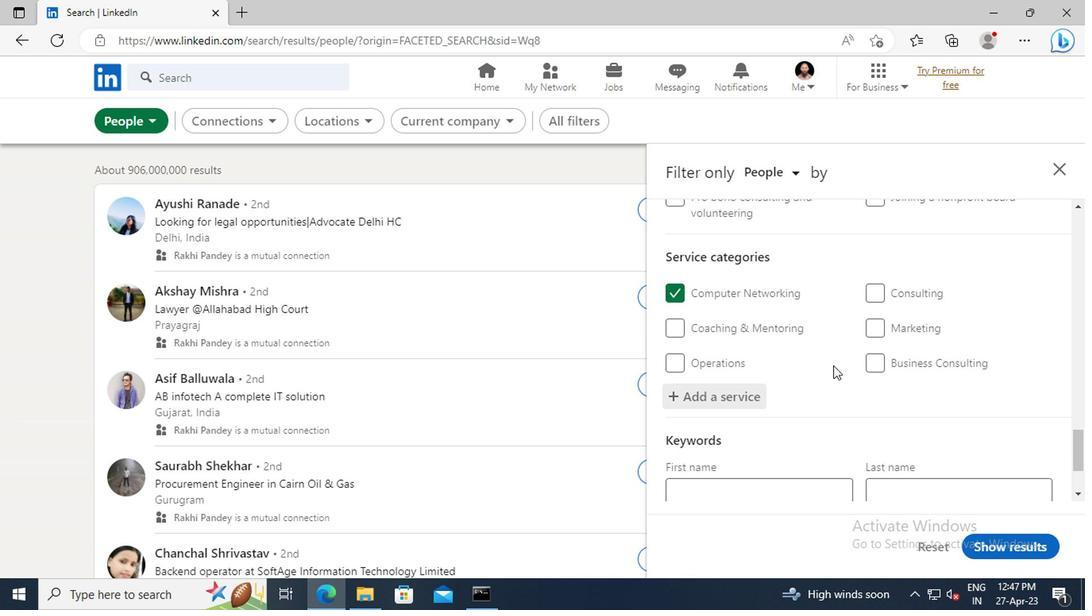 
Action: Mouse scrolled (831, 365) with delta (0, -1)
Screenshot: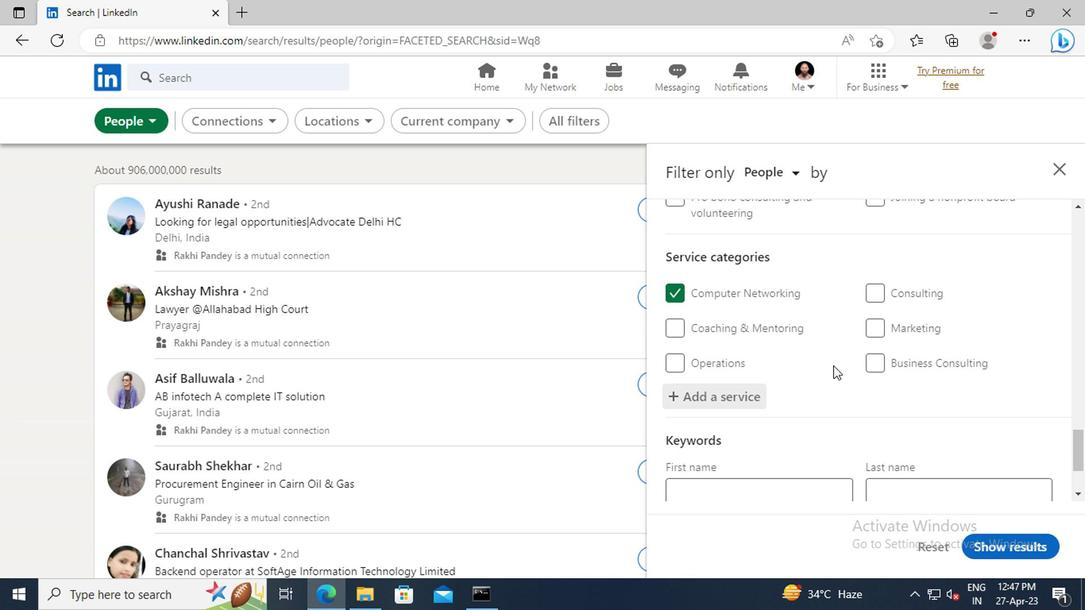 
Action: Mouse moved to (728, 455)
Screenshot: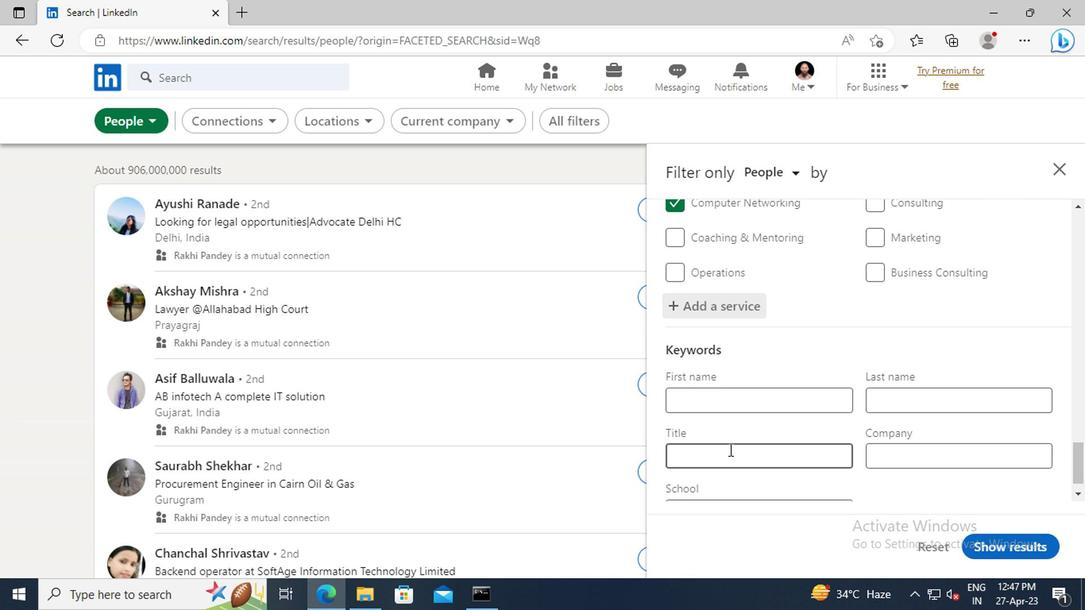 
Action: Mouse pressed left at (728, 455)
Screenshot: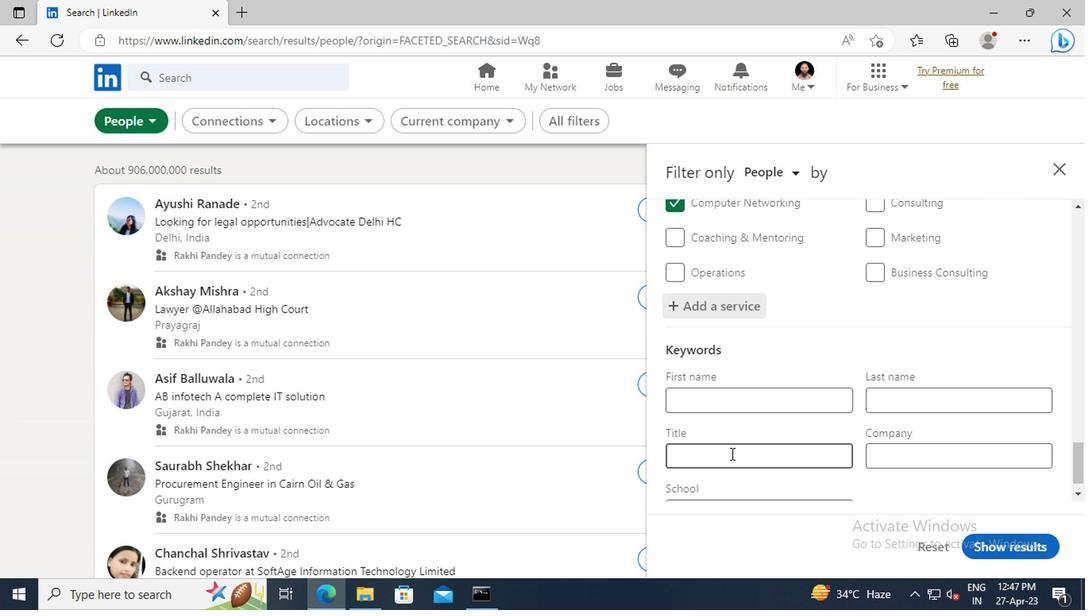 
Action: Key pressed <Key.shift>CNA<Key.enter>
Screenshot: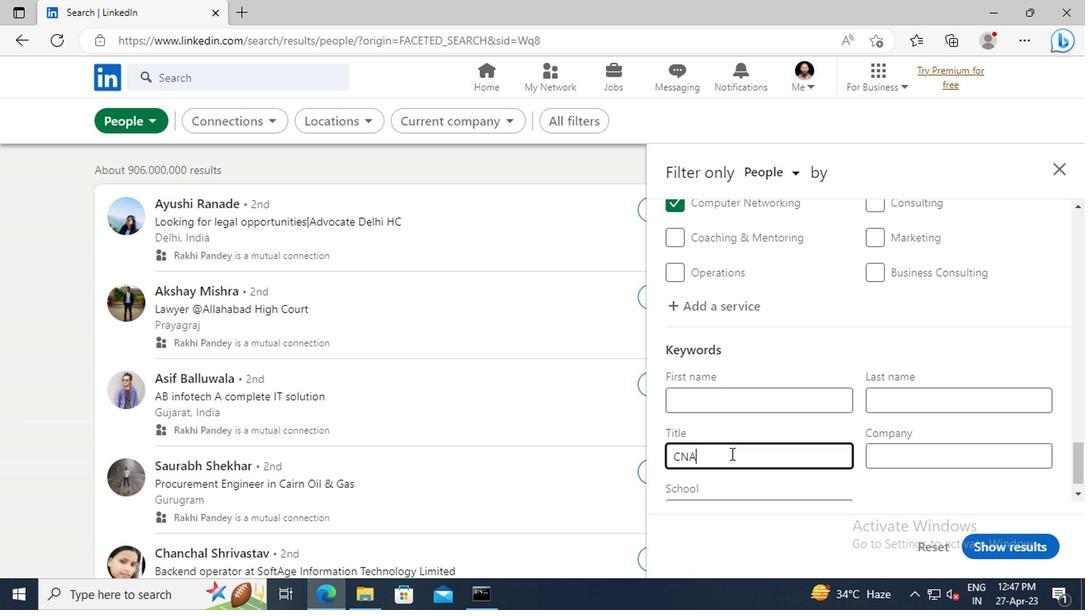 
Action: Mouse moved to (986, 543)
Screenshot: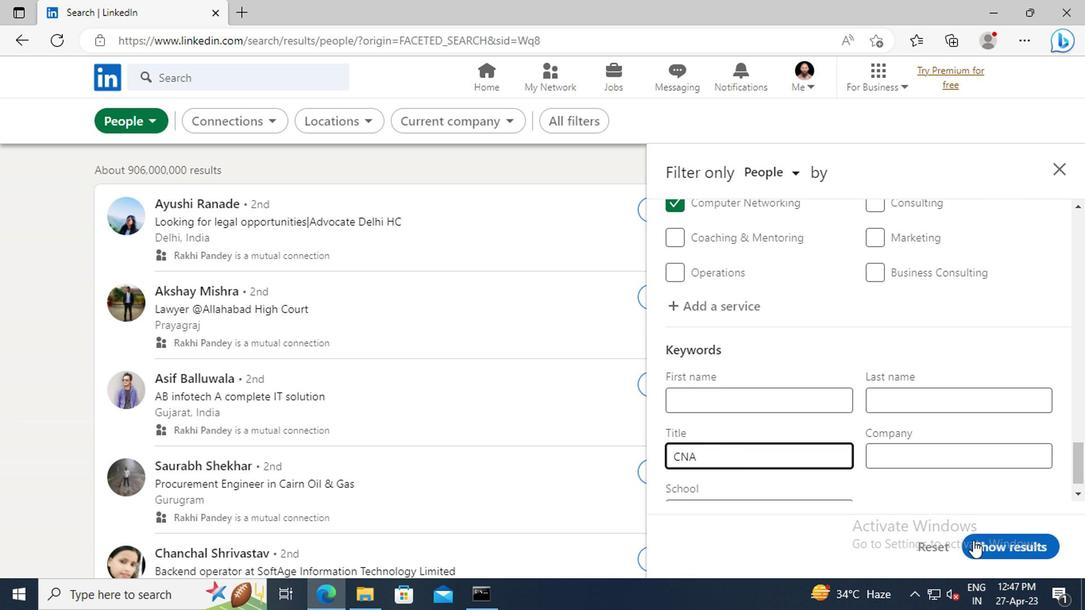 
Action: Mouse pressed left at (986, 543)
Screenshot: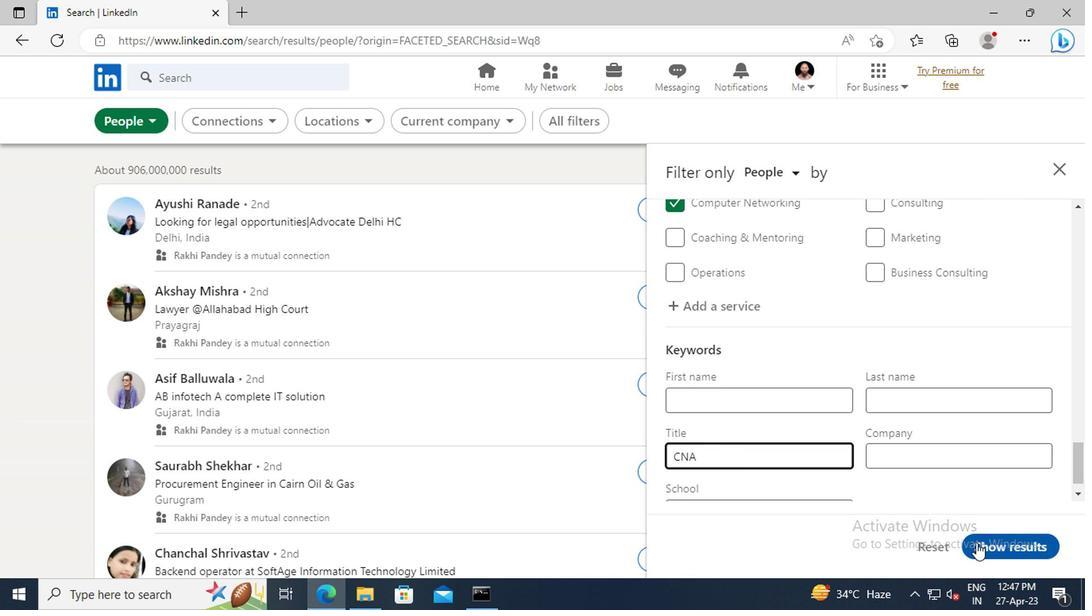 
Action: Mouse moved to (951, 463)
Screenshot: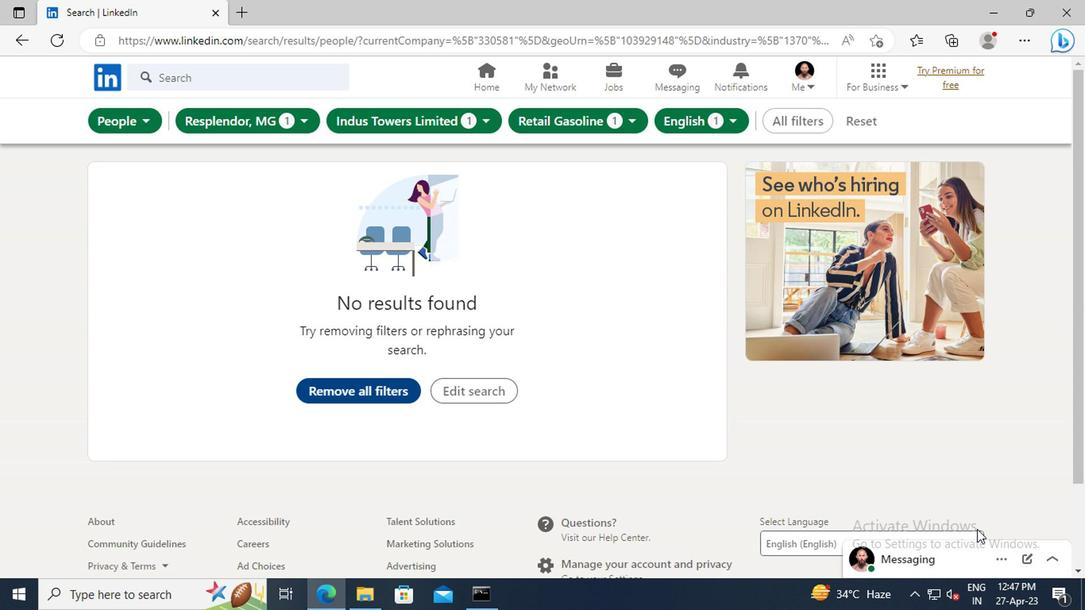 
